Task: Open a blank sheet, save the file as Aspen.doc Insert a picture of 'Aspen'with name   Aspen.png  Change shape height to 10.2 select the picture, apply border and shading with setting Shadow, style wavy line, color Tan and width 1 pt
Action: Mouse moved to (22, 22)
Screenshot: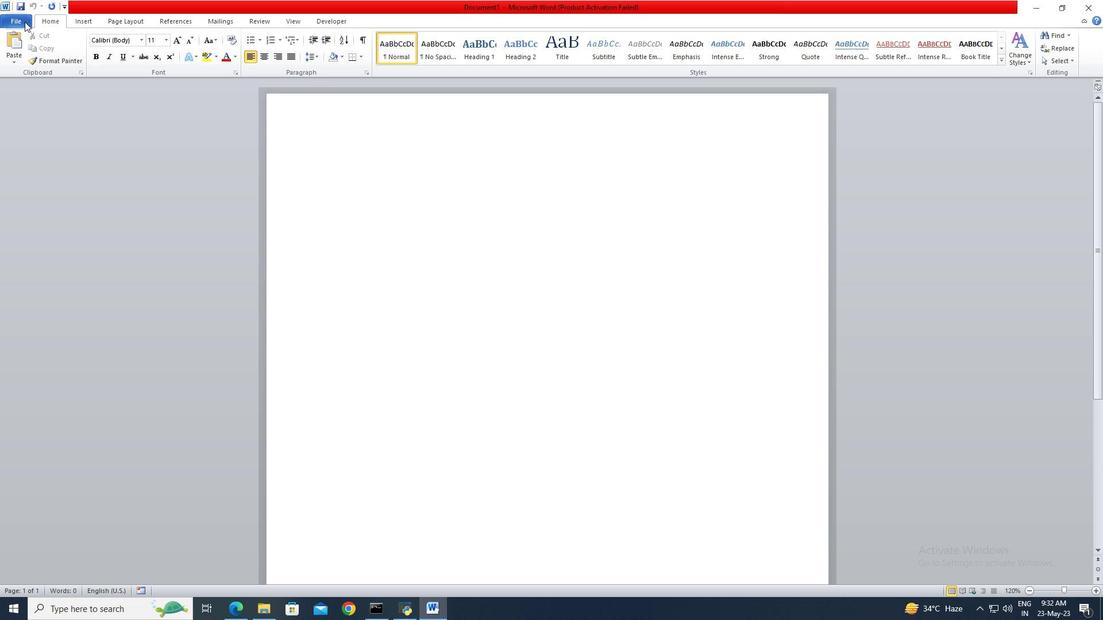
Action: Mouse pressed left at (22, 22)
Screenshot: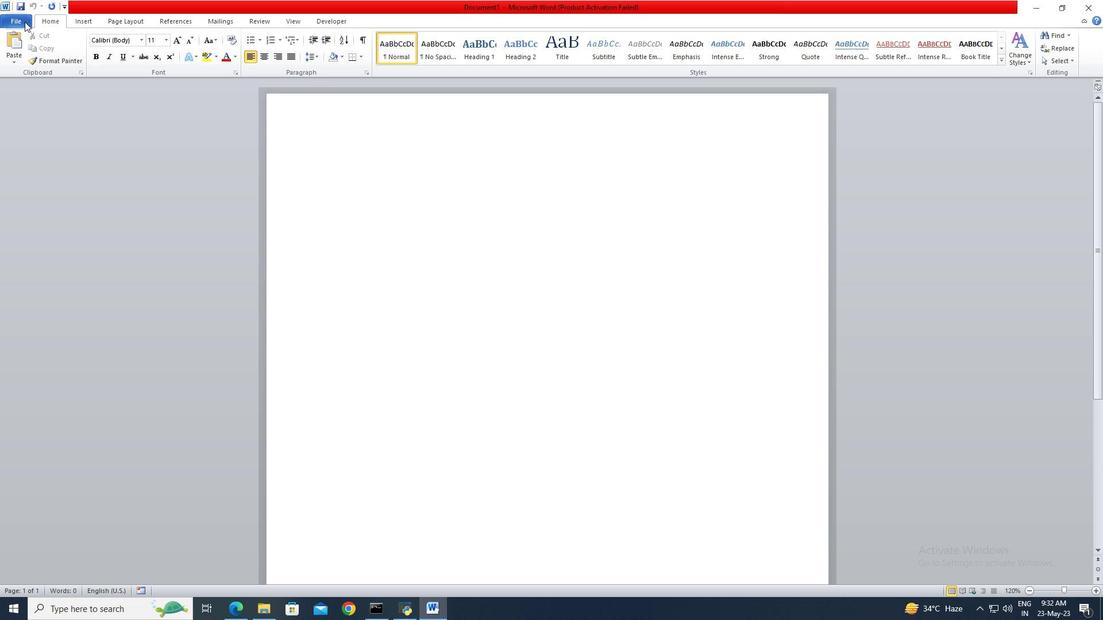 
Action: Mouse moved to (27, 66)
Screenshot: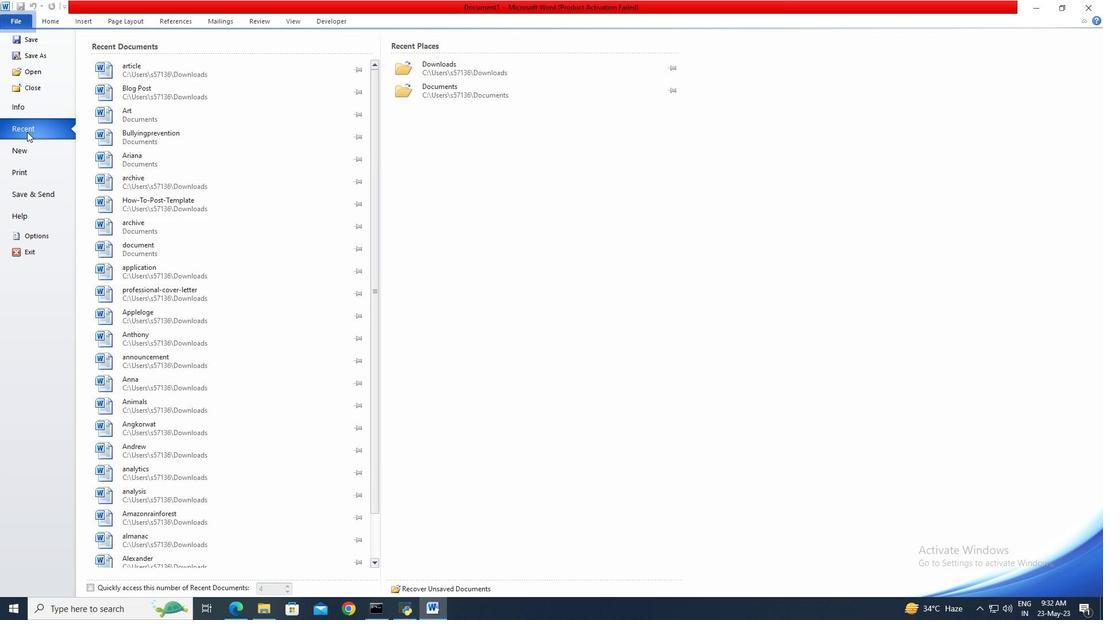 
Action: Mouse pressed left at (27, 66)
Screenshot: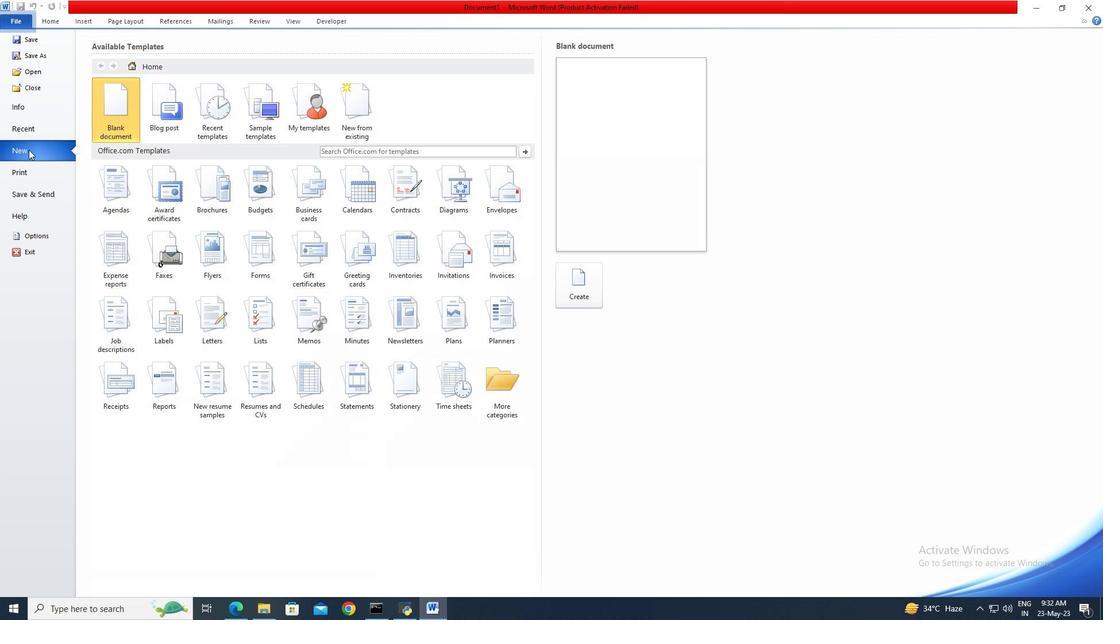 
Action: Mouse moved to (528, 10)
Screenshot: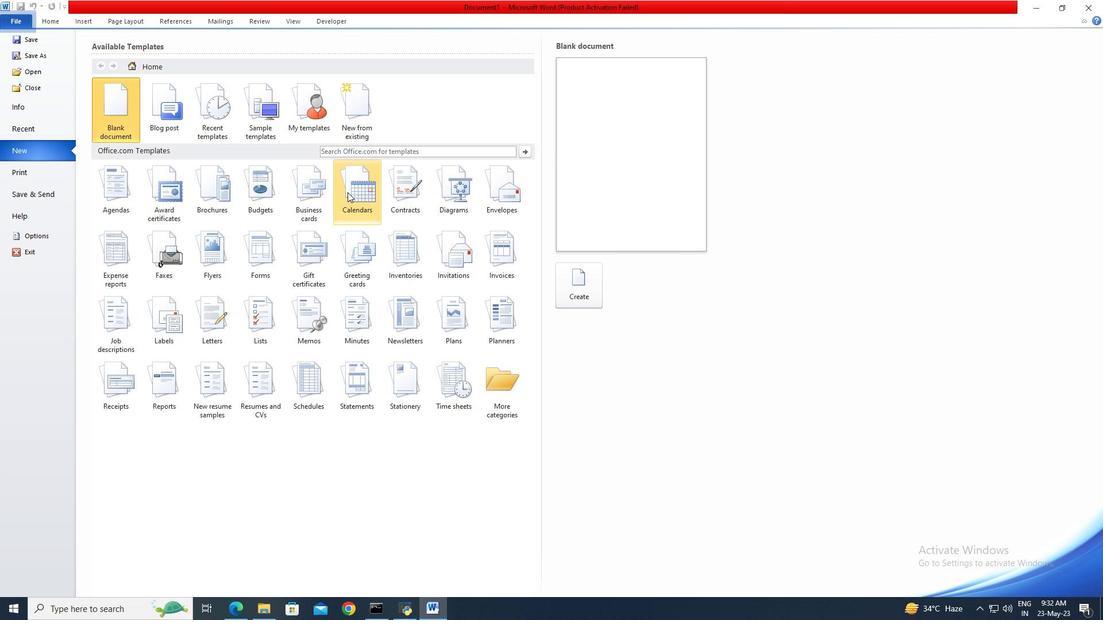 
Action: Mouse pressed left at (528, 10)
Screenshot: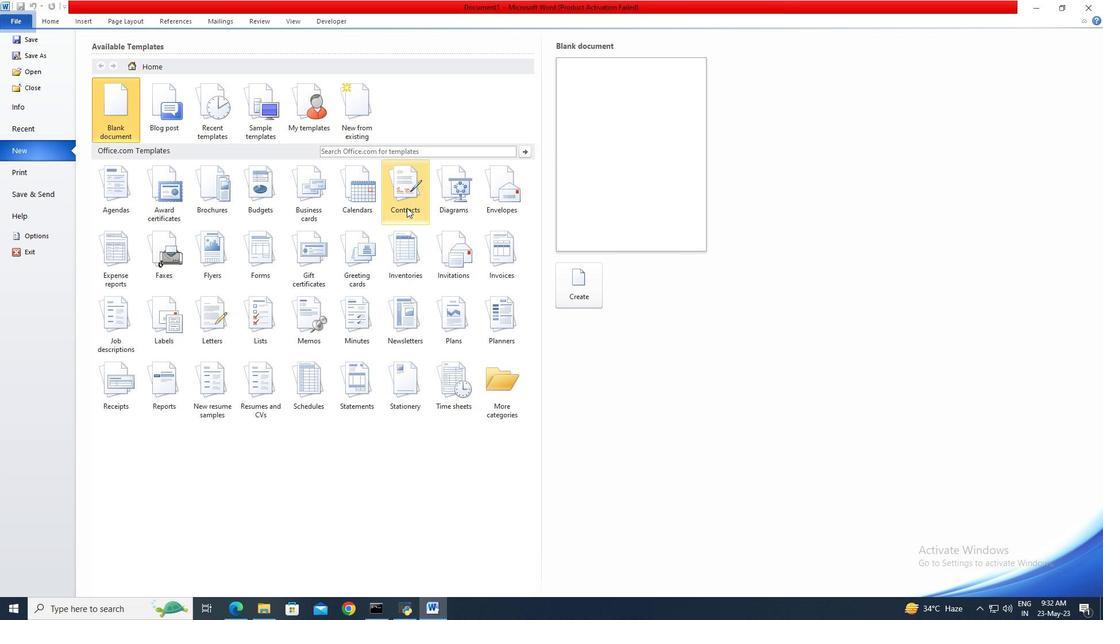 
Action: Mouse moved to (25, 22)
Screenshot: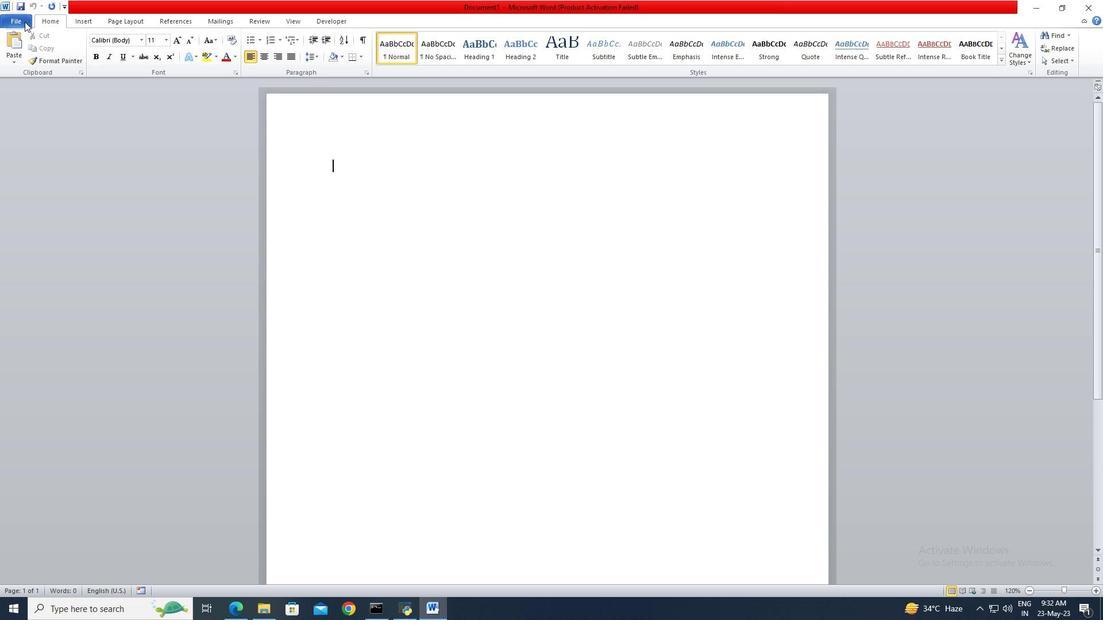 
Action: Mouse pressed left at (25, 22)
Screenshot: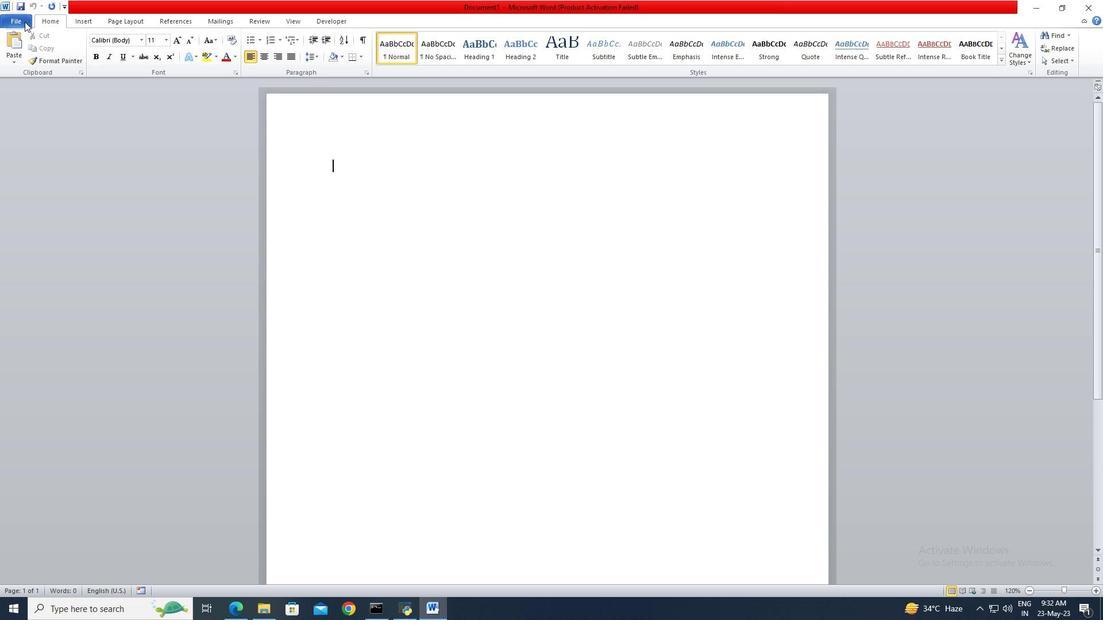 
Action: Mouse moved to (686, 185)
Screenshot: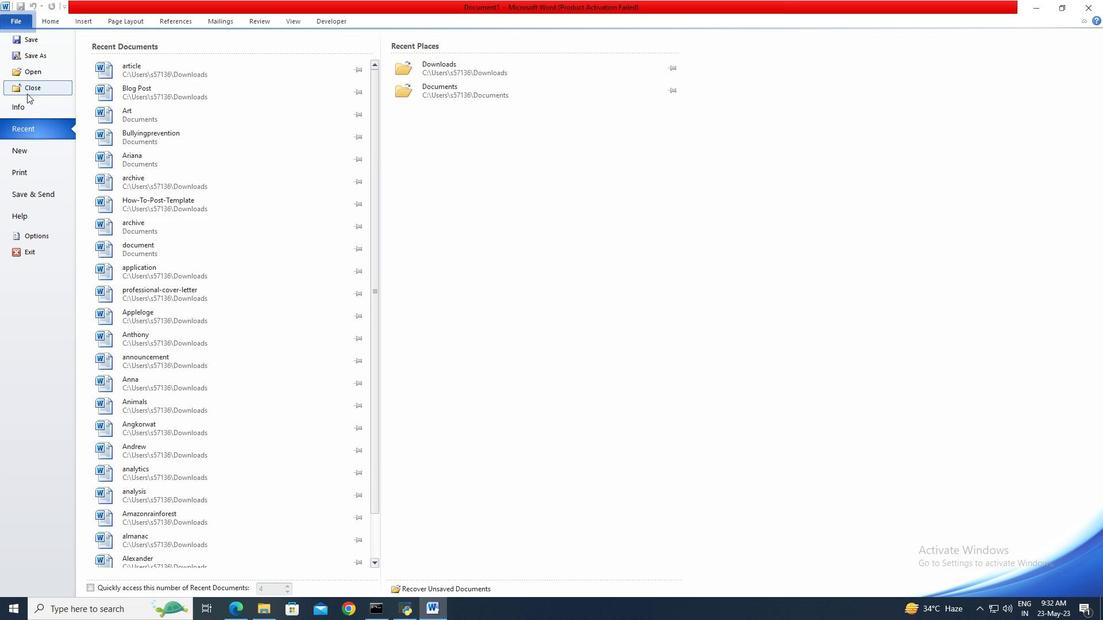 
Action: Mouse pressed left at (686, 185)
Screenshot: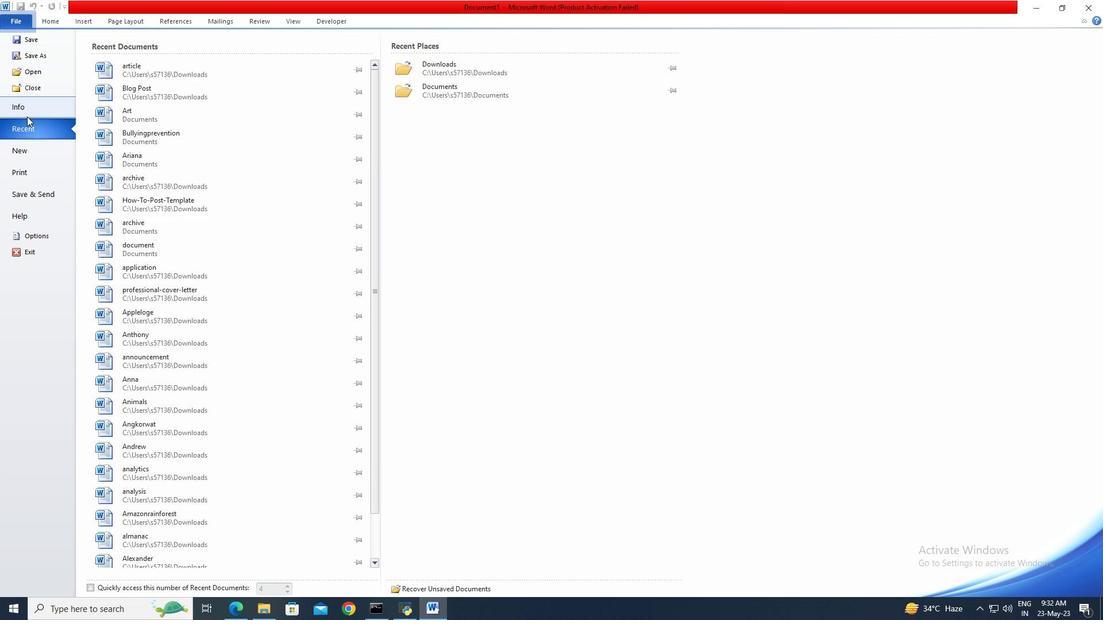 
Action: Mouse moved to (24, 21)
Screenshot: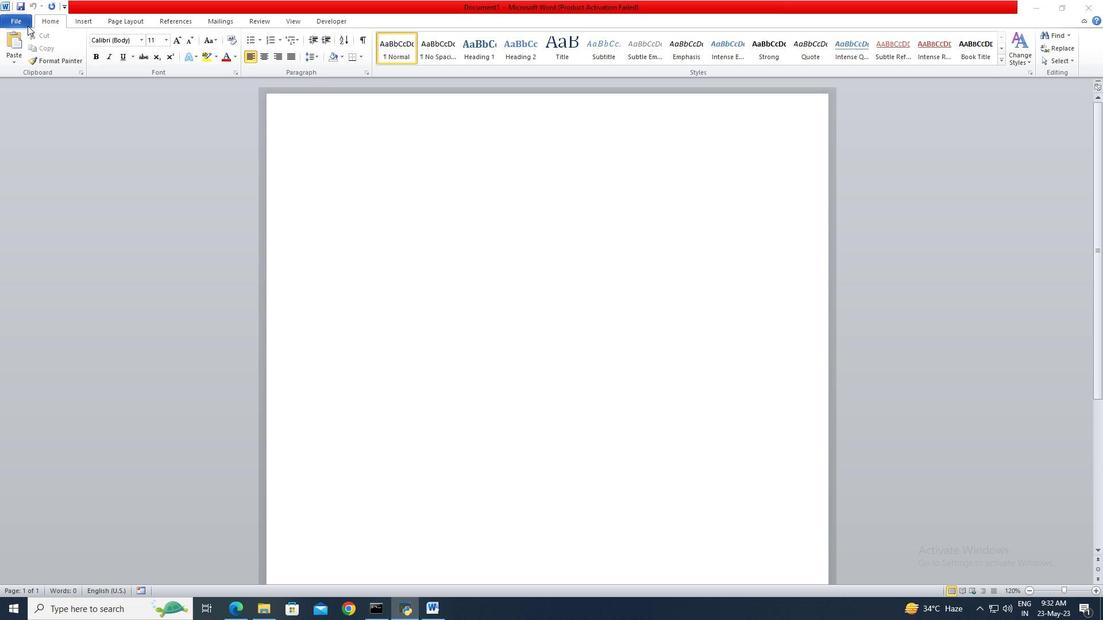
Action: Mouse pressed left at (24, 21)
Screenshot: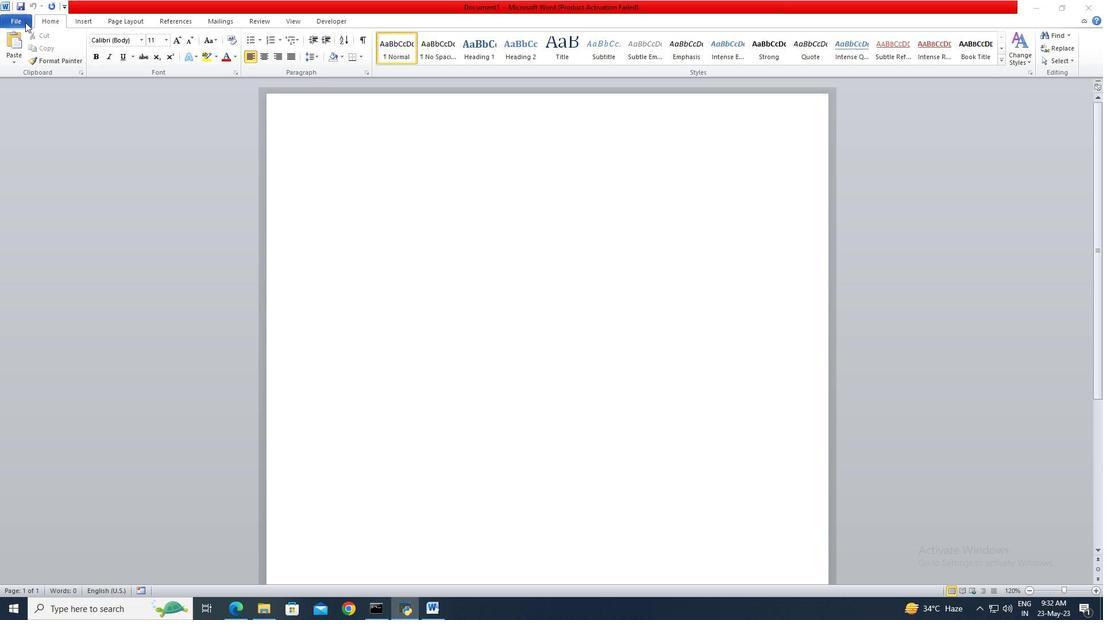 
Action: Mouse moved to (24, 21)
Screenshot: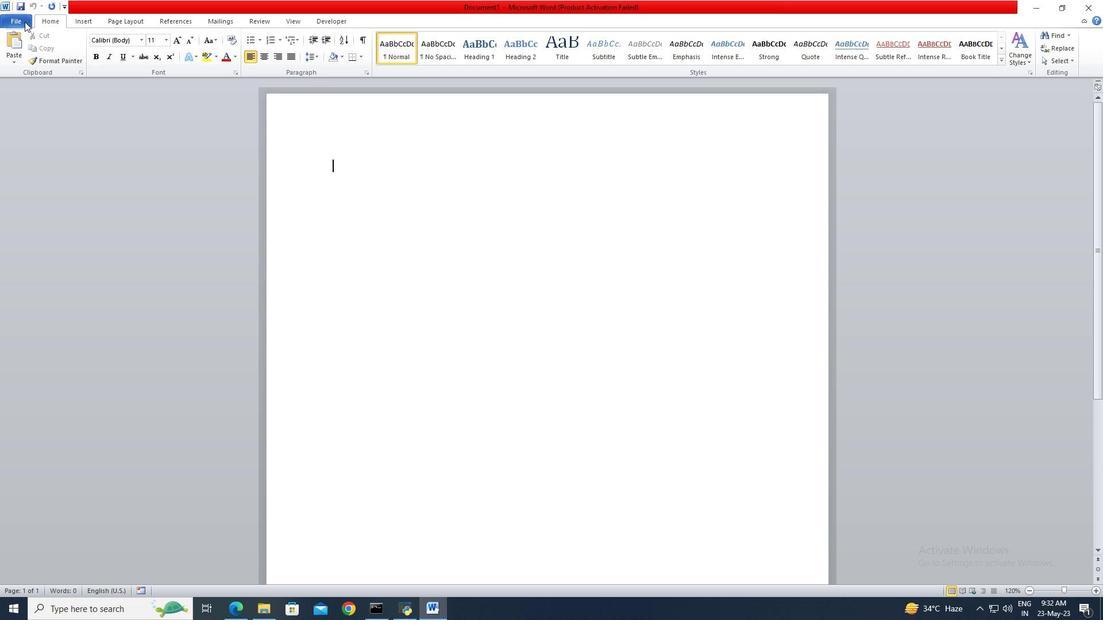 
Action: Mouse pressed left at (24, 21)
Screenshot: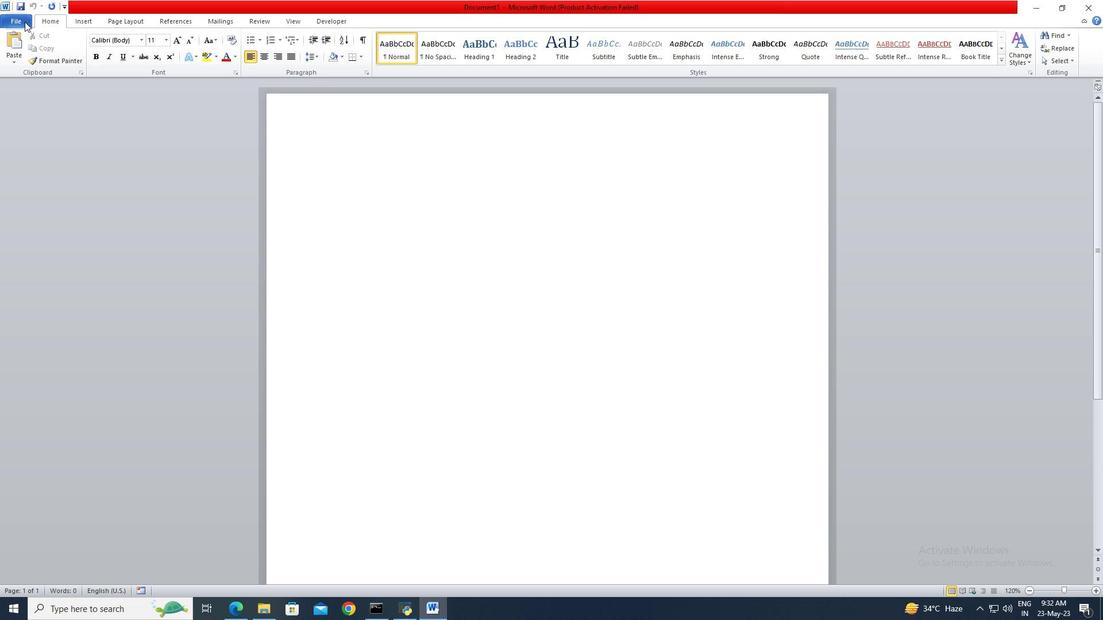 
Action: Mouse moved to (28, 149)
Screenshot: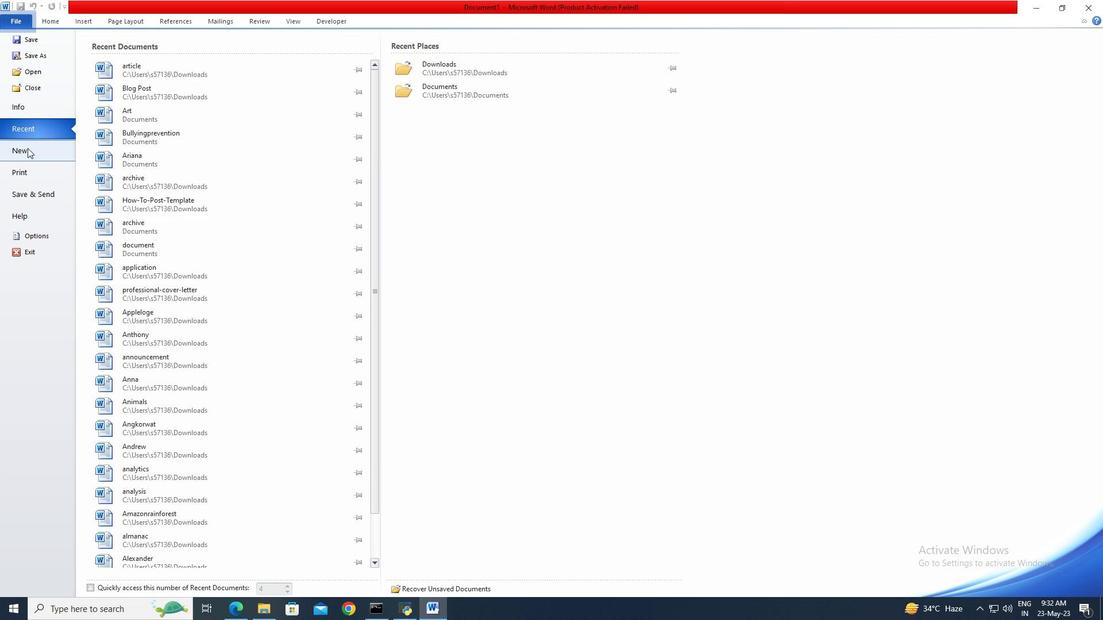 
Action: Mouse pressed left at (28, 149)
Screenshot: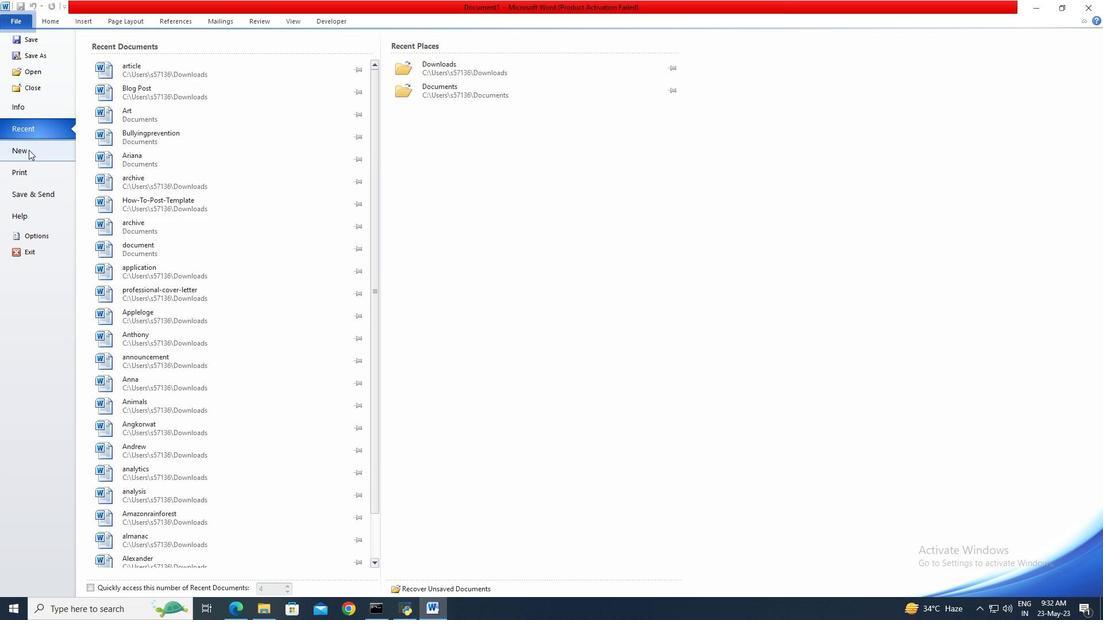 
Action: Mouse moved to (571, 286)
Screenshot: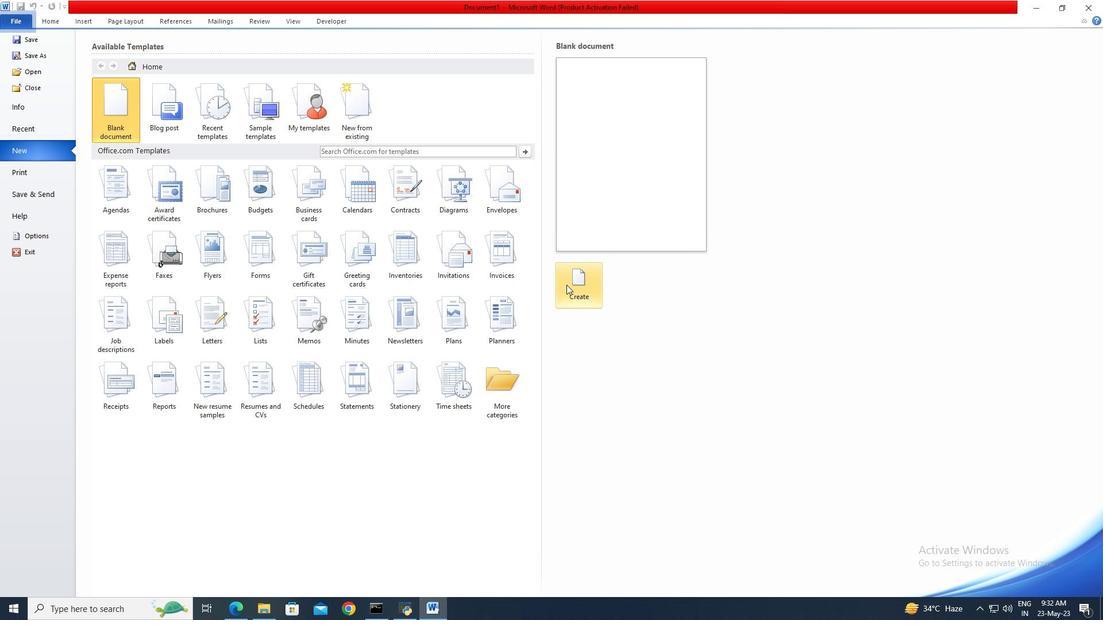 
Action: Mouse pressed left at (571, 286)
Screenshot: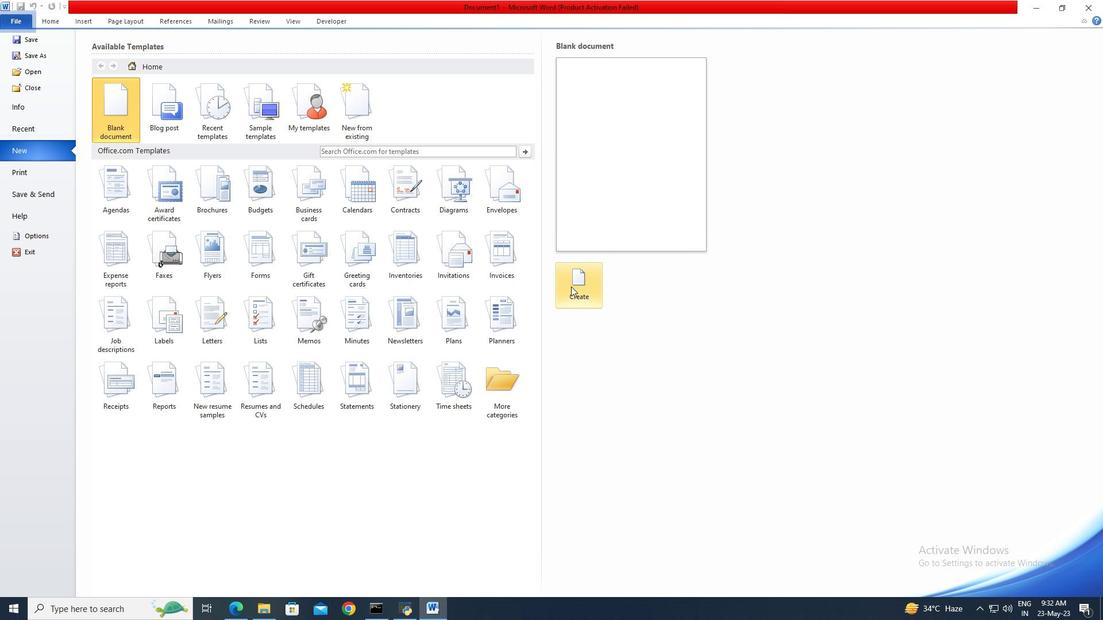 
Action: Mouse moved to (17, 21)
Screenshot: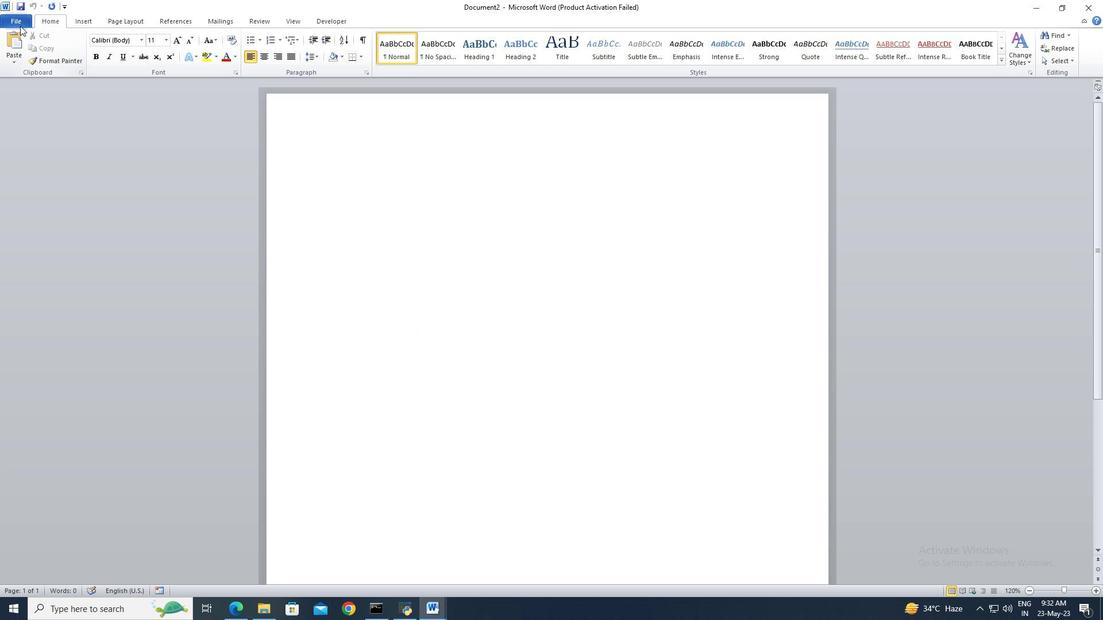 
Action: Mouse pressed left at (17, 21)
Screenshot: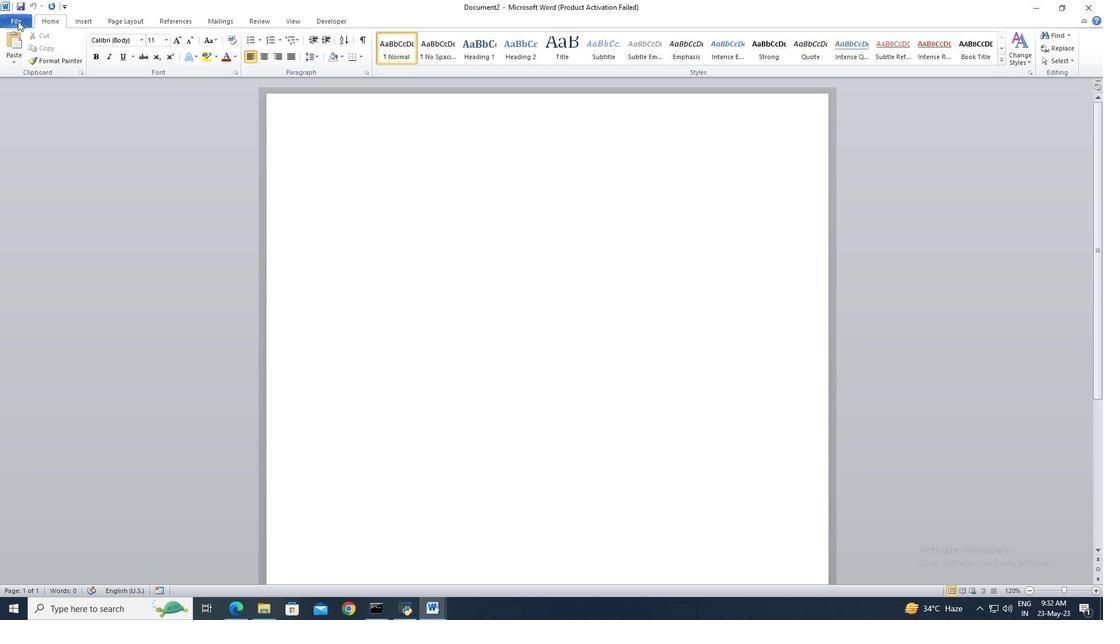 
Action: Mouse moved to (28, 56)
Screenshot: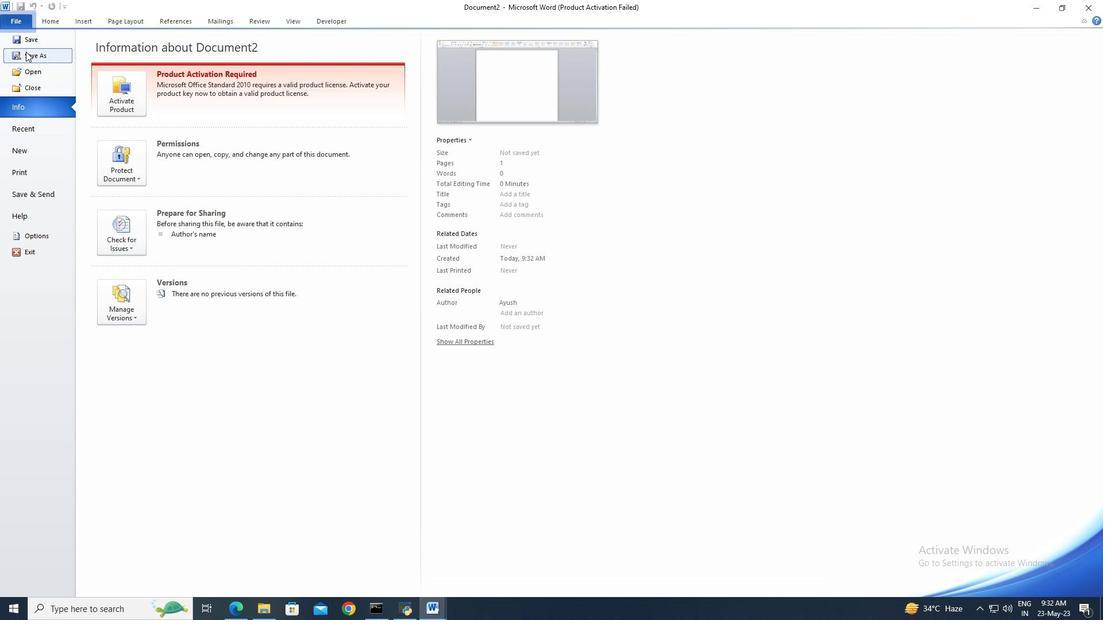 
Action: Mouse pressed left at (28, 56)
Screenshot: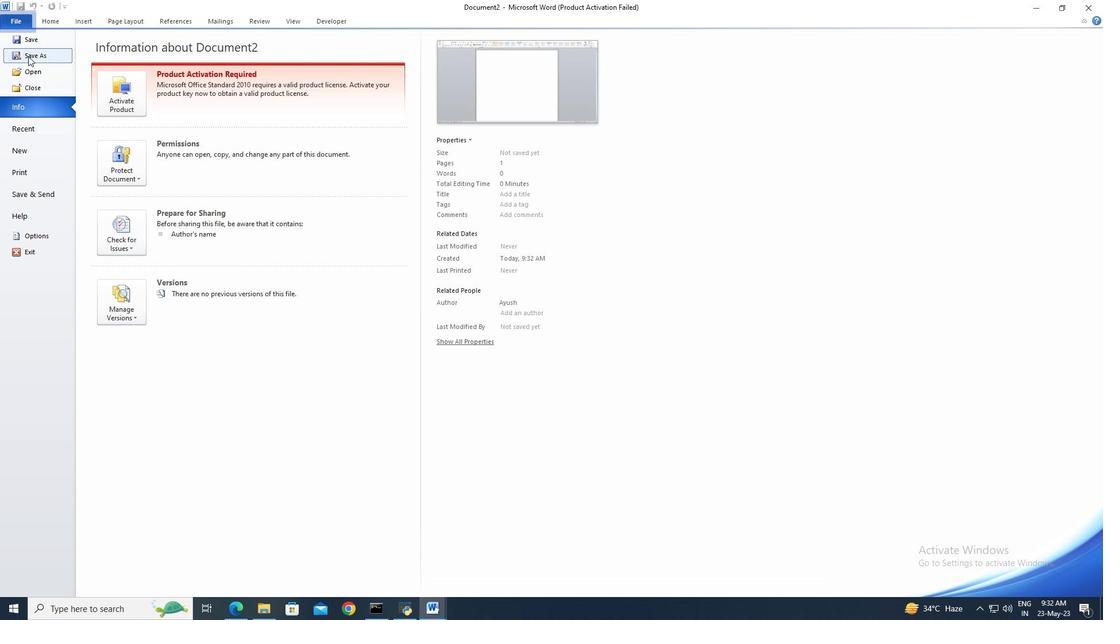 
Action: Key pressed <Key.shift_r>Aspen
Screenshot: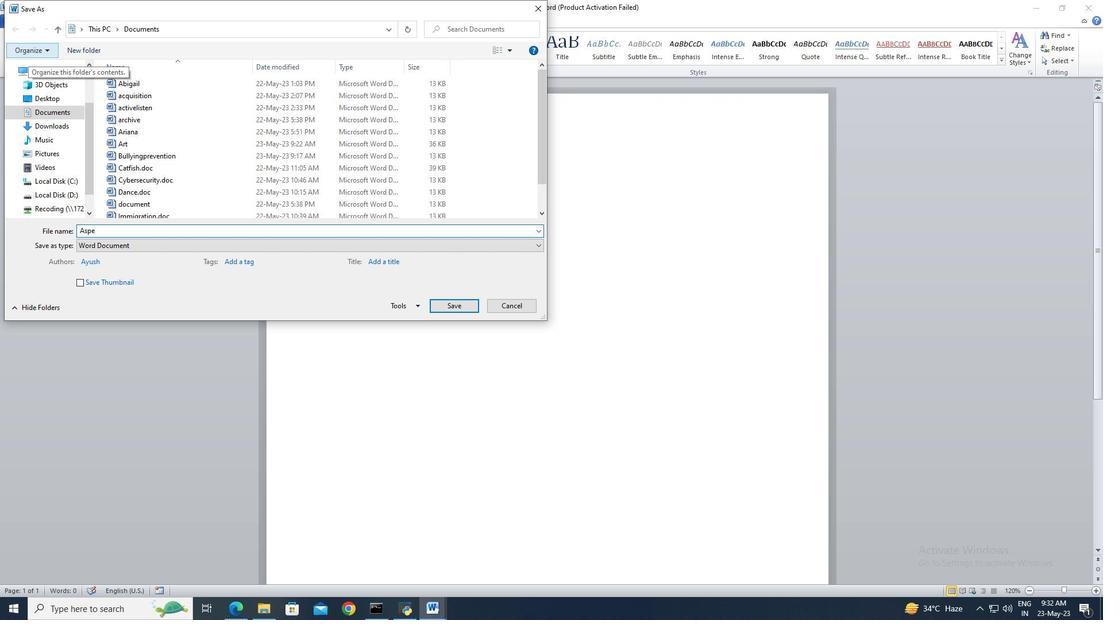 
Action: Mouse moved to (447, 310)
Screenshot: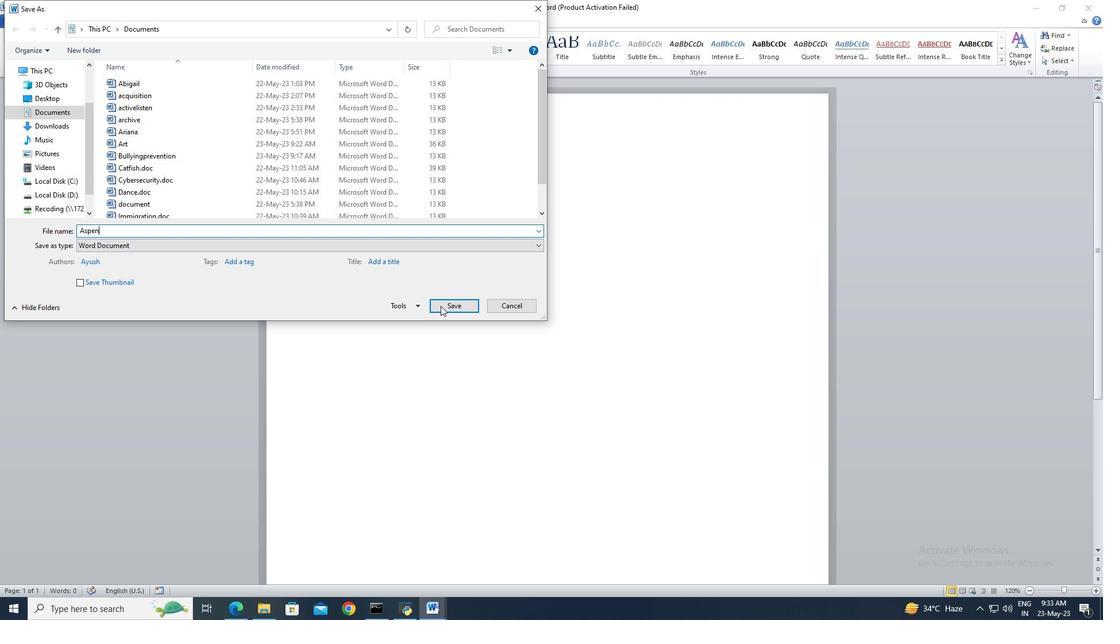 
Action: Mouse pressed left at (447, 310)
Screenshot: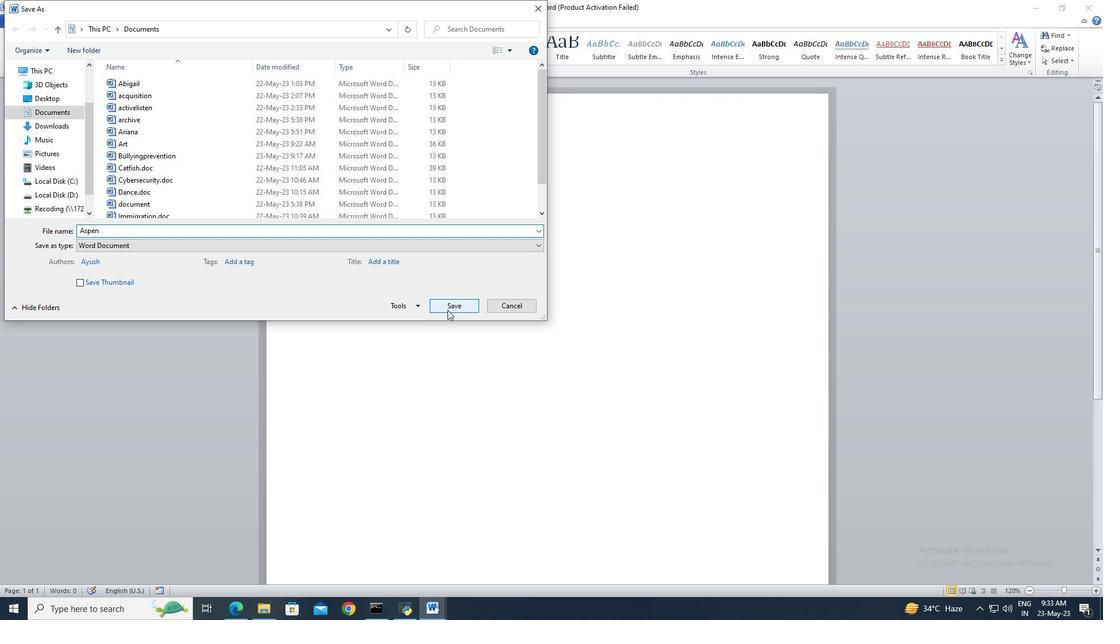 
Action: Mouse moved to (92, 22)
Screenshot: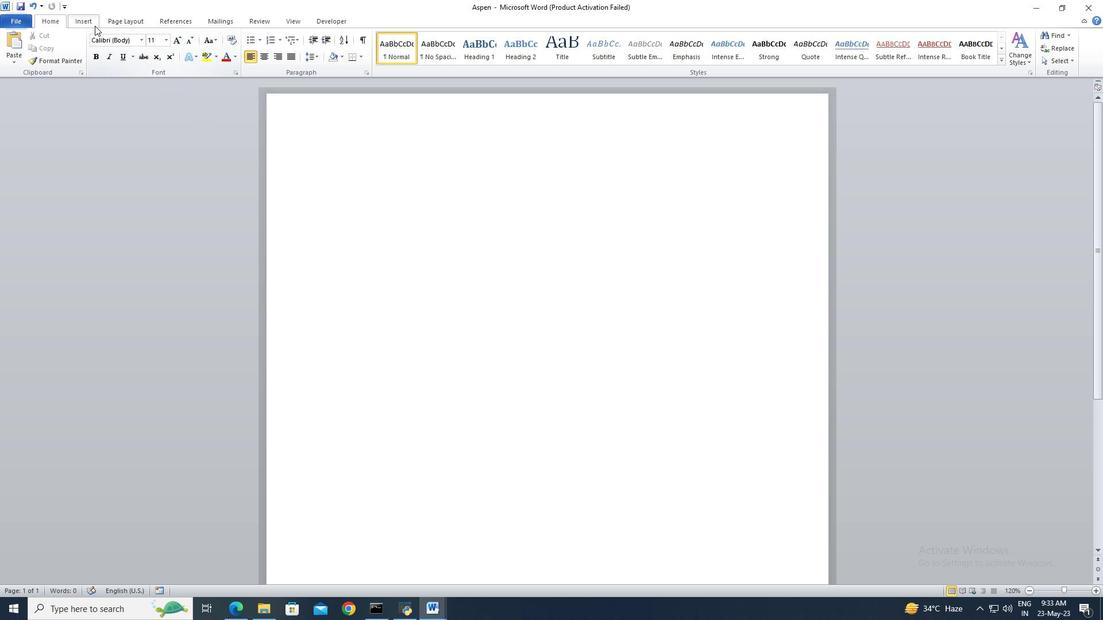 
Action: Mouse pressed left at (92, 22)
Screenshot: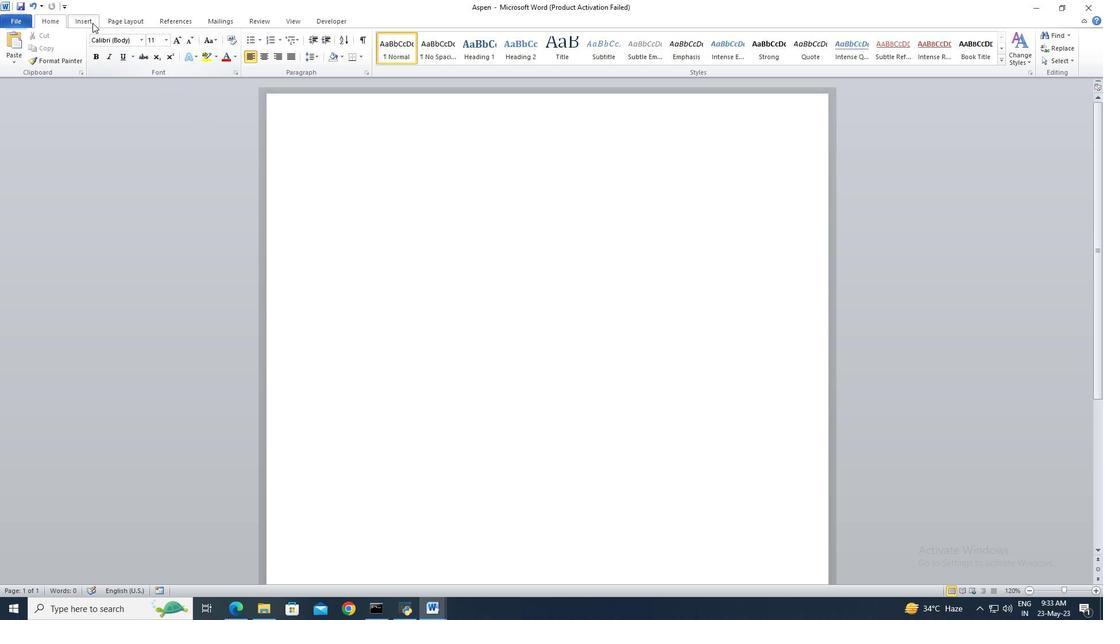 
Action: Mouse moved to (113, 51)
Screenshot: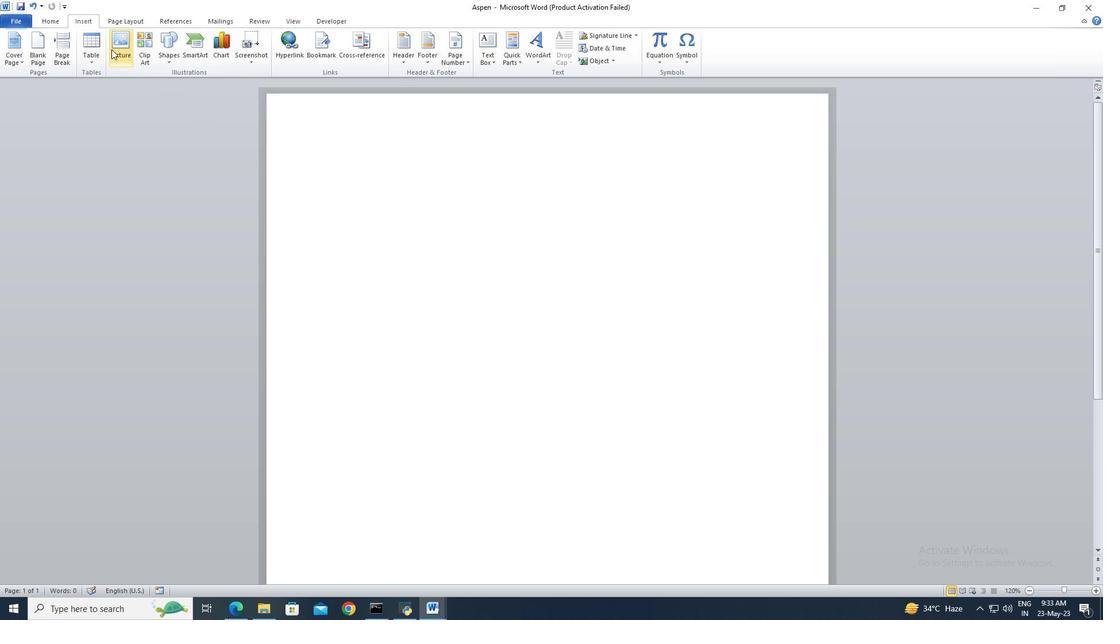 
Action: Mouse pressed left at (113, 51)
Screenshot: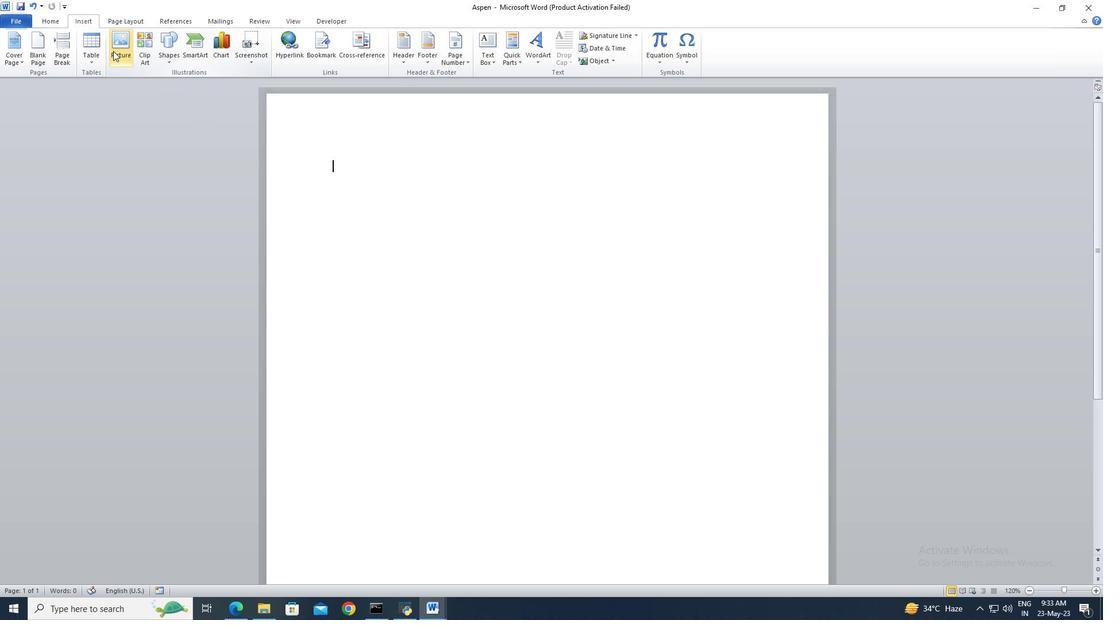 
Action: Mouse moved to (71, 159)
Screenshot: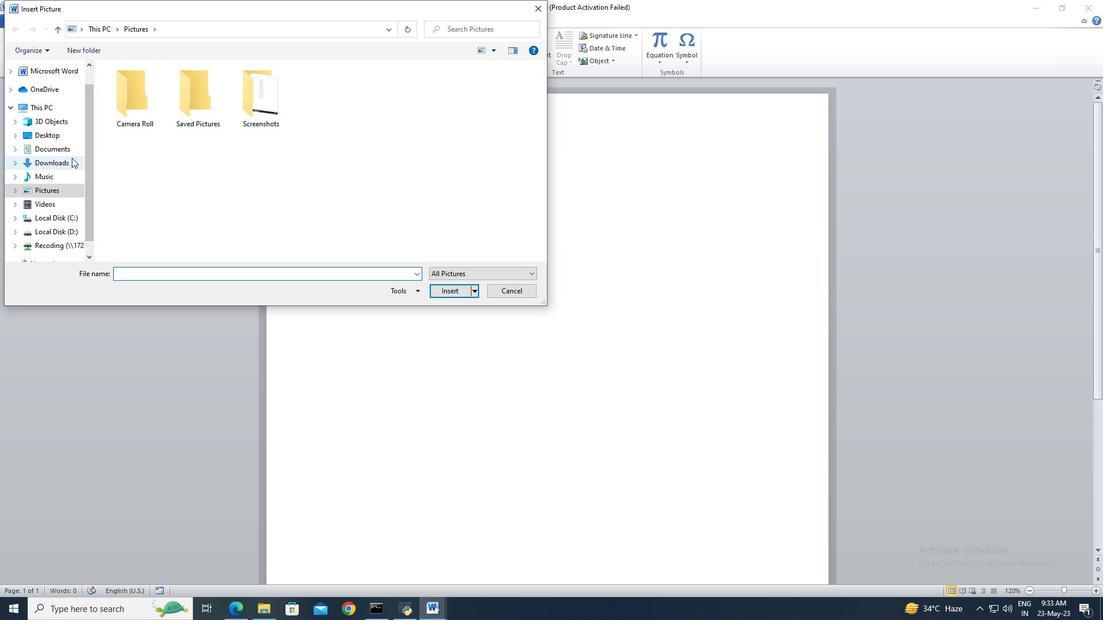
Action: Mouse pressed left at (71, 159)
Screenshot: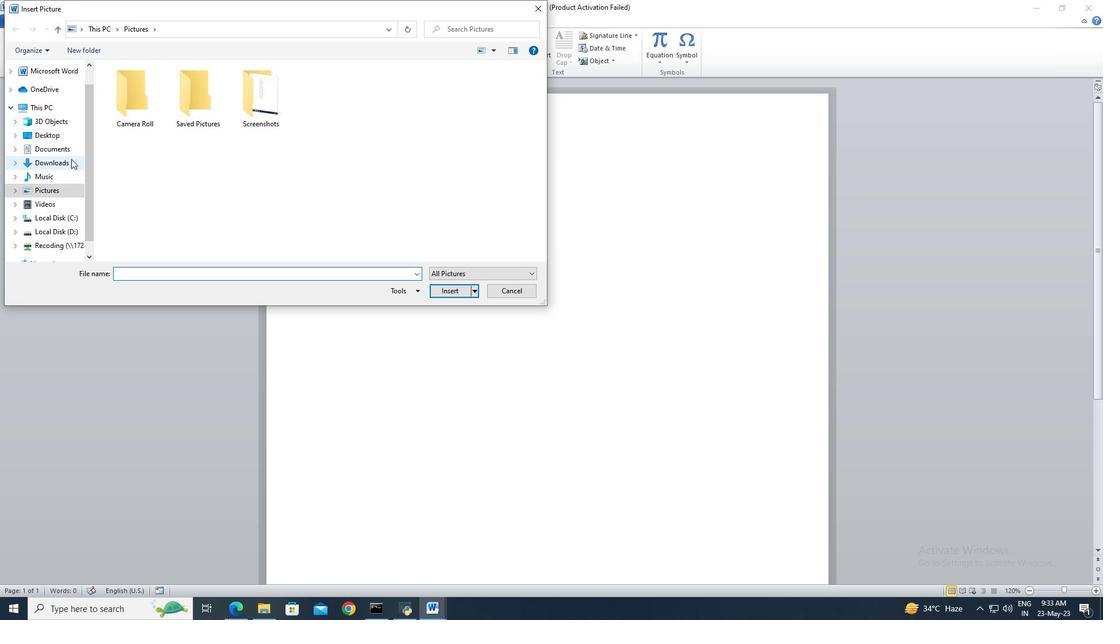 
Action: Mouse moved to (128, 100)
Screenshot: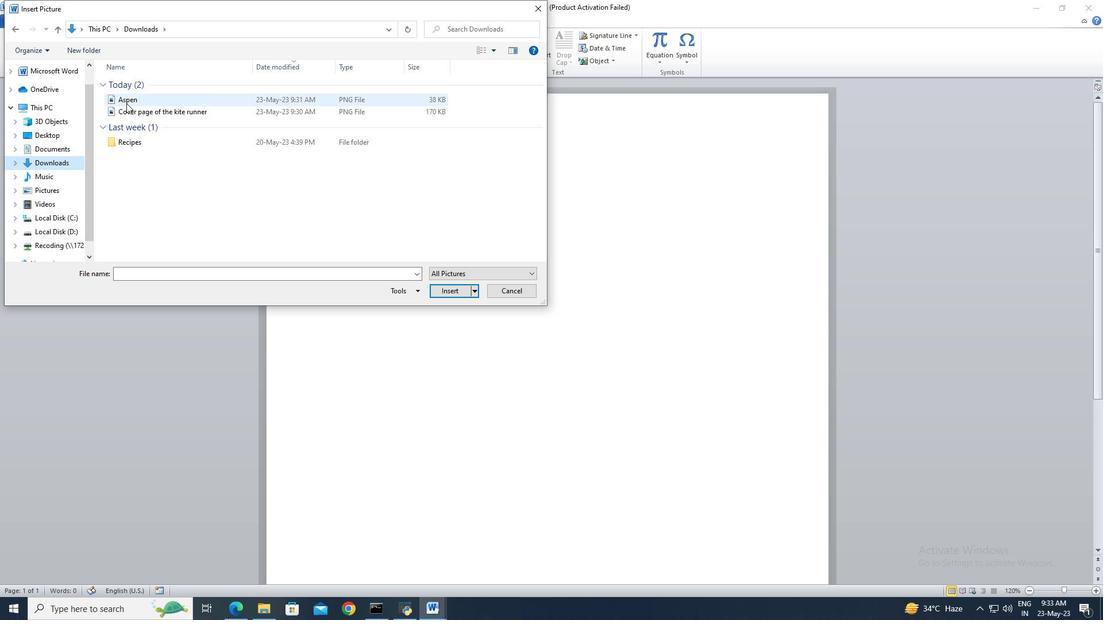 
Action: Mouse pressed left at (128, 100)
Screenshot: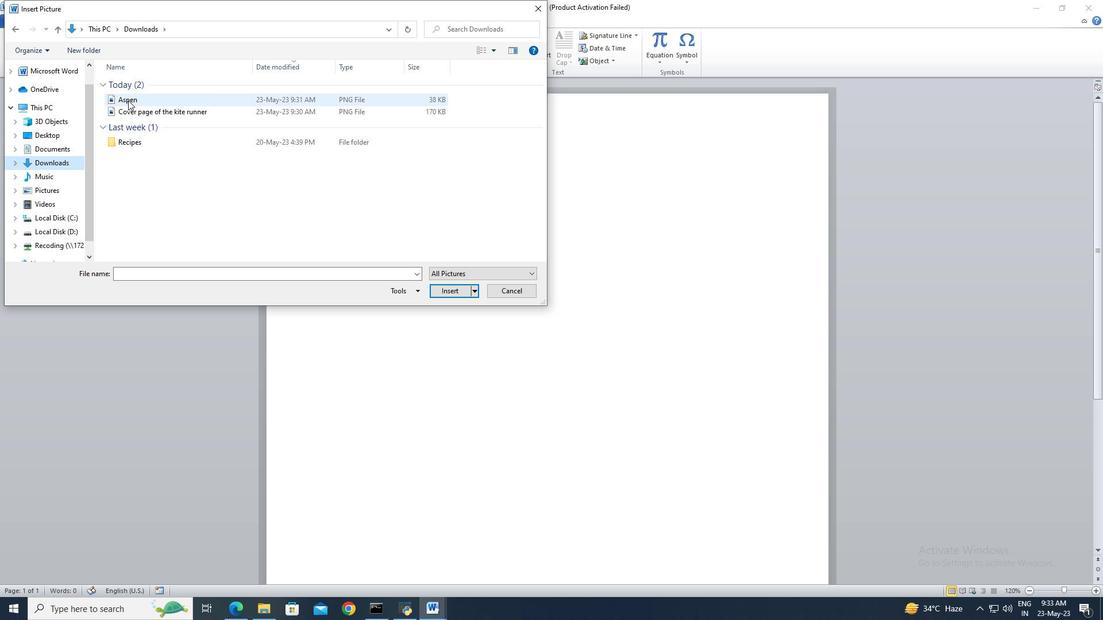 
Action: Mouse moved to (448, 284)
Screenshot: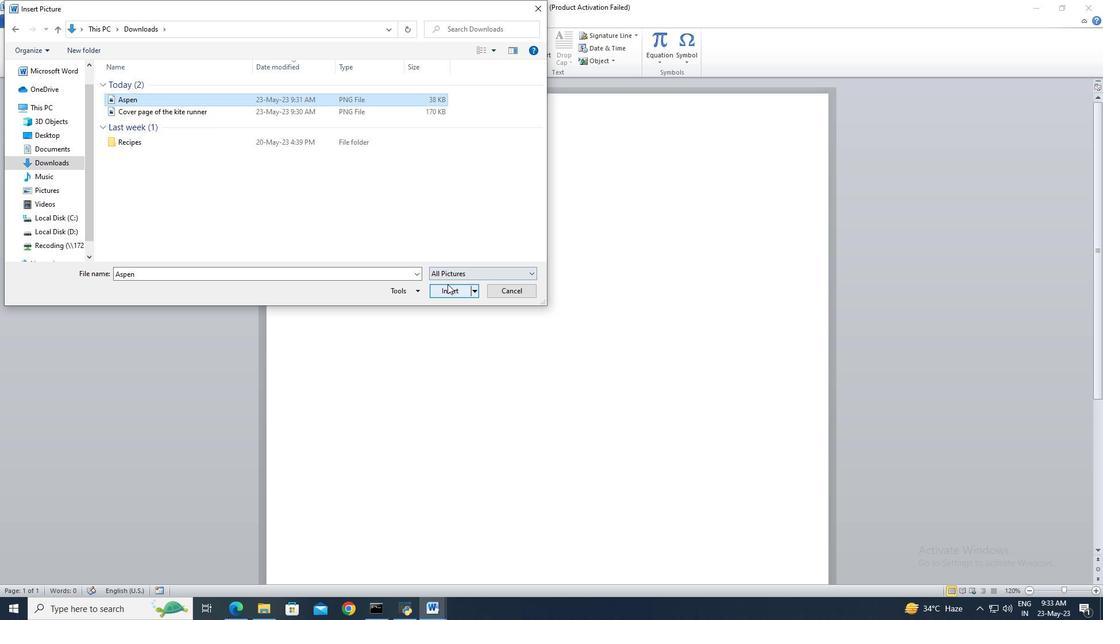 
Action: Mouse pressed left at (448, 284)
Screenshot: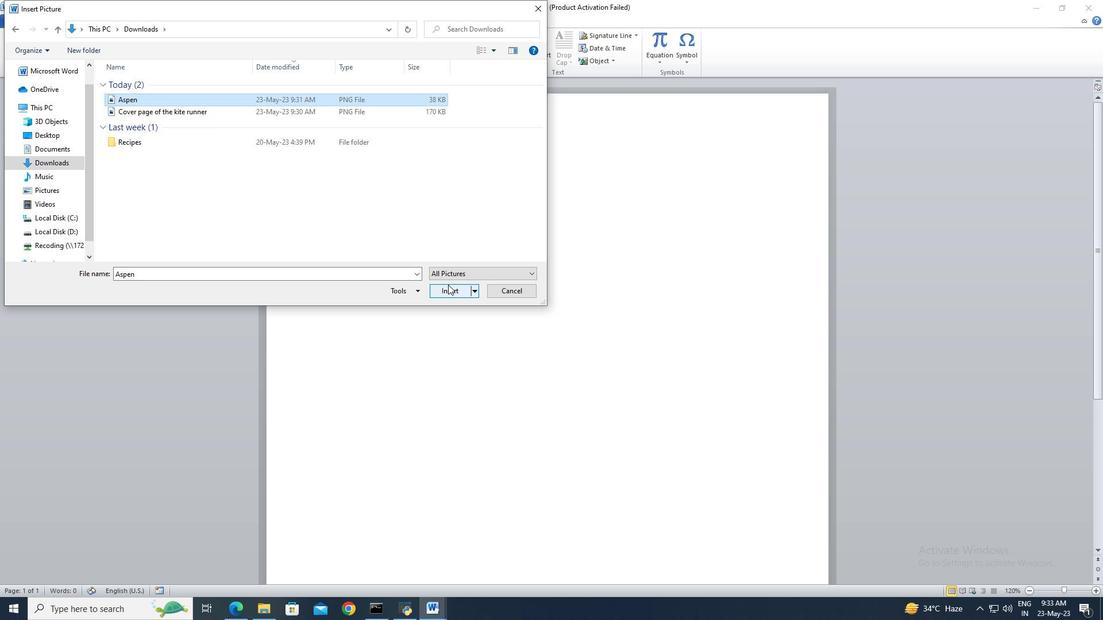 
Action: Mouse moved to (1068, 41)
Screenshot: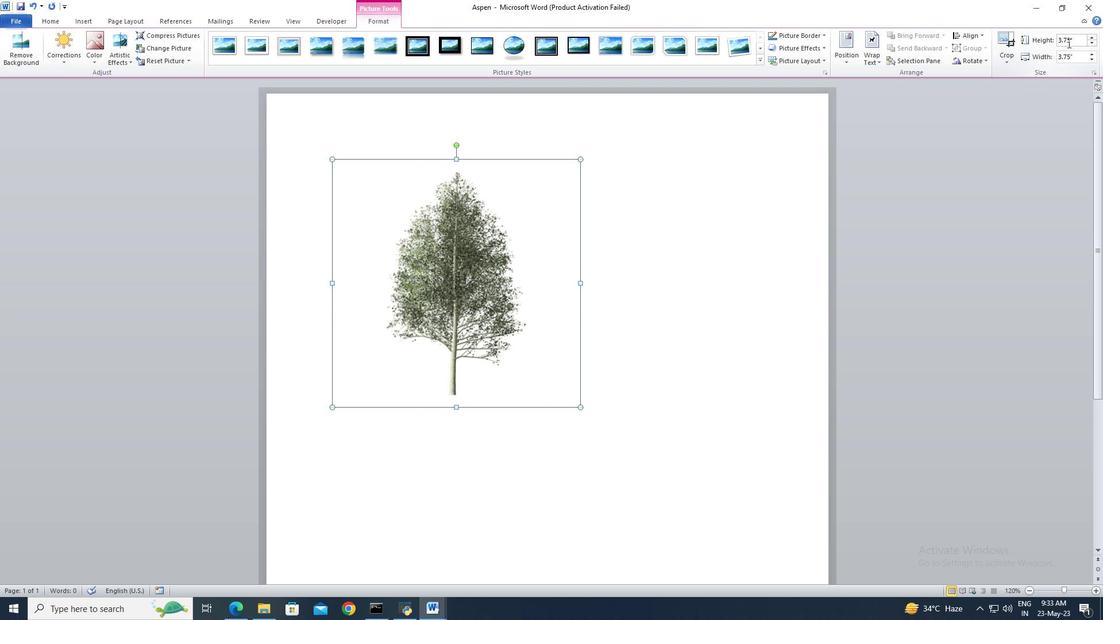 
Action: Mouse pressed left at (1068, 41)
Screenshot: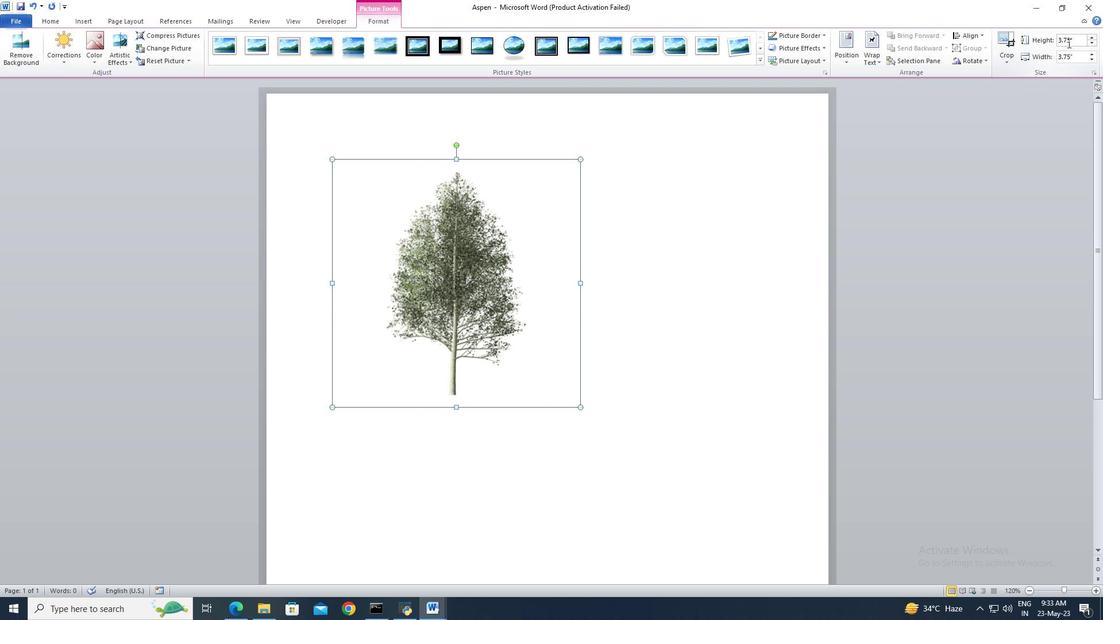 
Action: Mouse moved to (1057, 37)
Screenshot: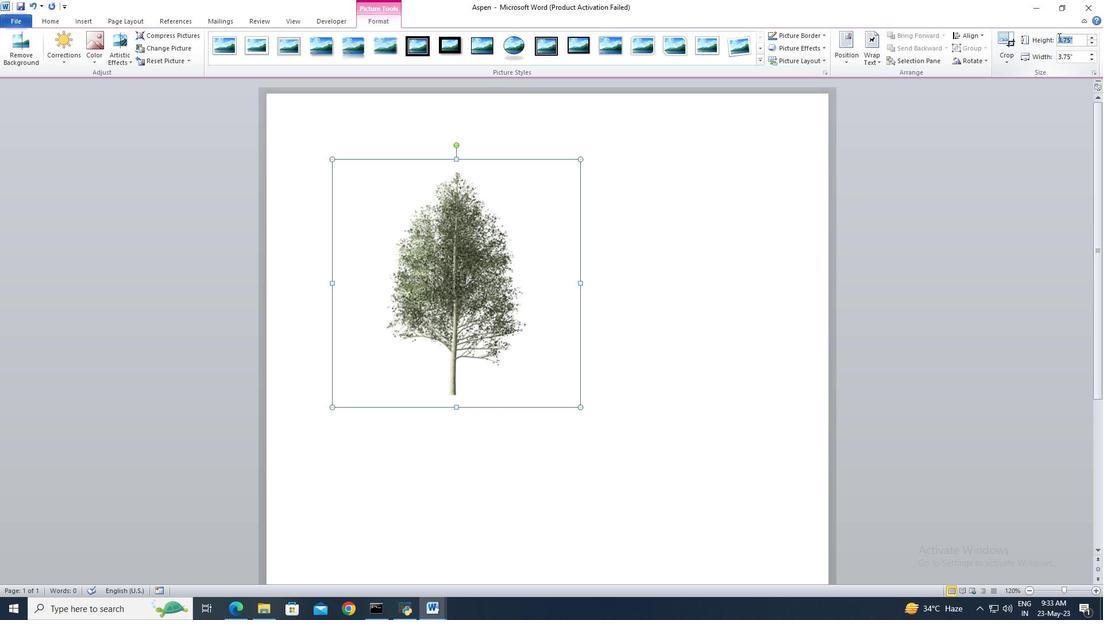 
Action: Key pressed 10.2<Key.enter>
Screenshot: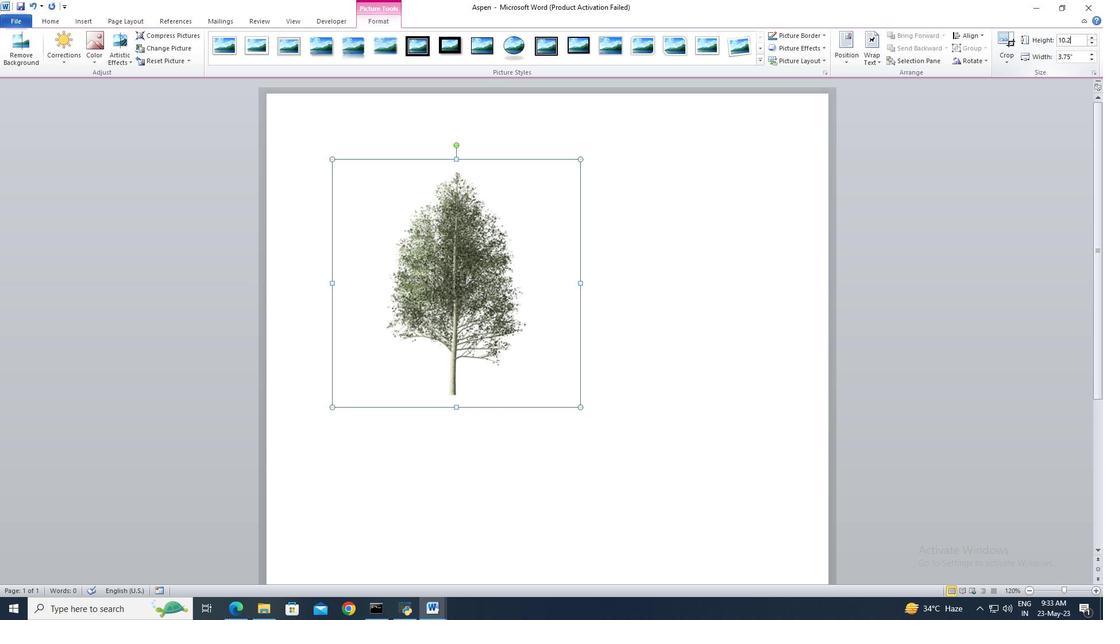 
Action: Mouse moved to (599, 262)
Screenshot: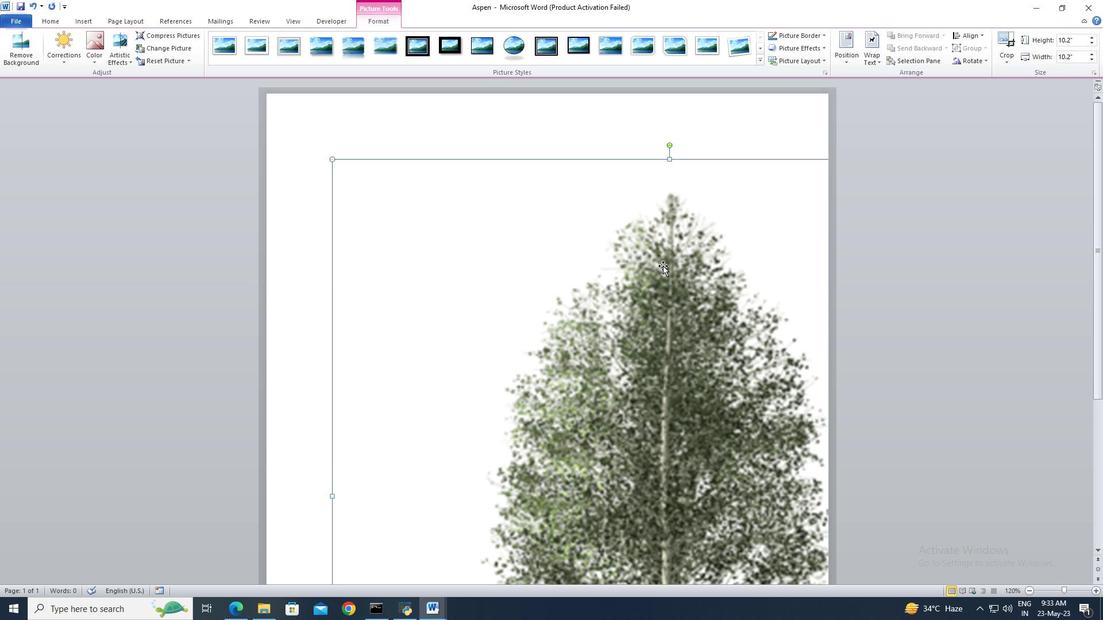 
Action: Mouse pressed left at (599, 262)
Screenshot: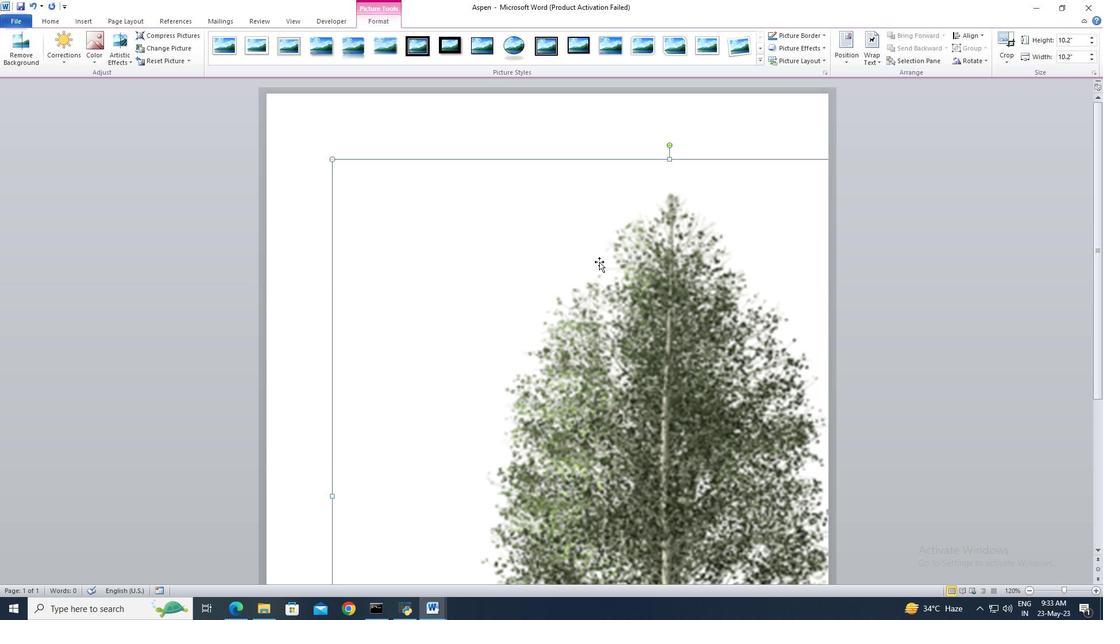 
Action: Mouse moved to (62, 23)
Screenshot: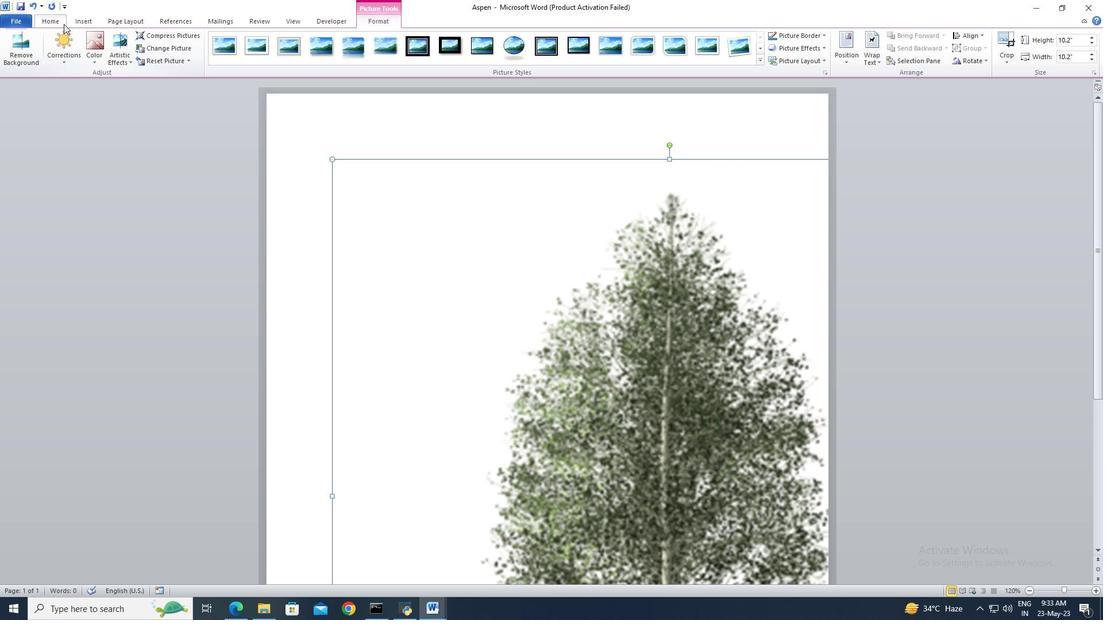
Action: Mouse pressed left at (62, 23)
Screenshot: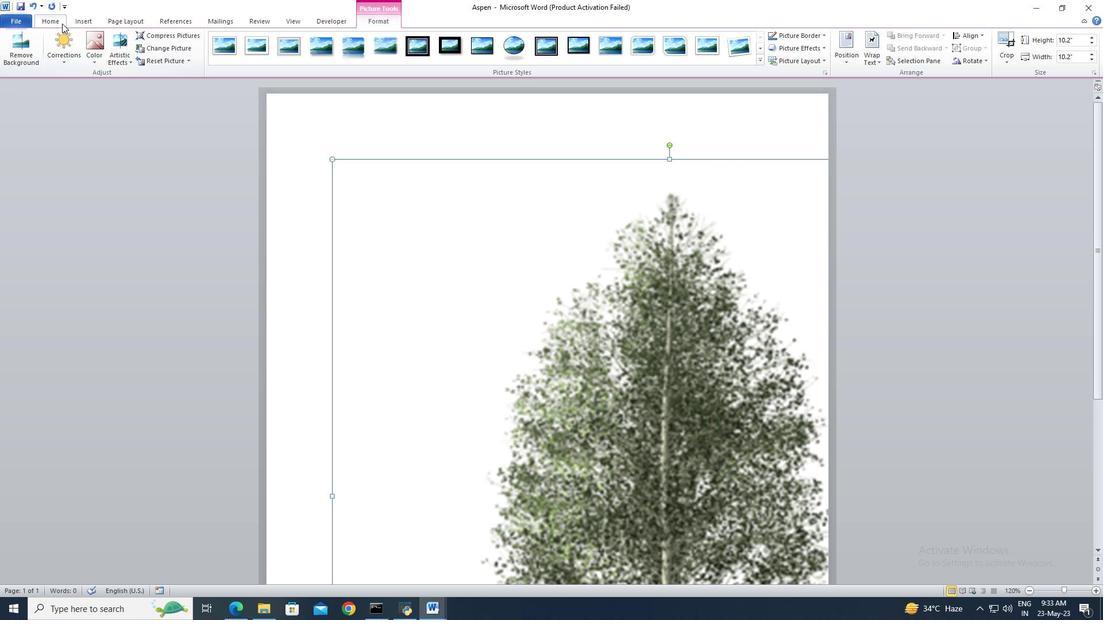 
Action: Mouse moved to (358, 59)
Screenshot: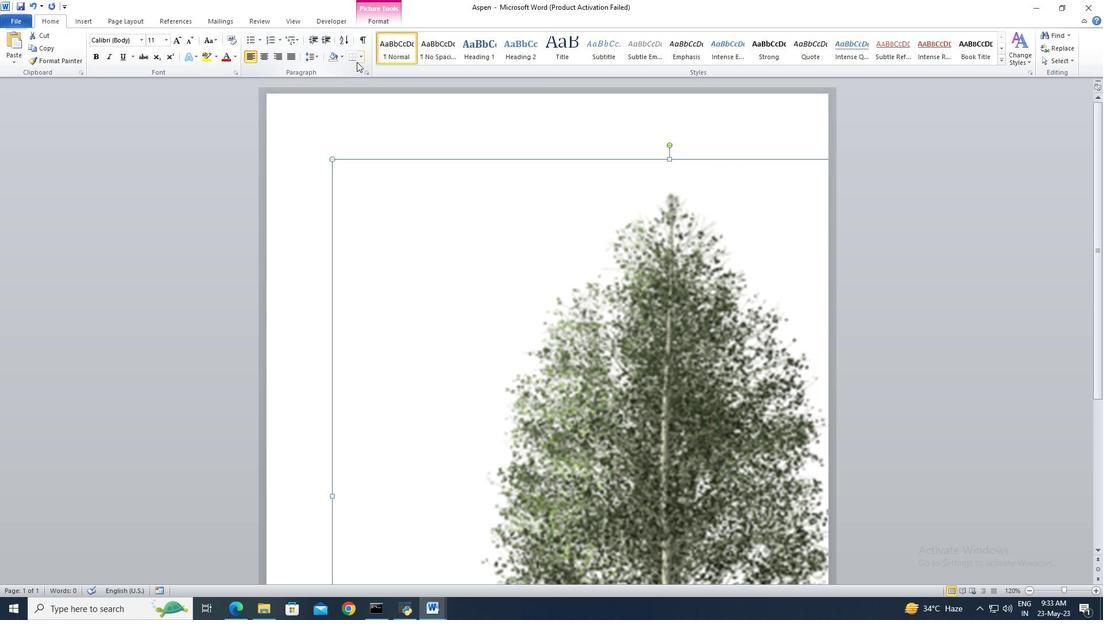 
Action: Mouse pressed left at (358, 59)
Screenshot: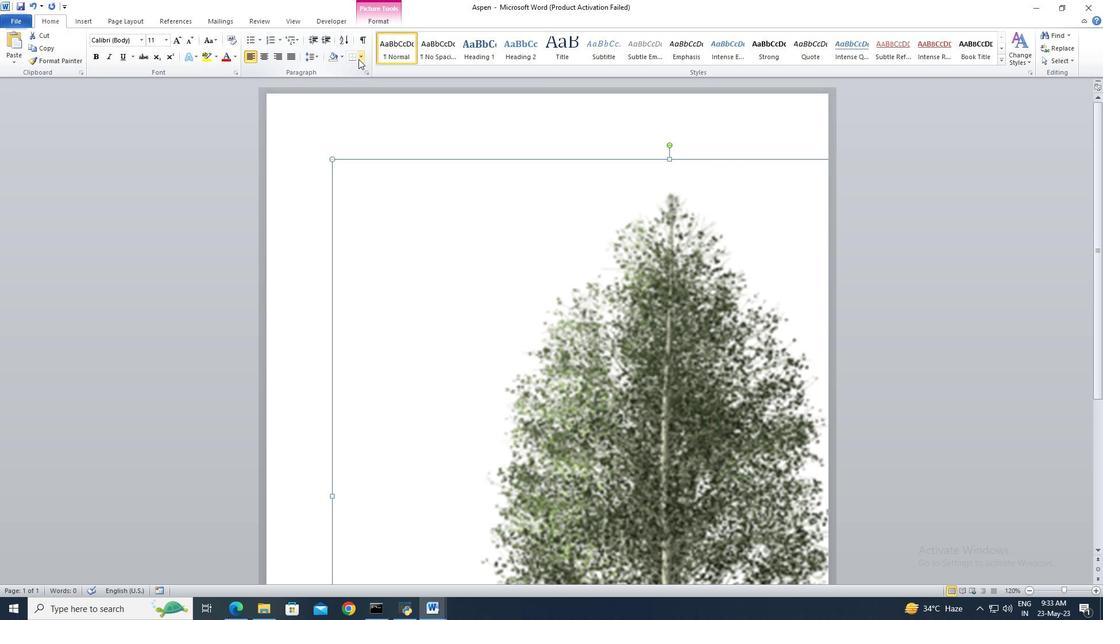 
Action: Mouse moved to (393, 270)
Screenshot: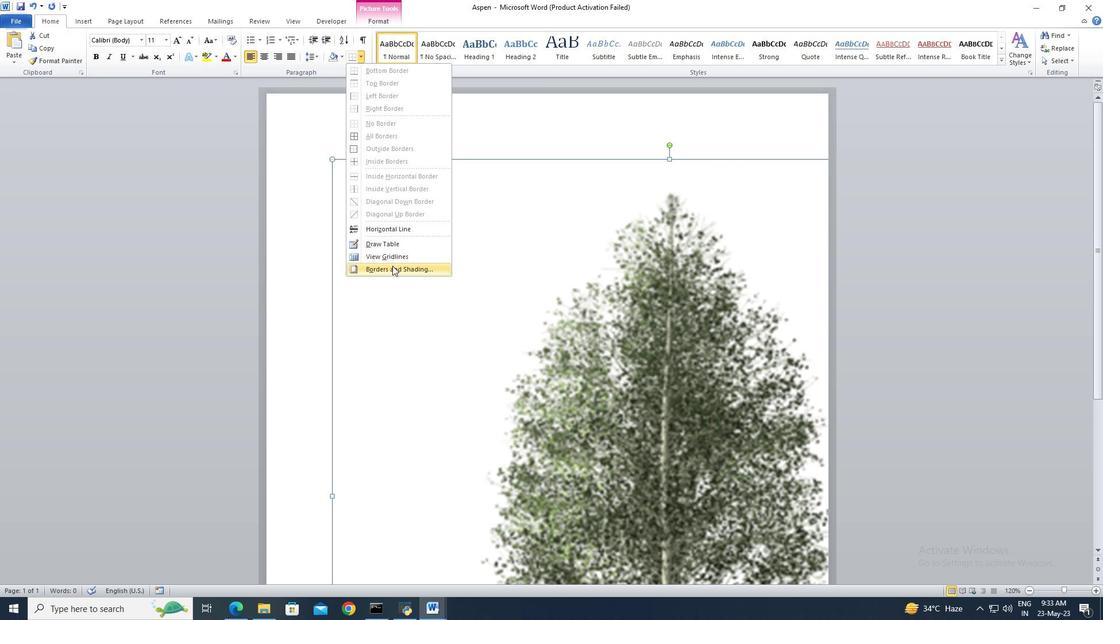 
Action: Mouse pressed left at (393, 270)
Screenshot: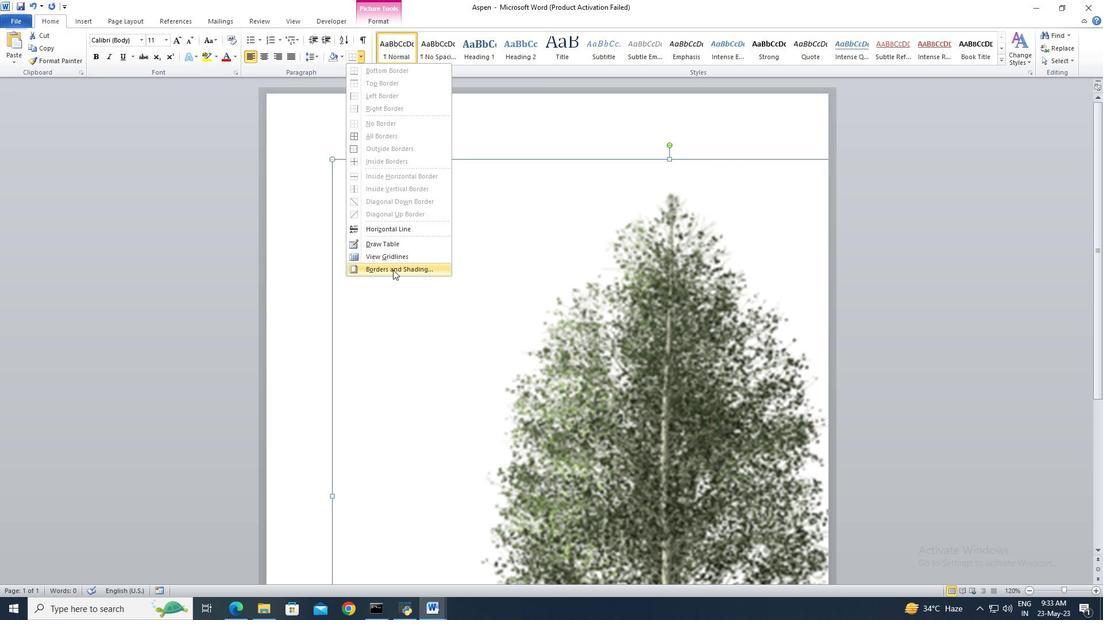 
Action: Mouse moved to (425, 288)
Screenshot: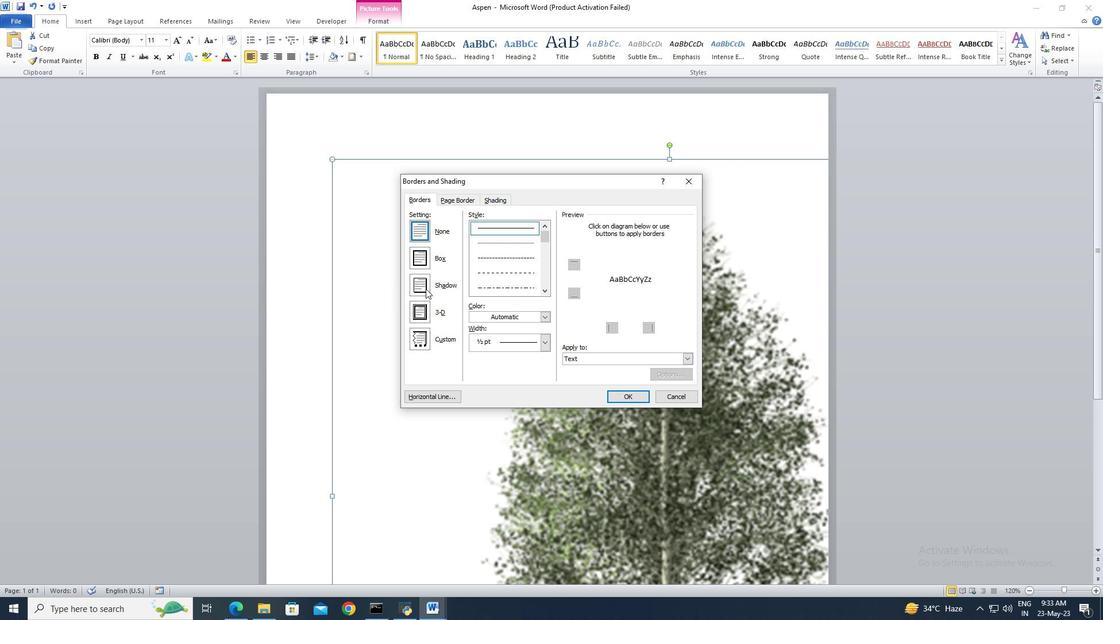 
Action: Mouse pressed left at (425, 288)
Screenshot: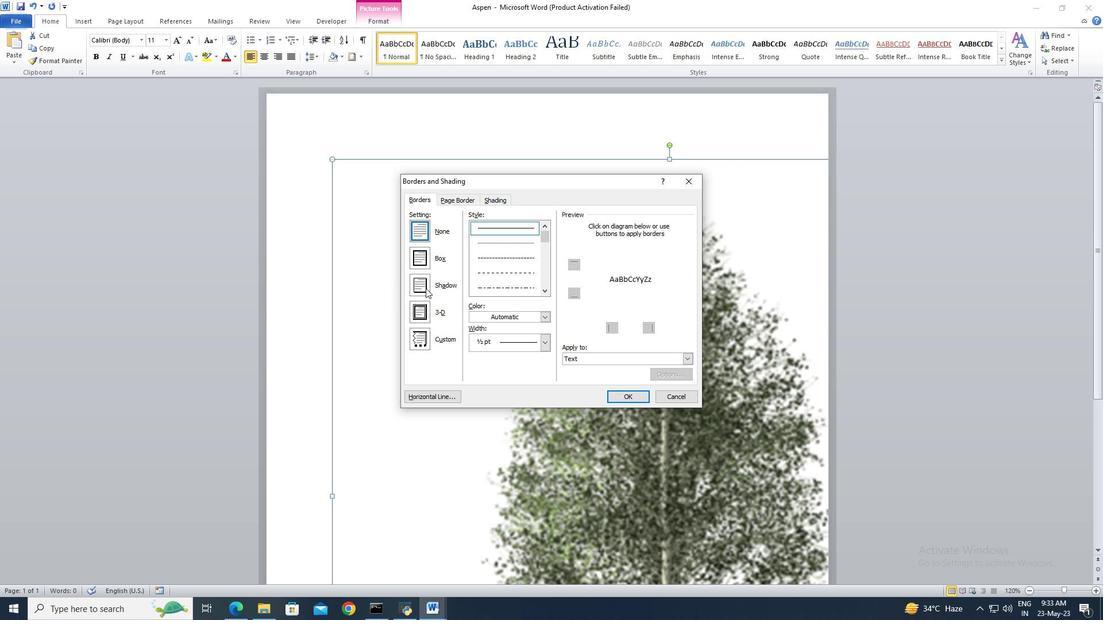 
Action: Mouse moved to (545, 293)
Screenshot: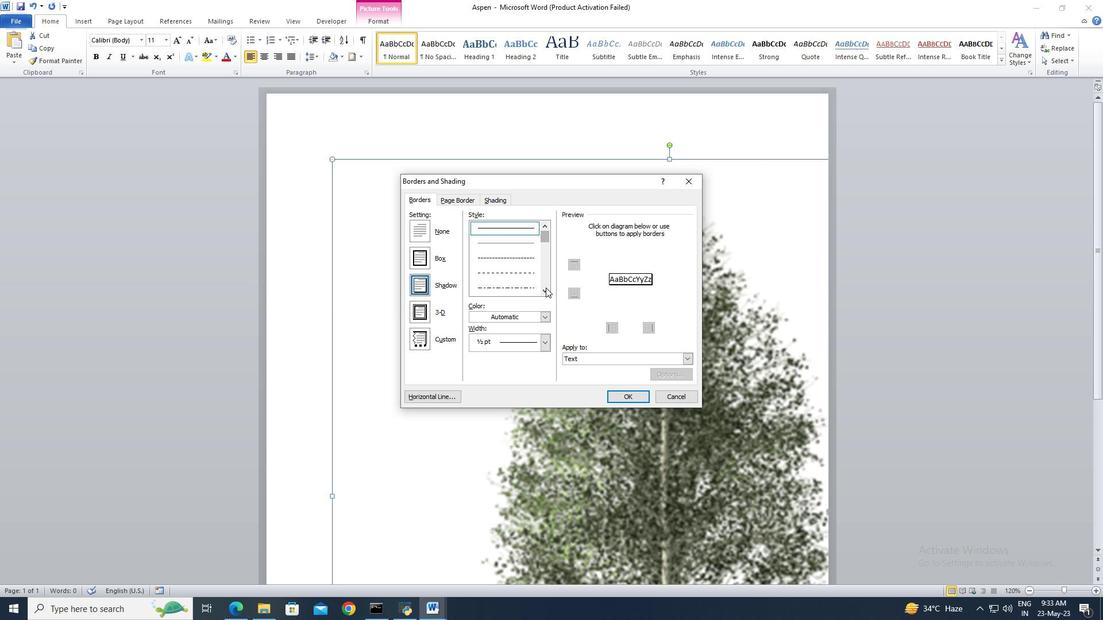 
Action: Mouse pressed left at (545, 293)
Screenshot: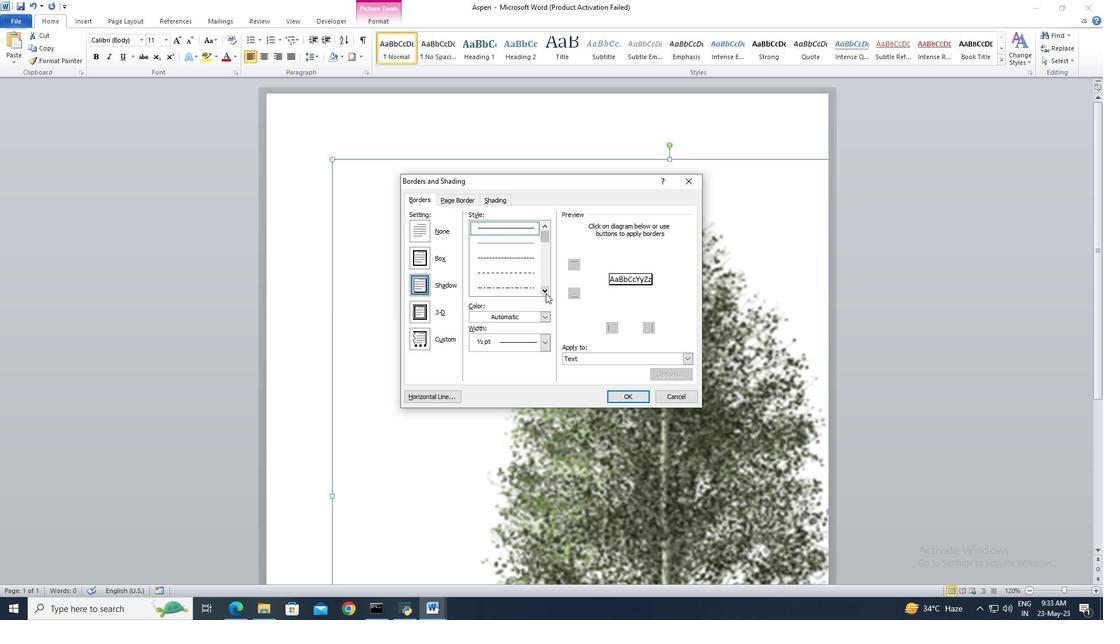 
Action: Mouse pressed left at (545, 293)
Screenshot: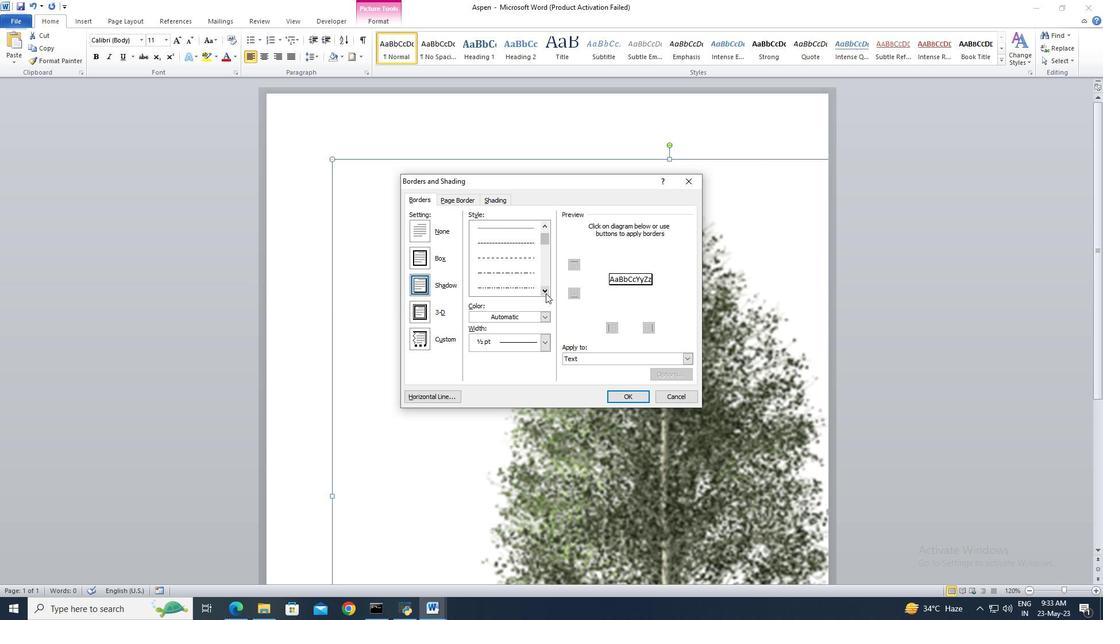 
Action: Mouse pressed left at (545, 293)
Screenshot: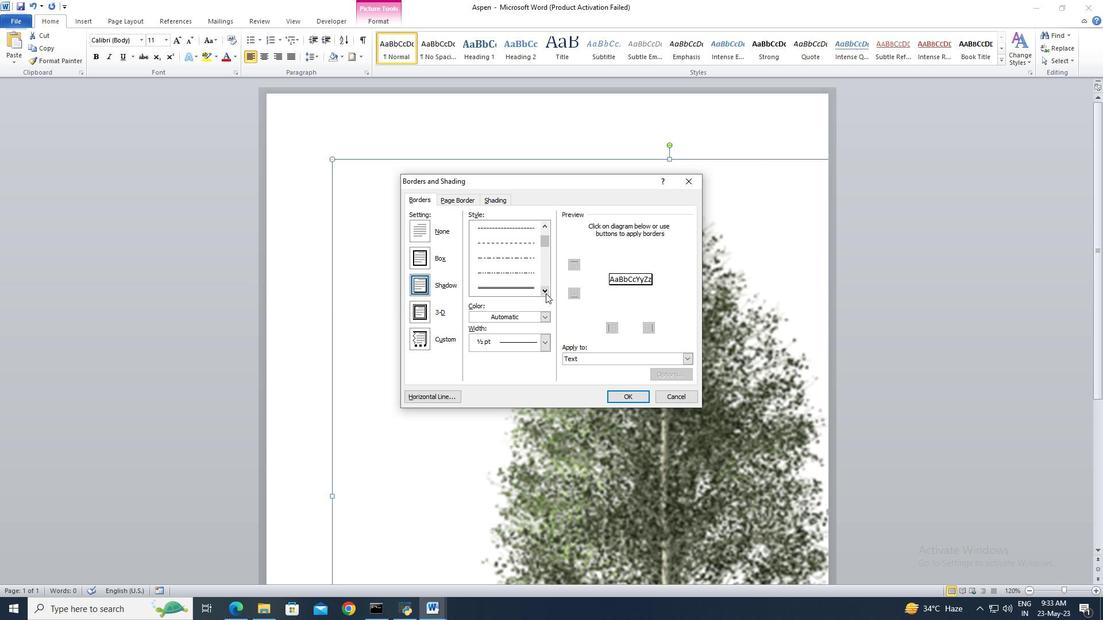 
Action: Mouse pressed left at (545, 293)
Screenshot: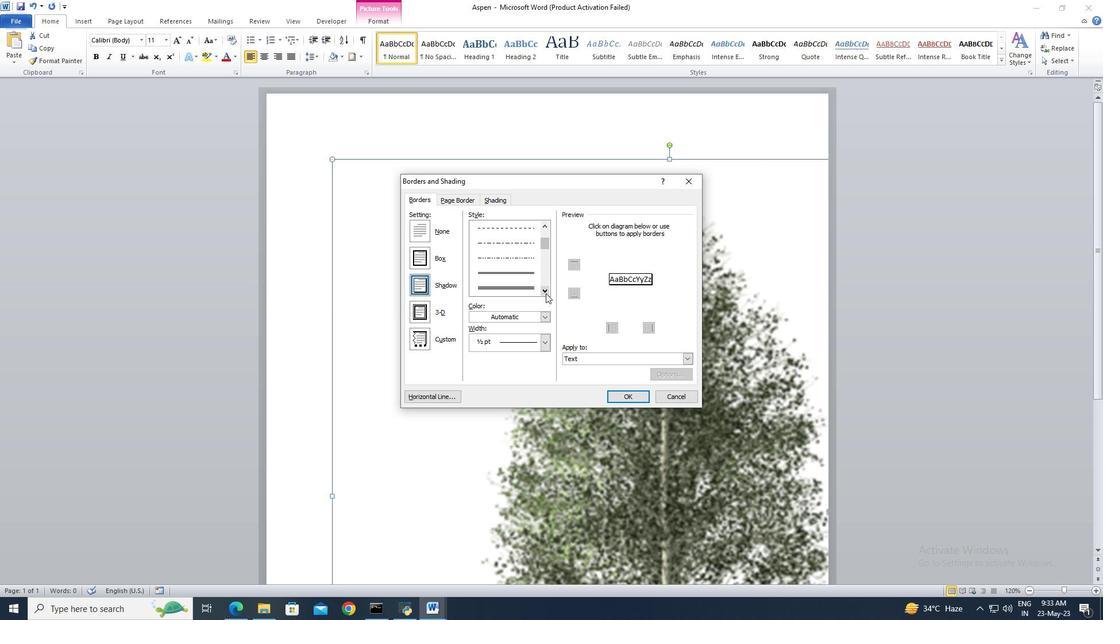 
Action: Mouse pressed left at (545, 293)
Screenshot: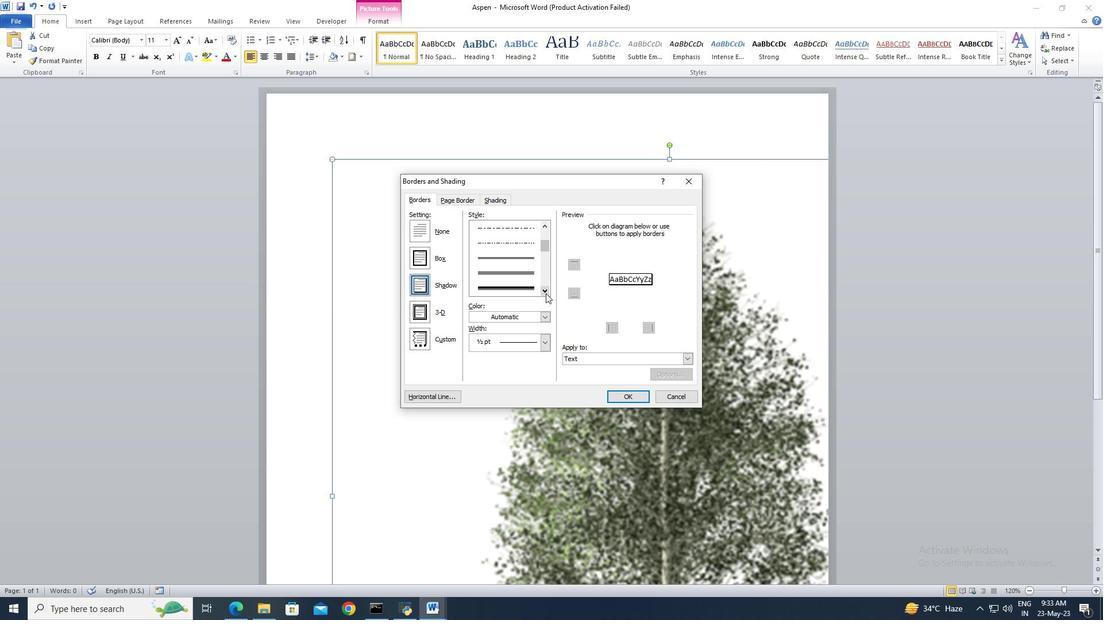 
Action: Mouse pressed left at (545, 293)
Screenshot: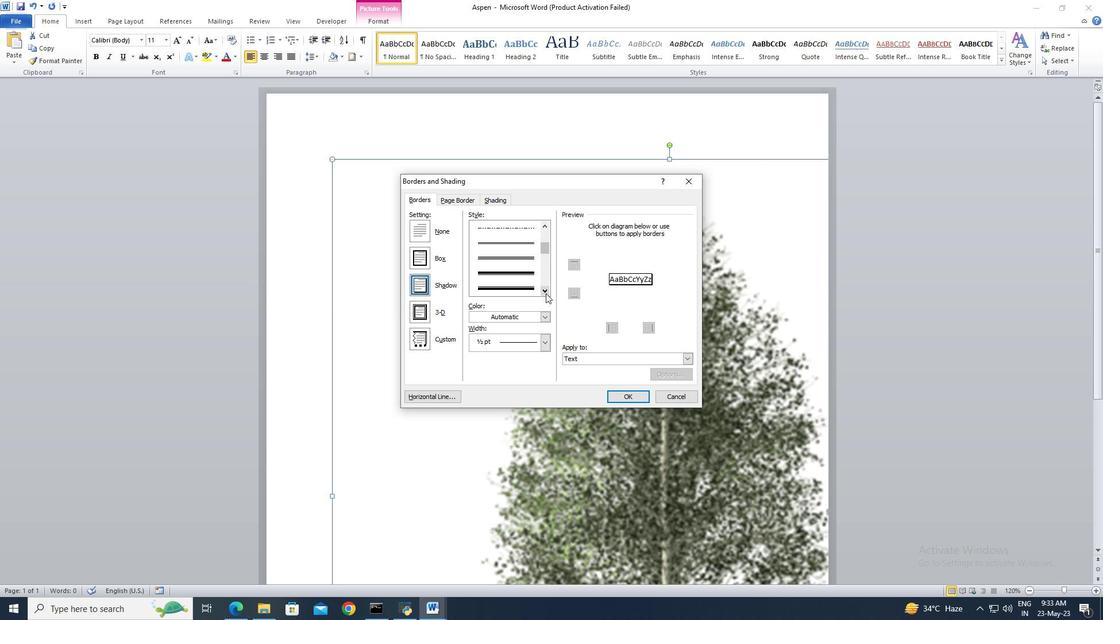 
Action: Mouse pressed left at (545, 293)
Screenshot: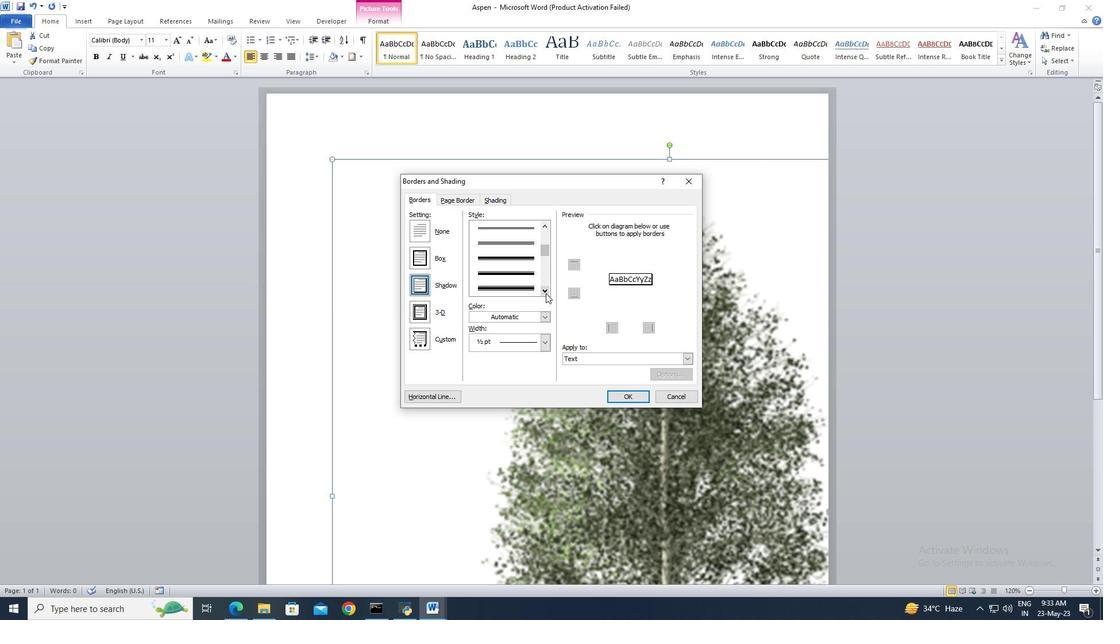
Action: Mouse pressed left at (545, 293)
Screenshot: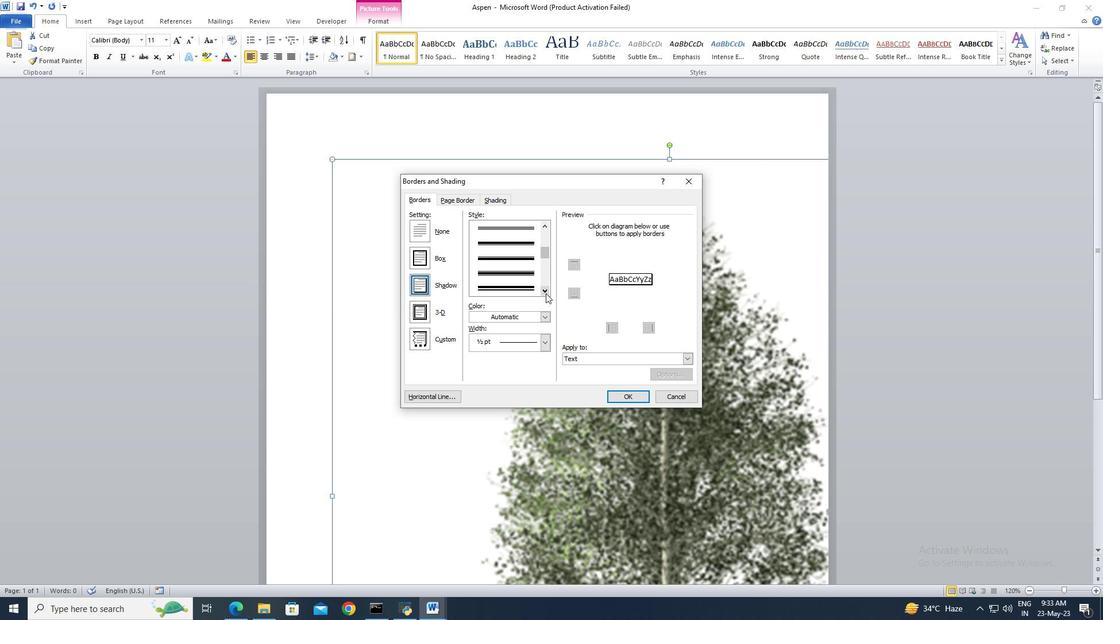 
Action: Mouse pressed left at (545, 293)
Screenshot: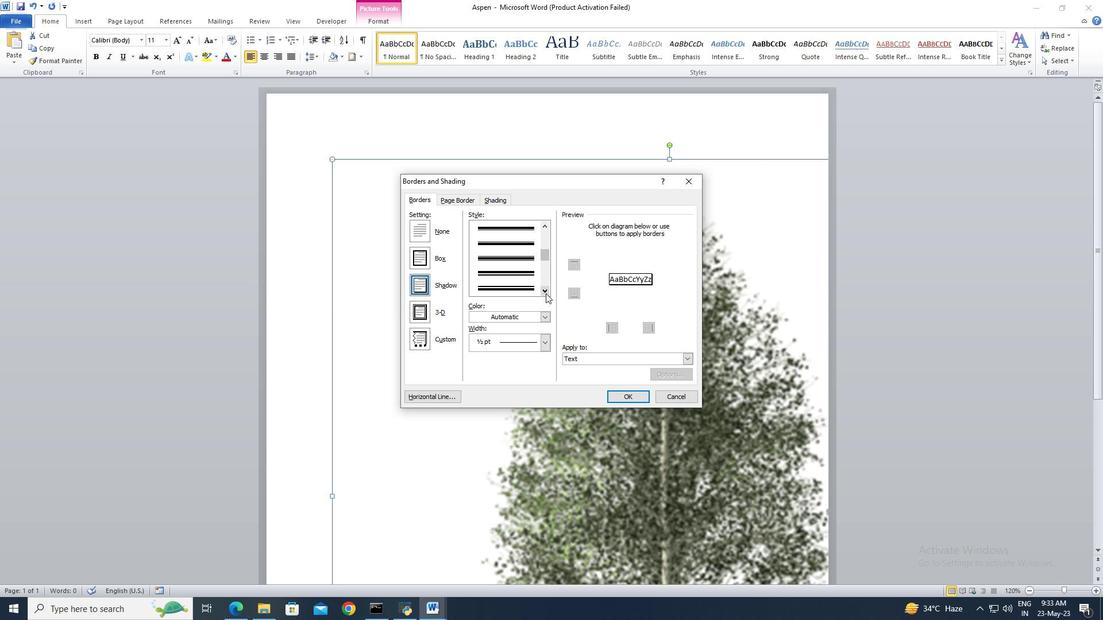 
Action: Mouse pressed left at (545, 293)
Screenshot: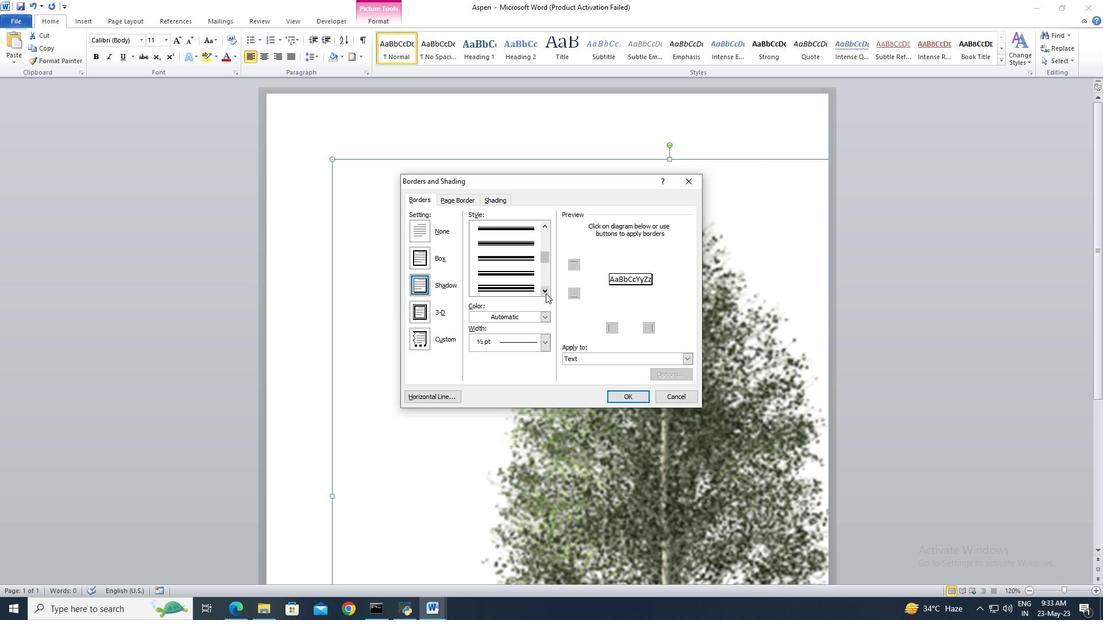 
Action: Mouse pressed left at (545, 293)
Screenshot: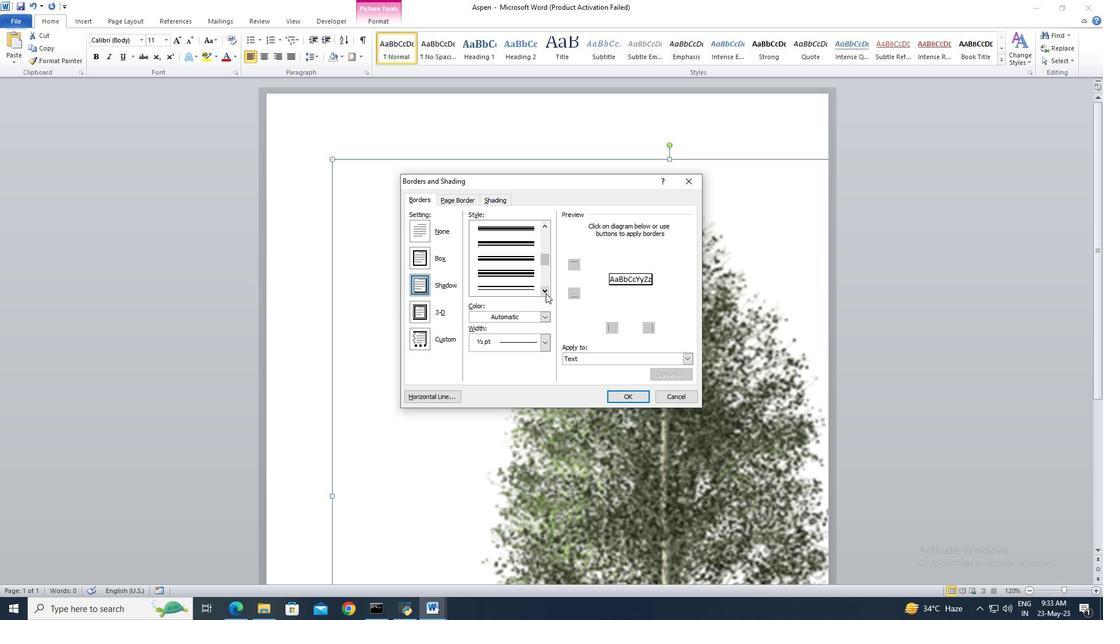 
Action: Mouse pressed left at (545, 293)
Screenshot: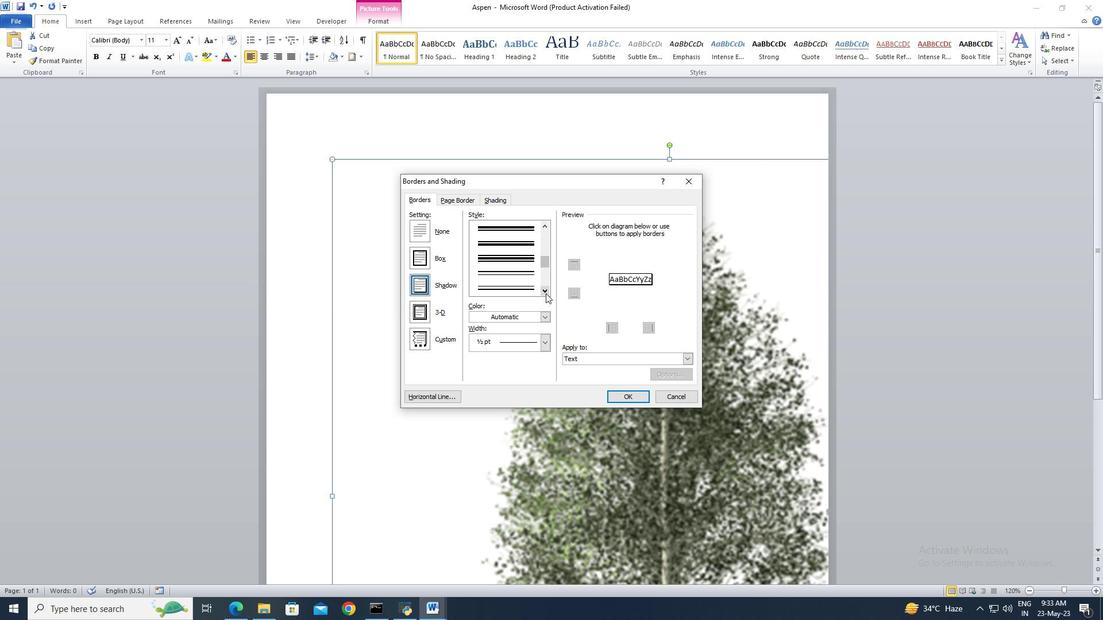 
Action: Mouse pressed left at (545, 293)
Screenshot: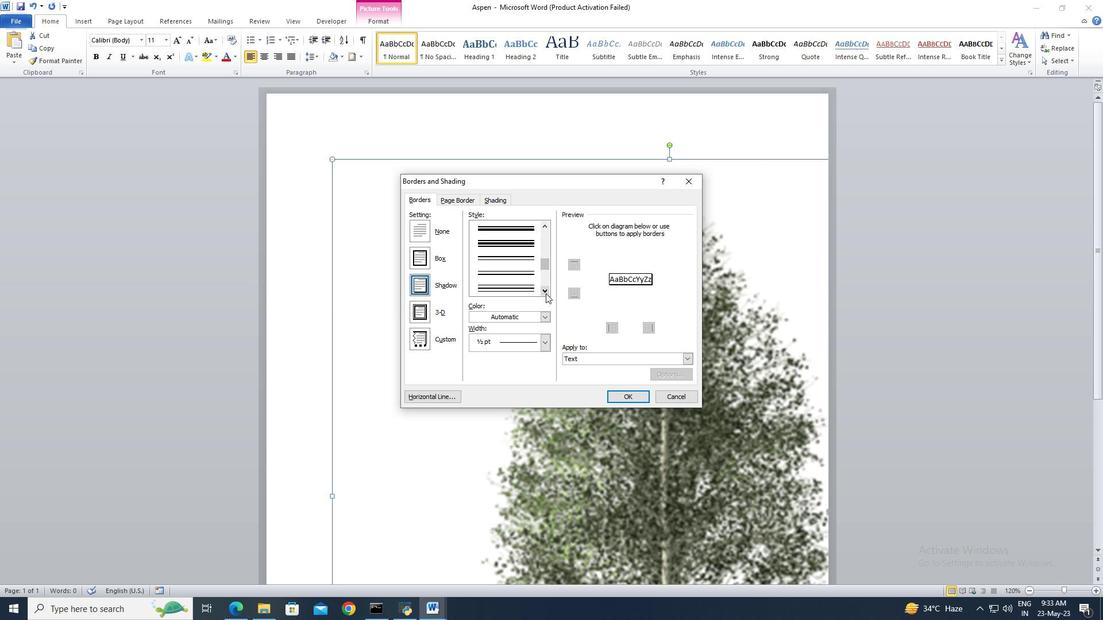 
Action: Mouse pressed left at (545, 293)
Screenshot: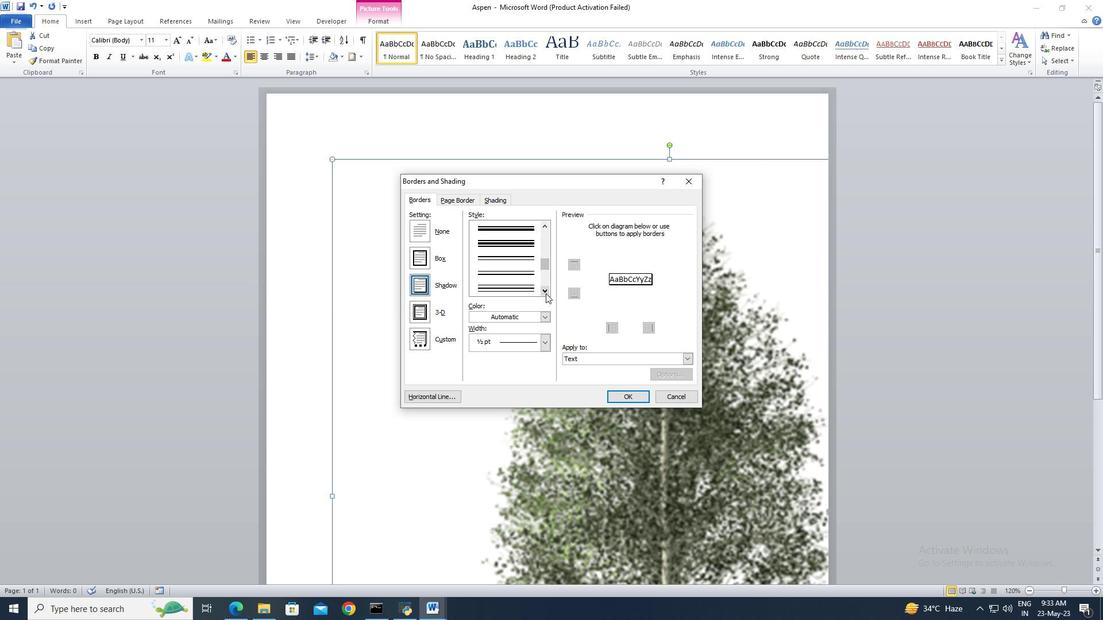 
Action: Mouse moved to (521, 272)
Screenshot: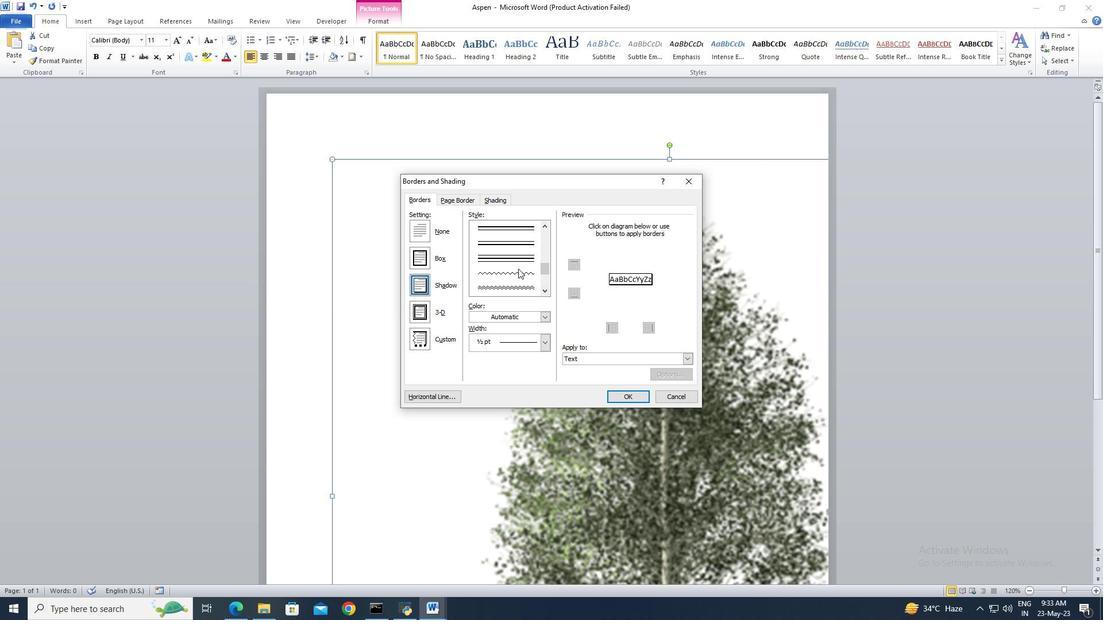 
Action: Mouse pressed left at (521, 272)
Screenshot: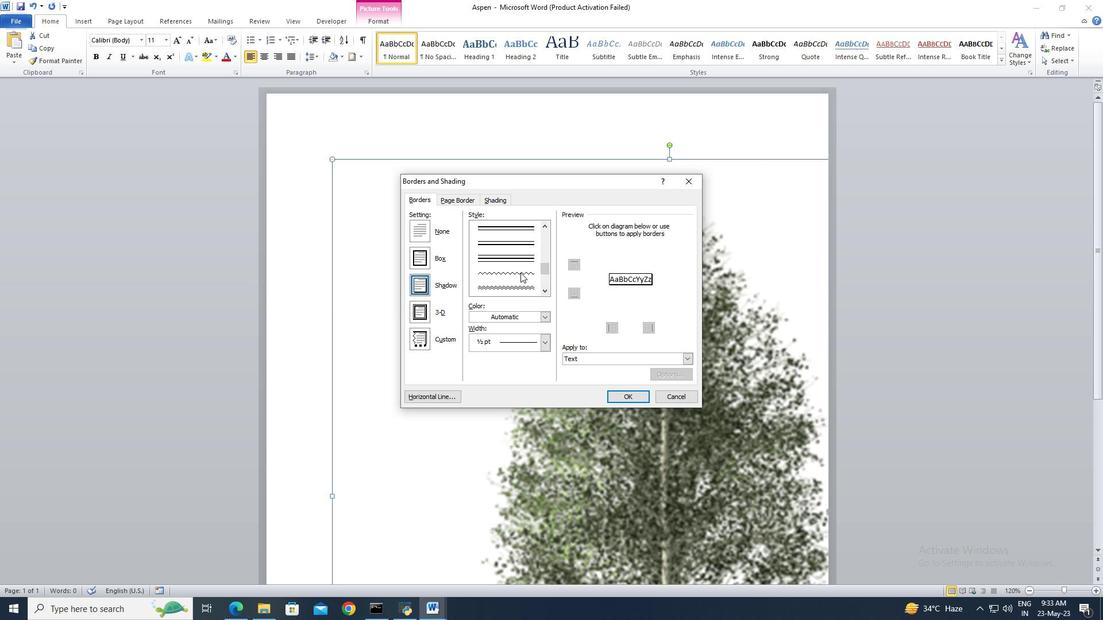 
Action: Mouse moved to (545, 312)
Screenshot: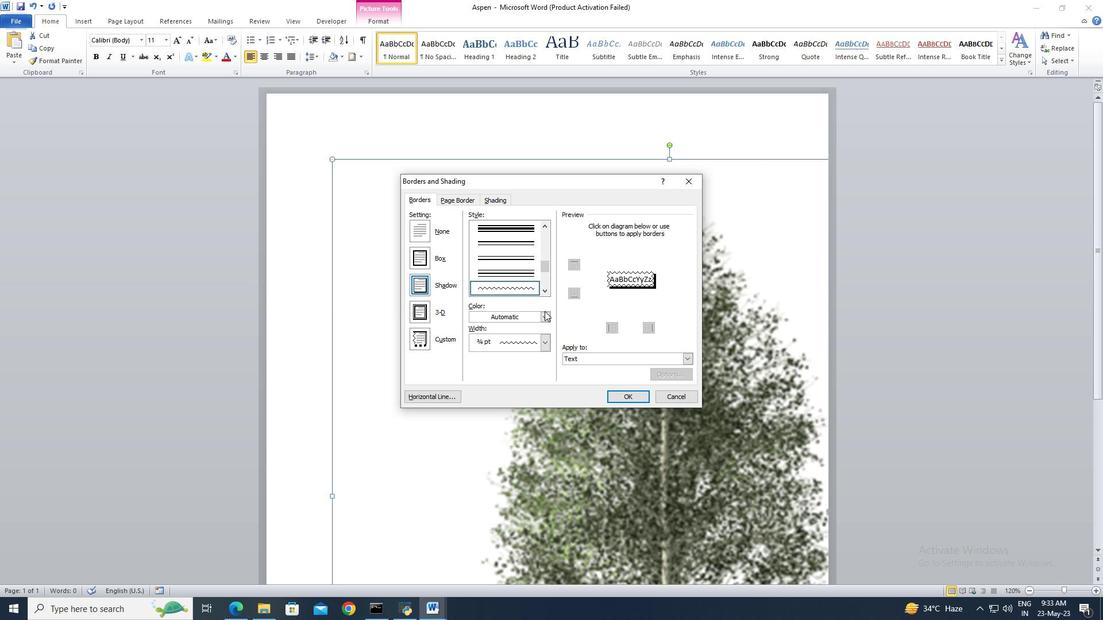 
Action: Mouse pressed left at (545, 312)
Screenshot: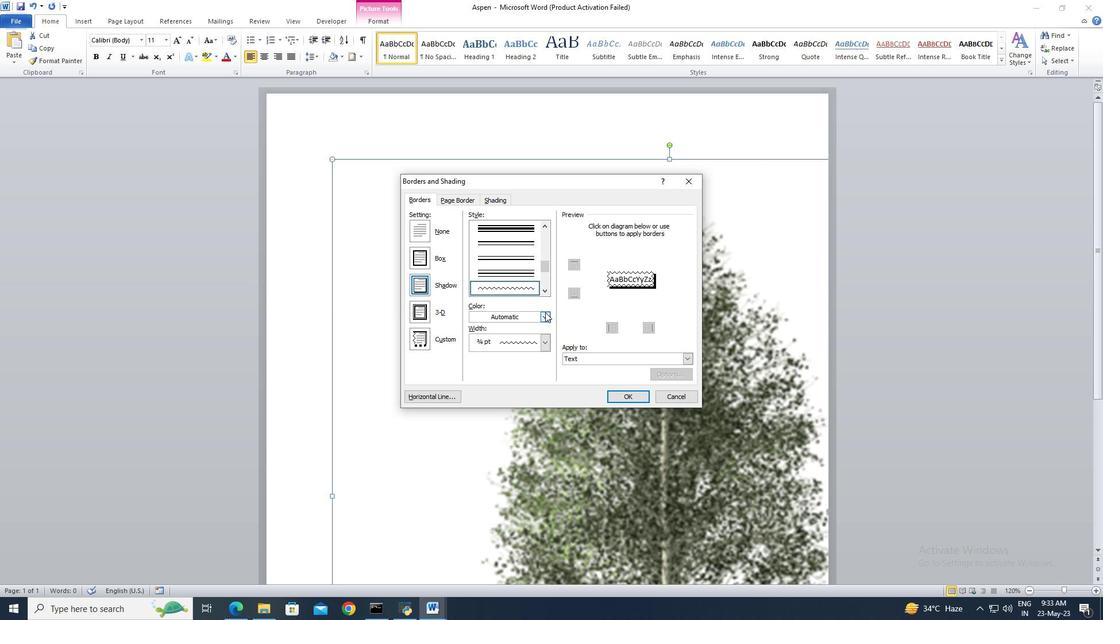 
Action: Mouse moved to (534, 425)
Screenshot: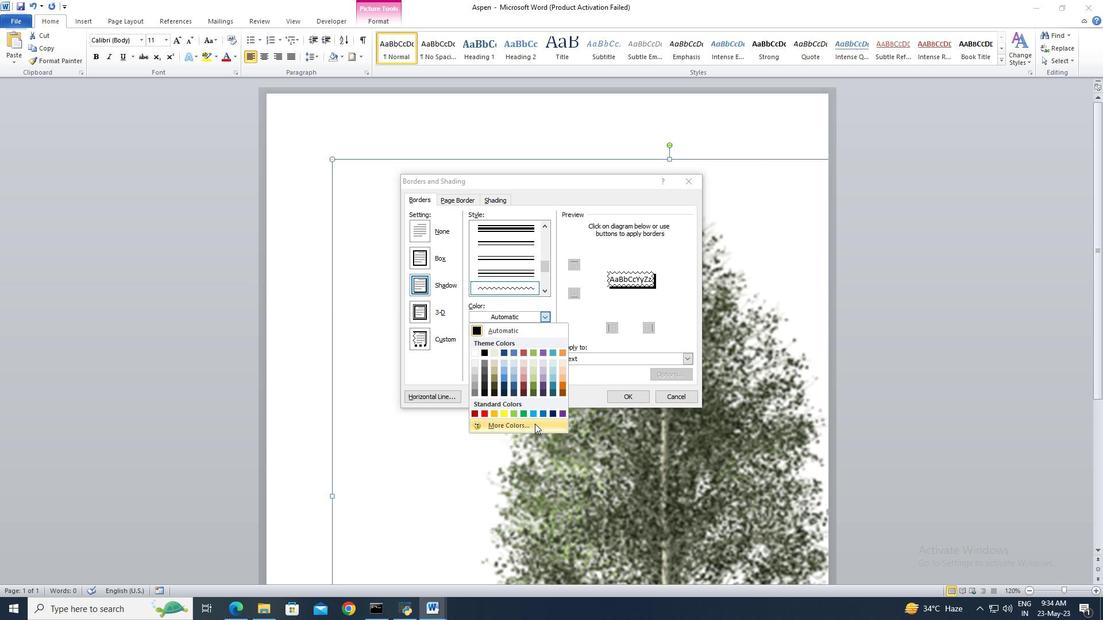 
Action: Mouse pressed left at (534, 425)
Screenshot: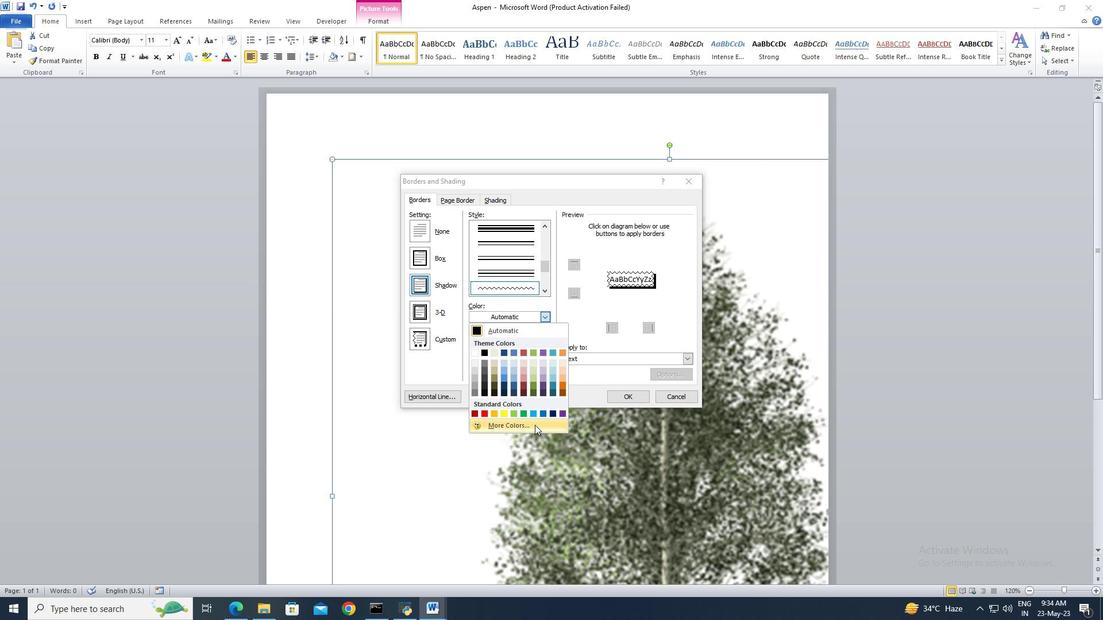 
Action: Mouse moved to (515, 216)
Screenshot: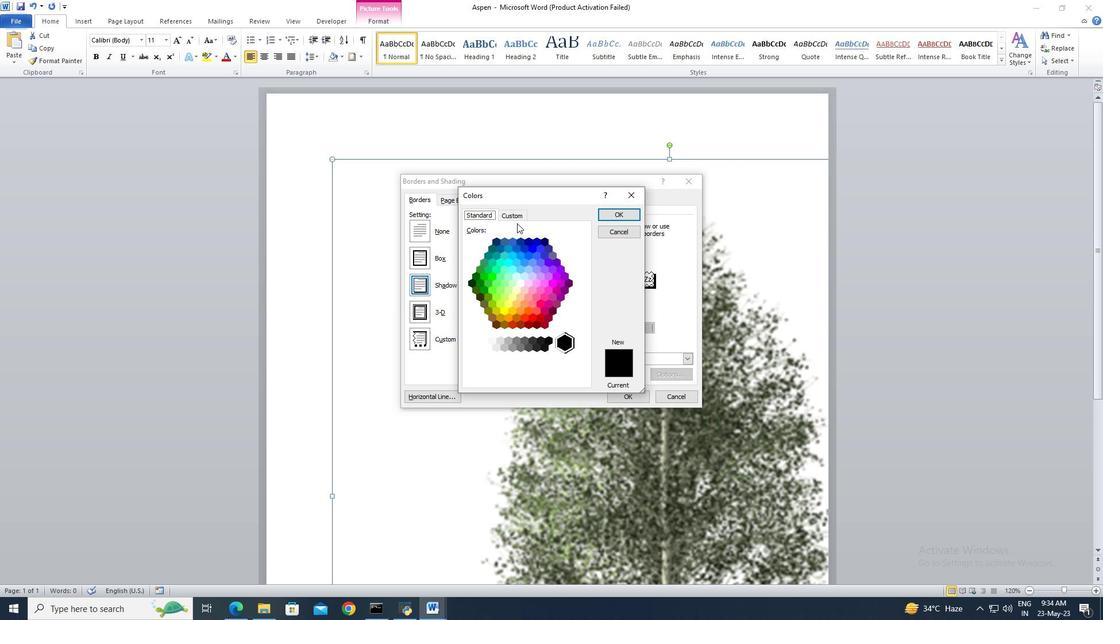 
Action: Mouse pressed left at (515, 216)
Screenshot: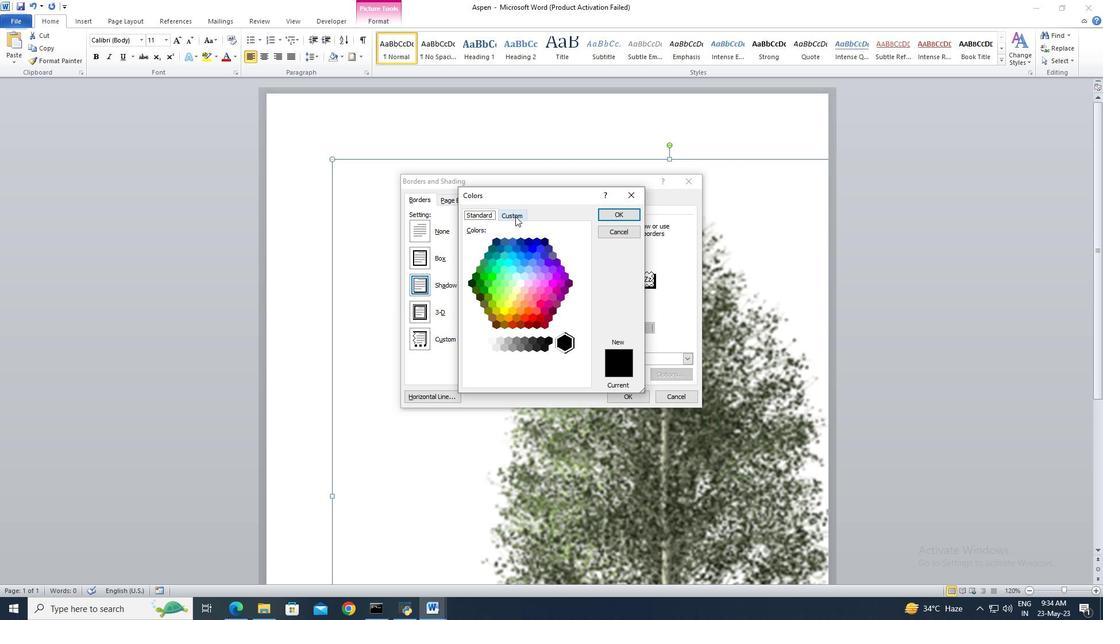 
Action: Mouse moved to (237, 611)
Screenshot: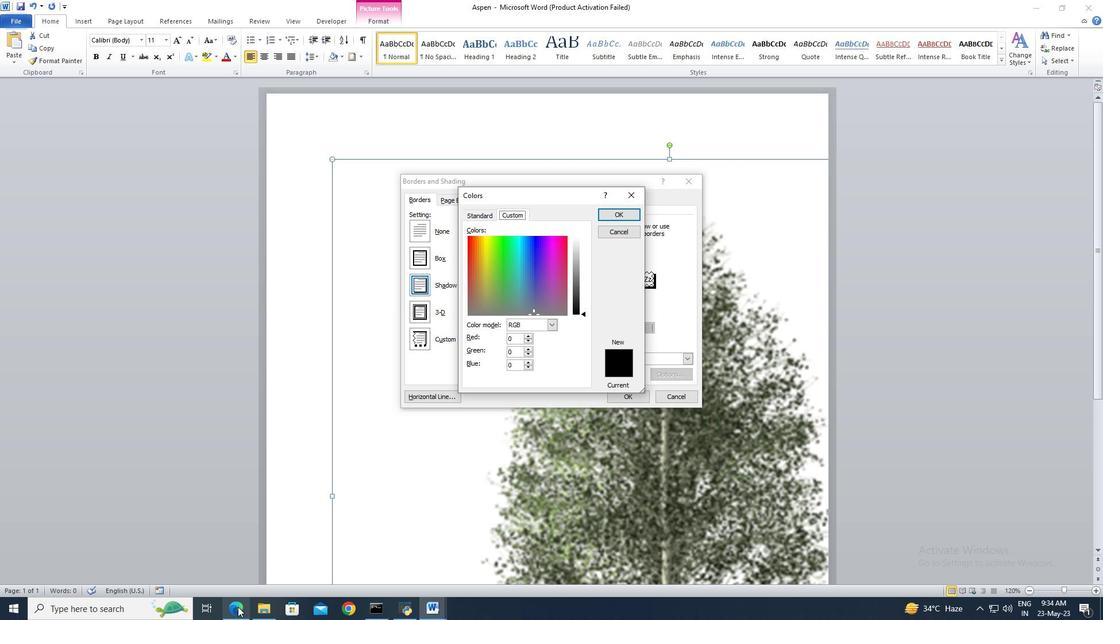 
Action: Mouse pressed left at (237, 611)
Screenshot: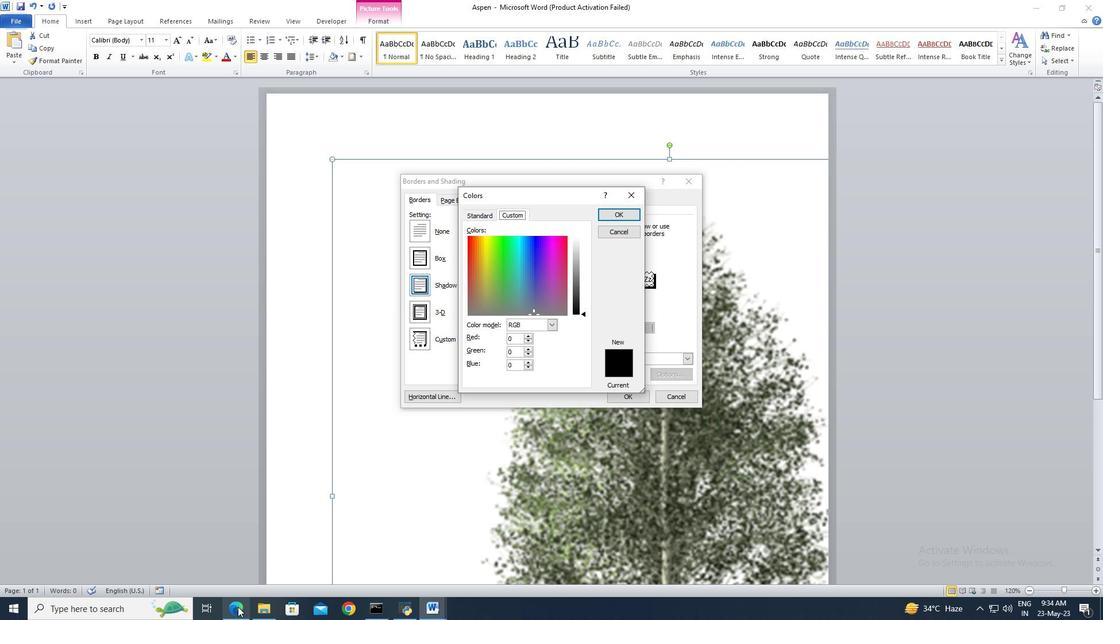 
Action: Mouse moved to (171, 8)
Screenshot: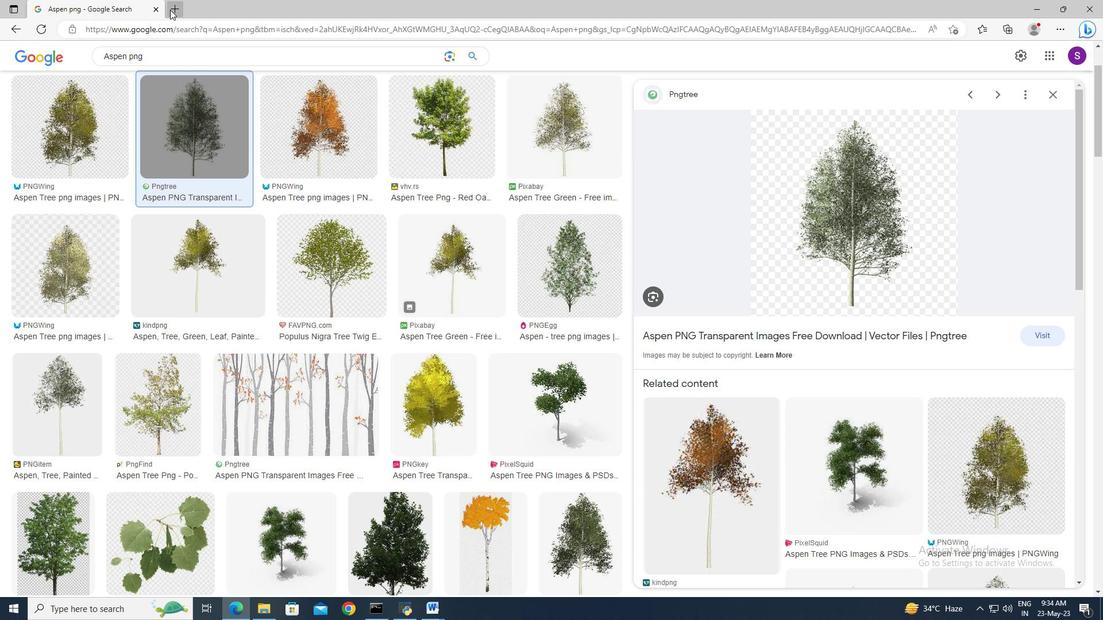 
Action: Mouse pressed left at (171, 8)
Screenshot: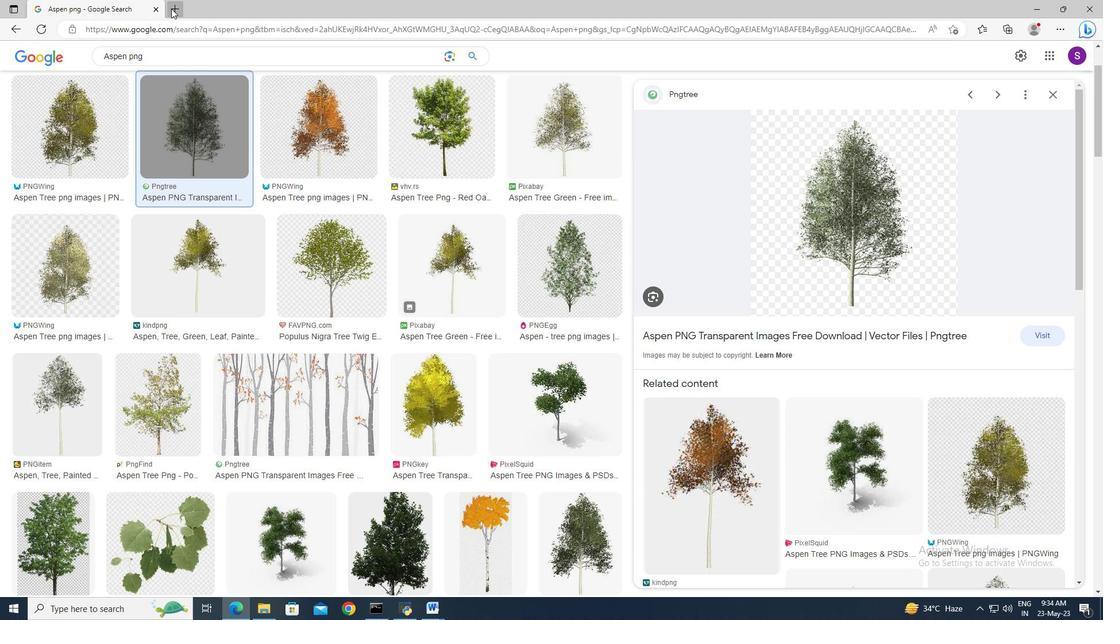 
Action: Mouse moved to (180, 24)
Screenshot: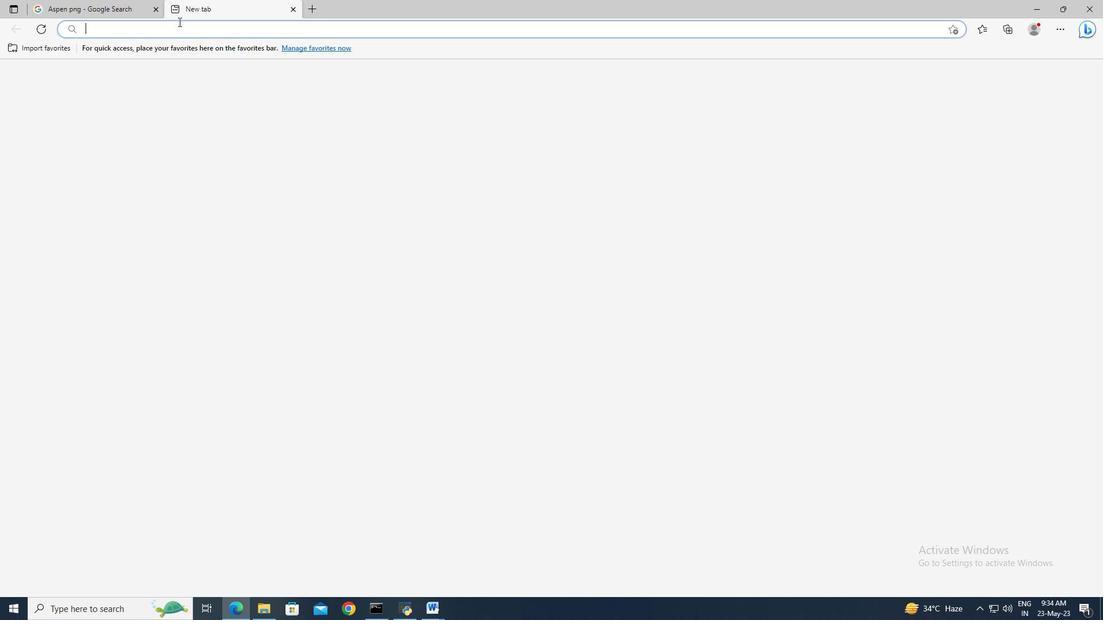 
Action: Key pressed g<Key.enter>tan<Key.space>color<Key.space>rgb<Key.space><Key.down><Key.enter>
Screenshot: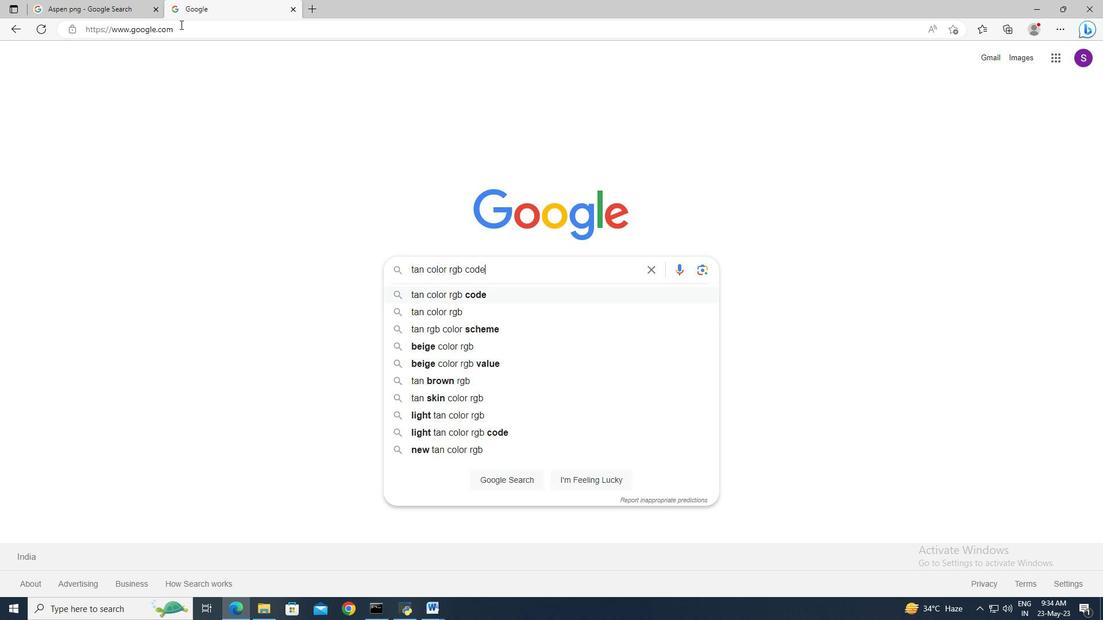
Action: Mouse moved to (436, 155)
Screenshot: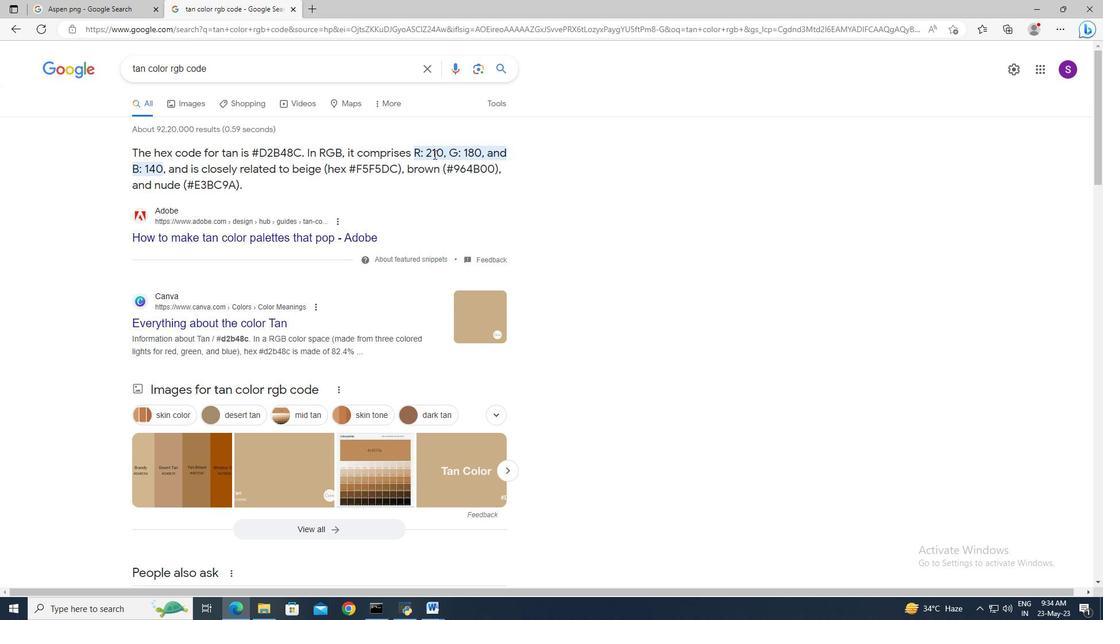 
Action: Mouse pressed left at (436, 155)
Screenshot: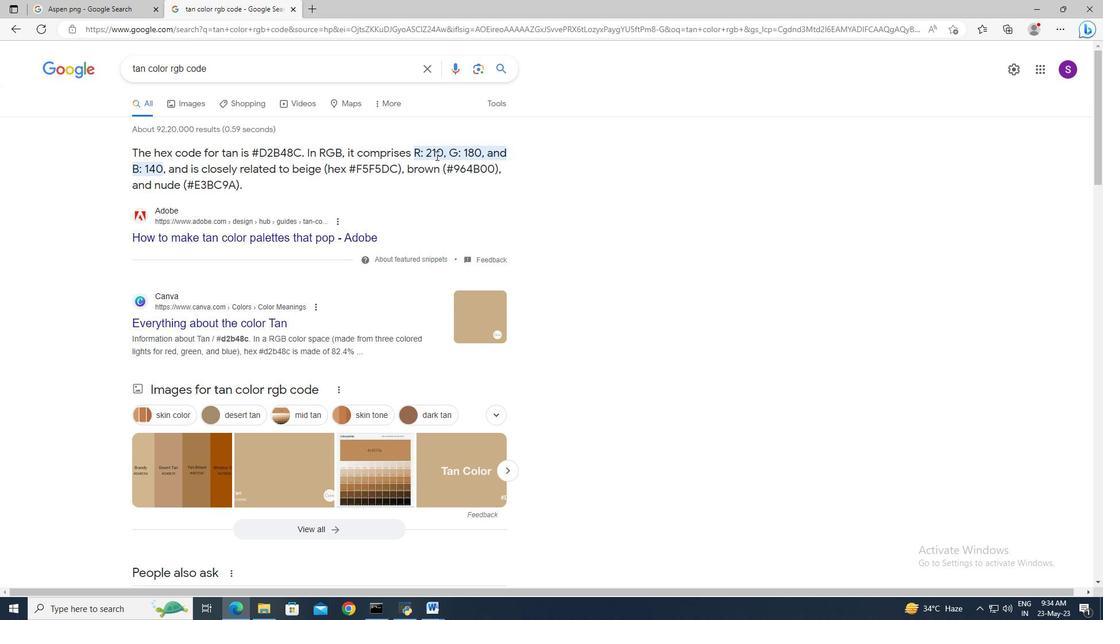 
Action: Mouse pressed left at (436, 155)
Screenshot: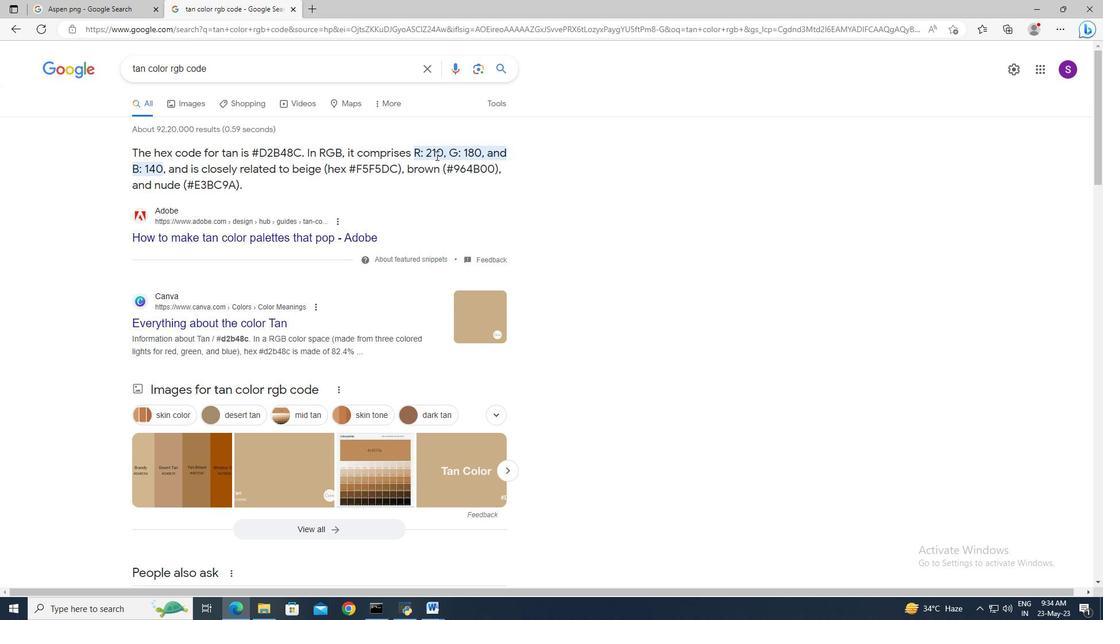 
Action: Mouse pressed right at (436, 155)
Screenshot: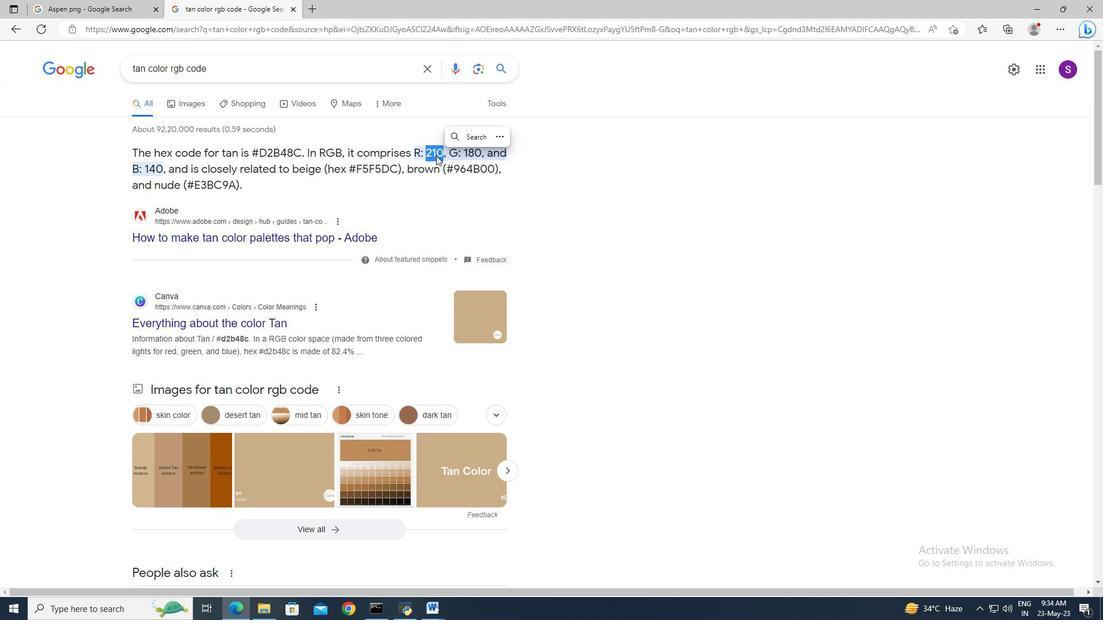 
Action: Mouse moved to (453, 167)
Screenshot: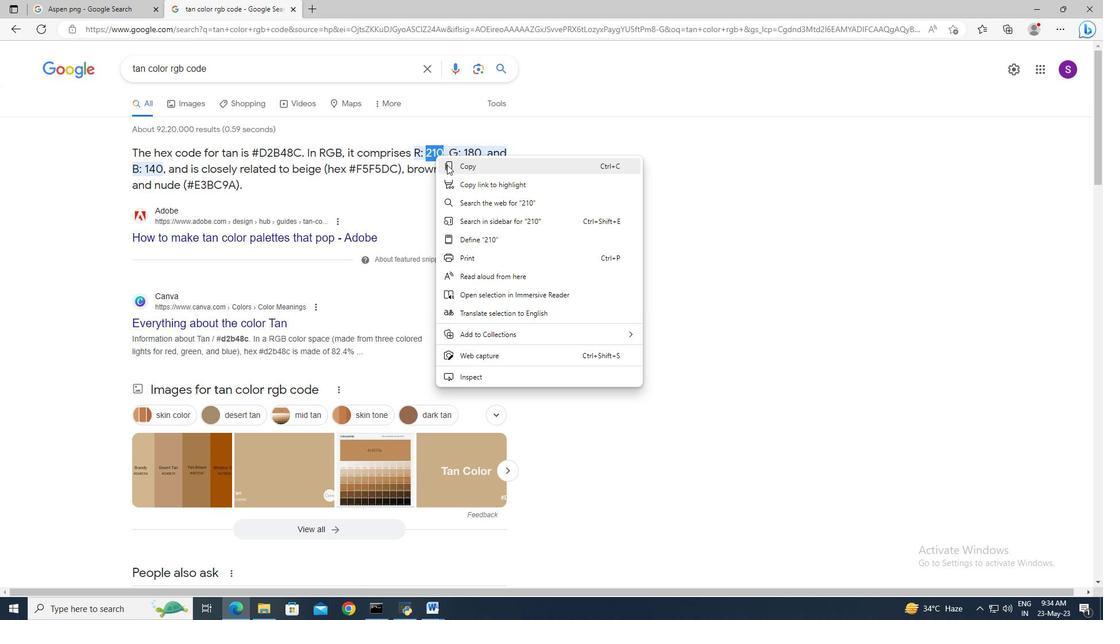 
Action: Mouse pressed left at (453, 167)
Screenshot: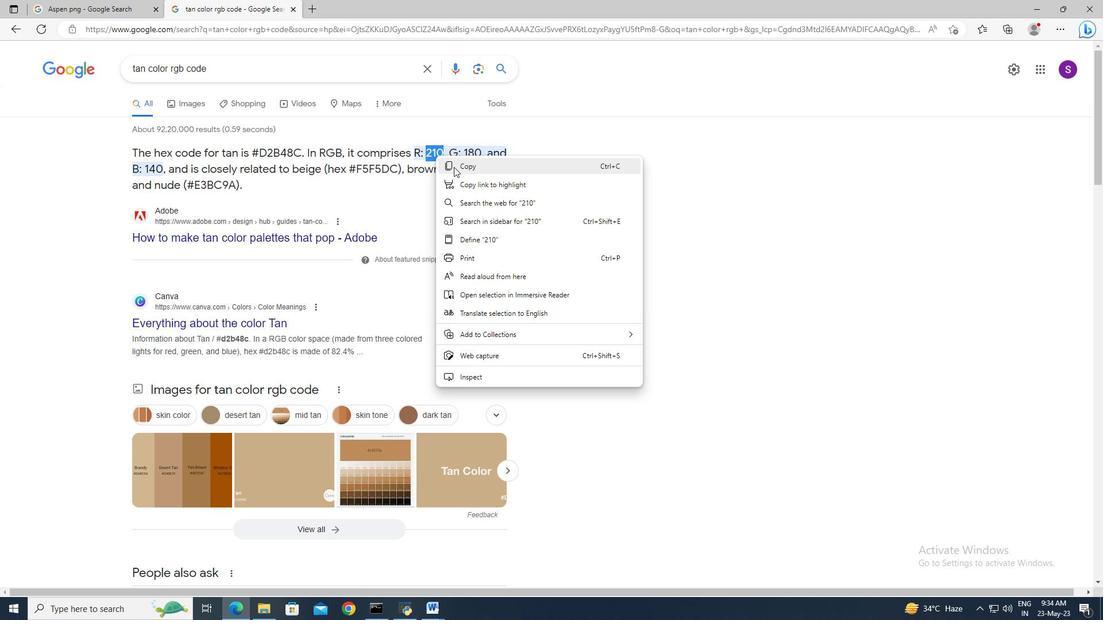 
Action: Mouse moved to (440, 596)
Screenshot: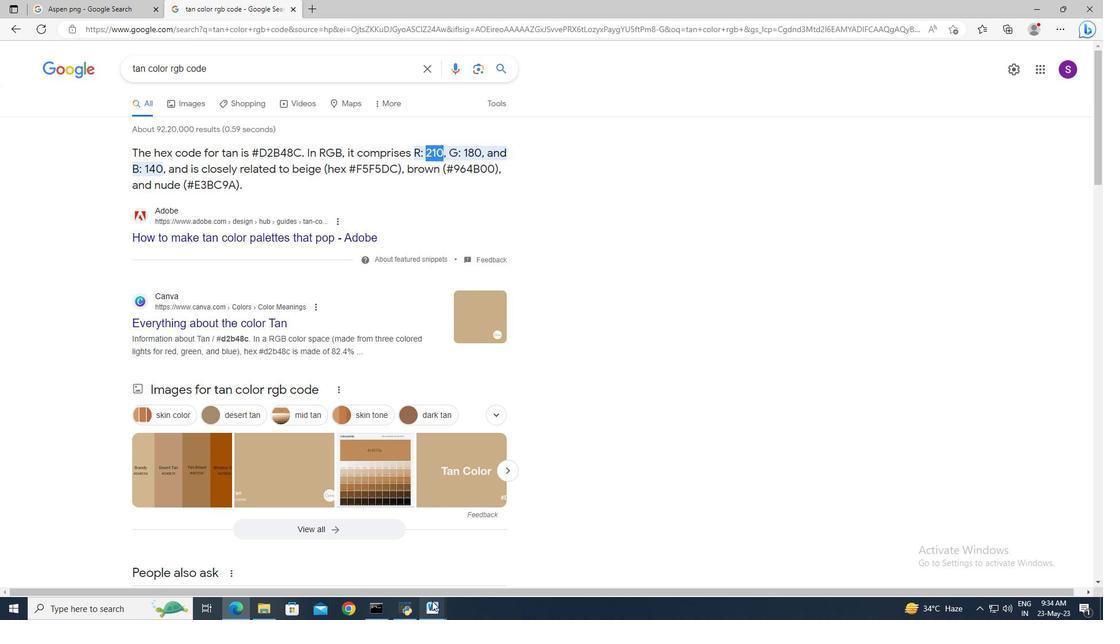 
Action: Mouse pressed left at (432, 605)
Screenshot: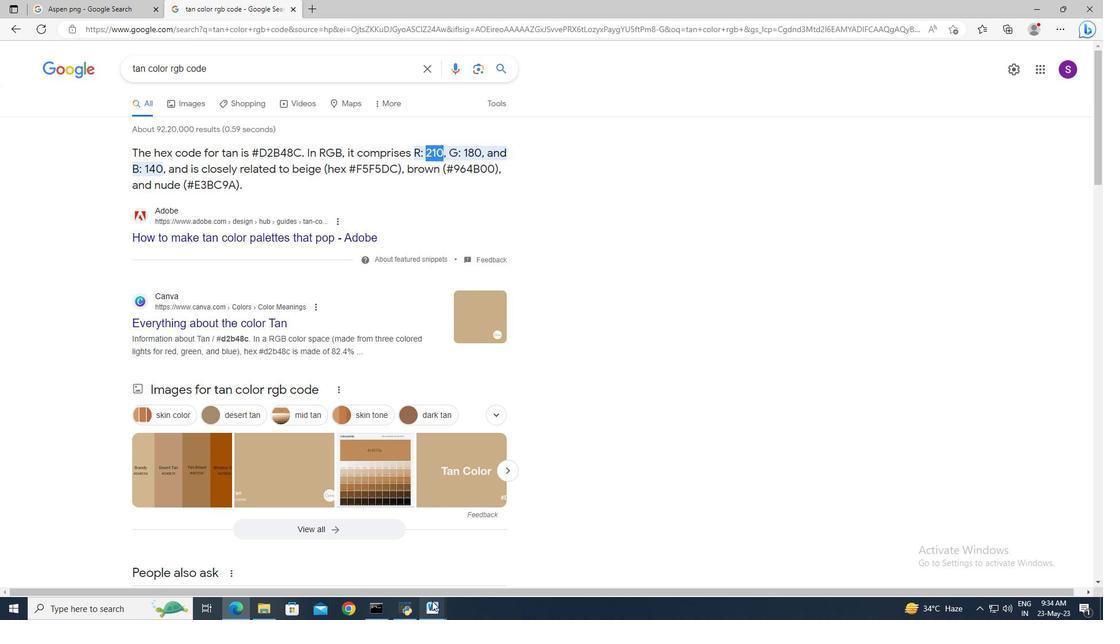 
Action: Mouse moved to (467, 579)
Screenshot: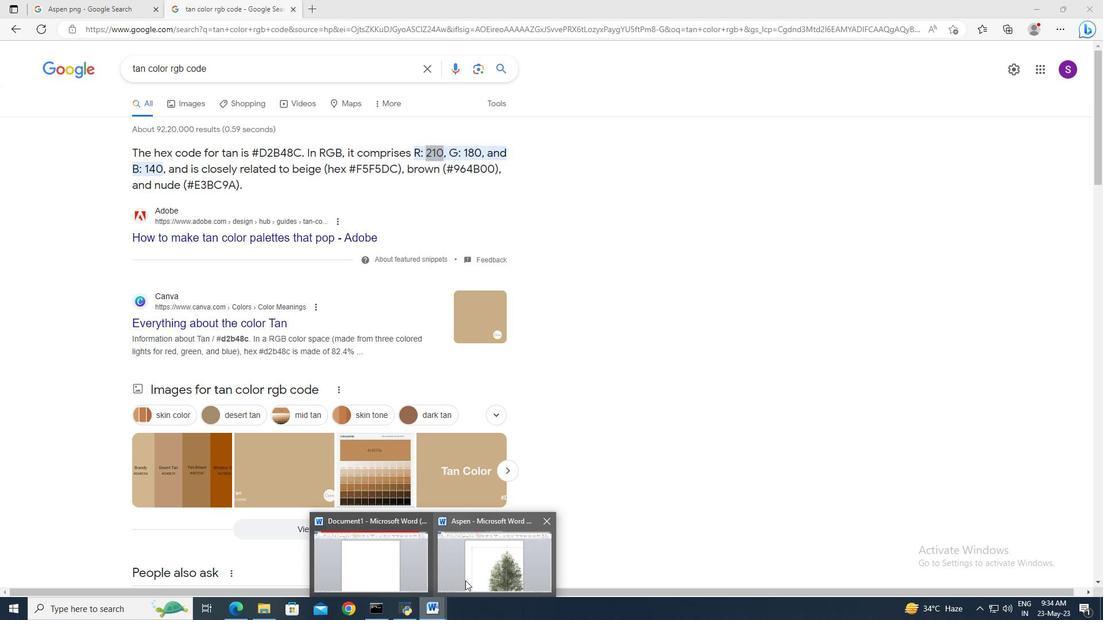 
Action: Mouse pressed left at (467, 579)
Screenshot: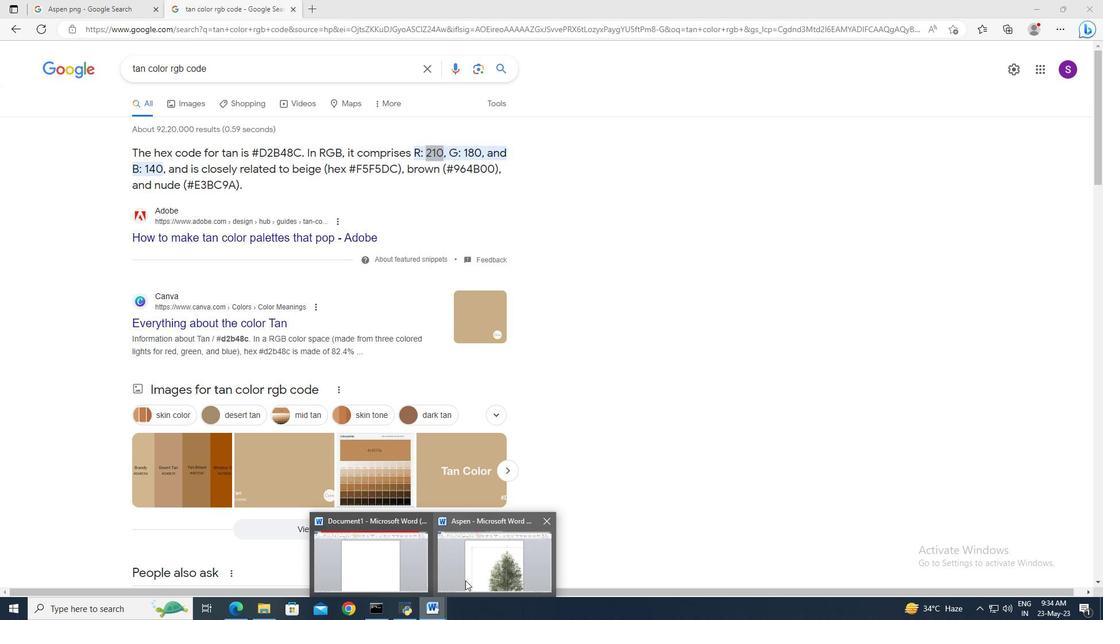 
Action: Mouse moved to (518, 341)
Screenshot: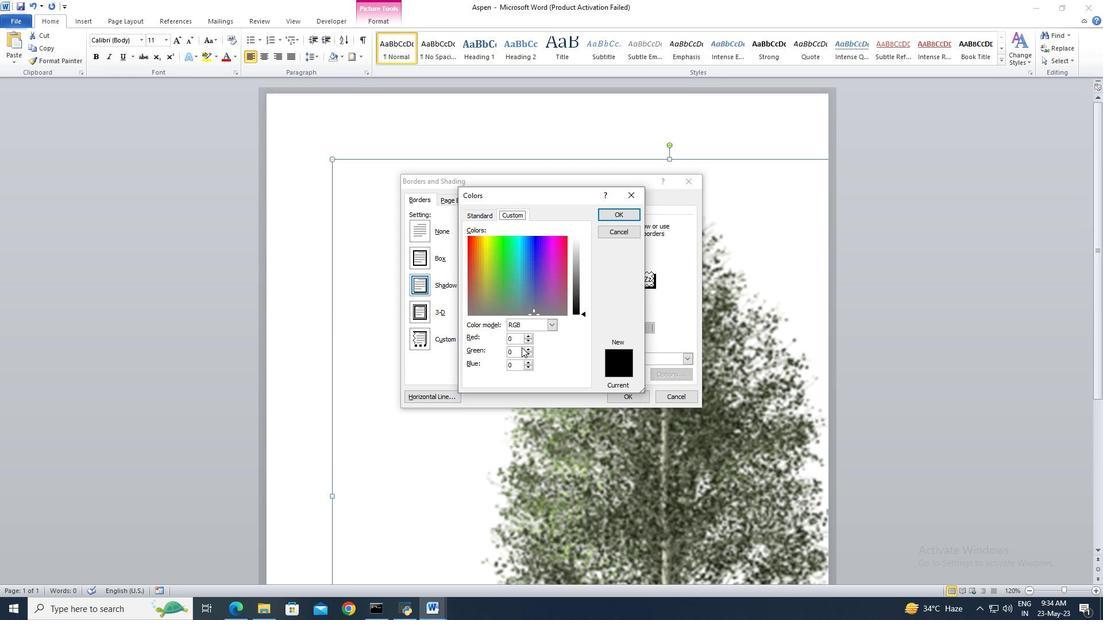
Action: Mouse pressed left at (518, 341)
Screenshot: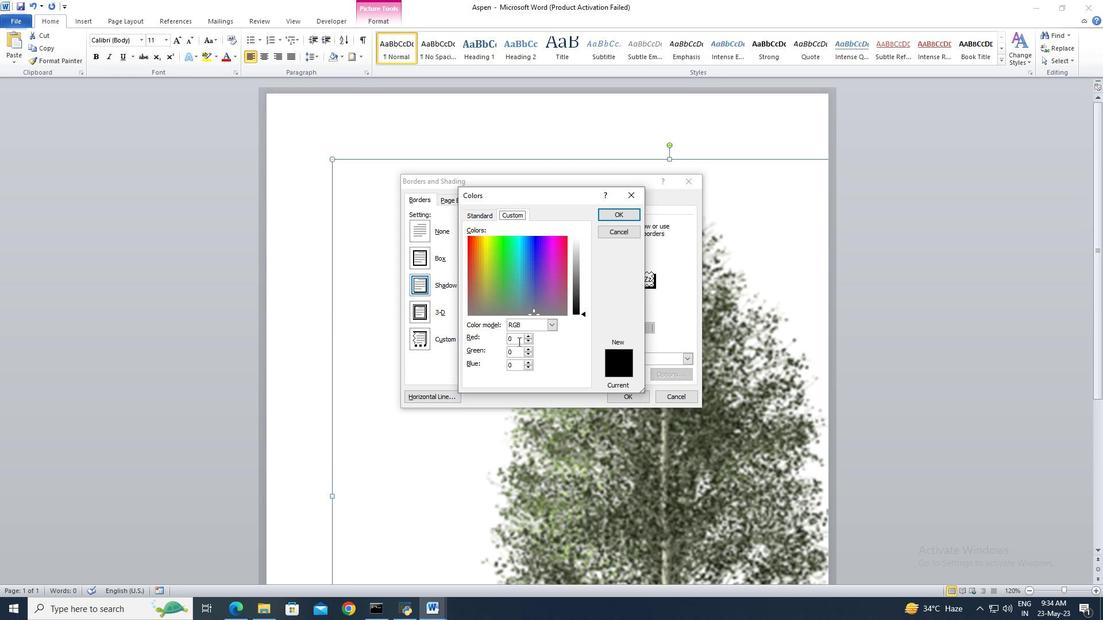 
Action: Mouse moved to (501, 338)
Screenshot: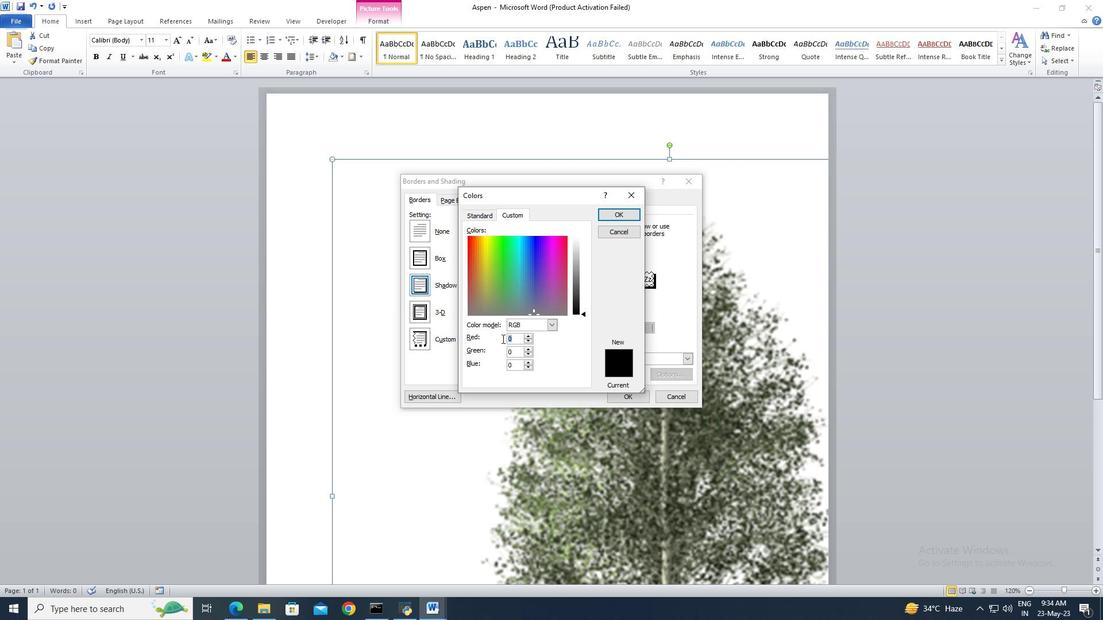 
Action: Key pressed ctrl+V
Screenshot: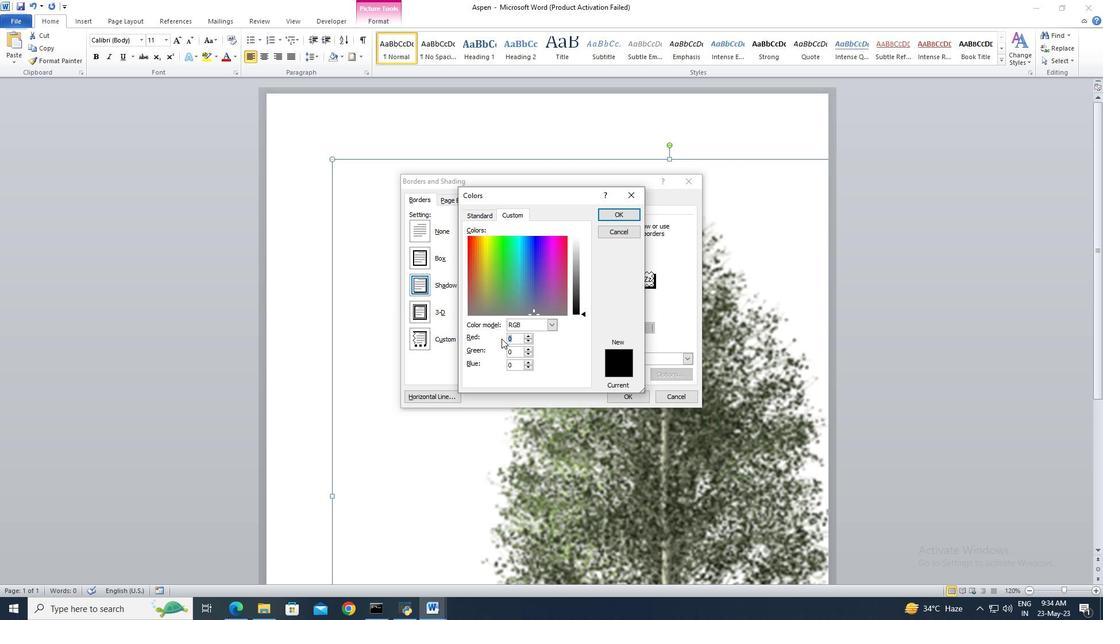 
Action: Mouse moved to (232, 618)
Screenshot: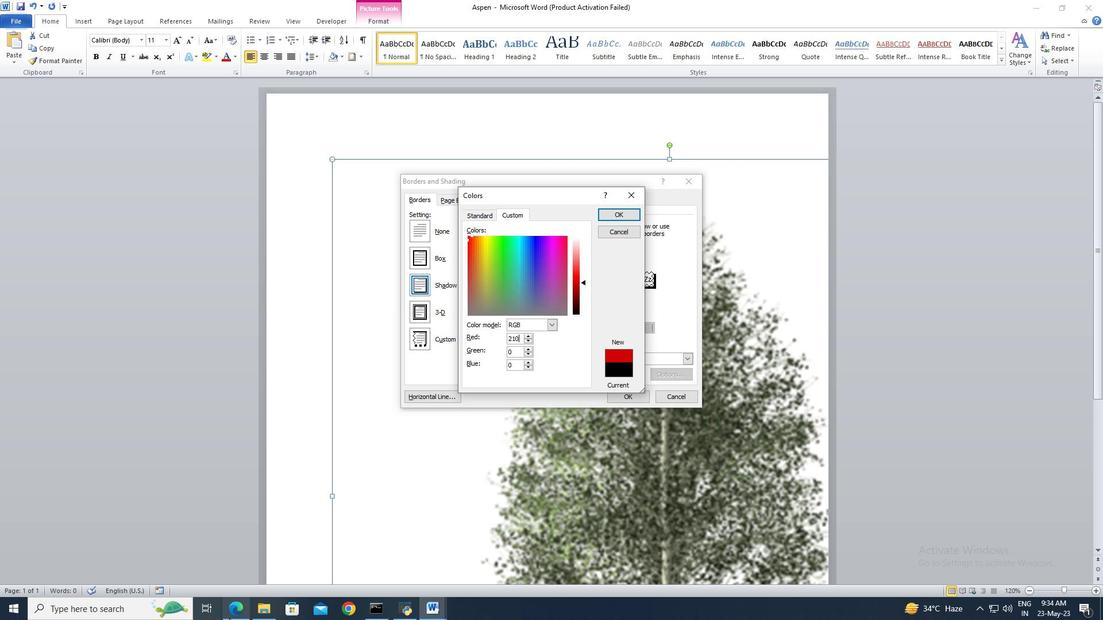 
Action: Mouse pressed left at (232, 618)
Screenshot: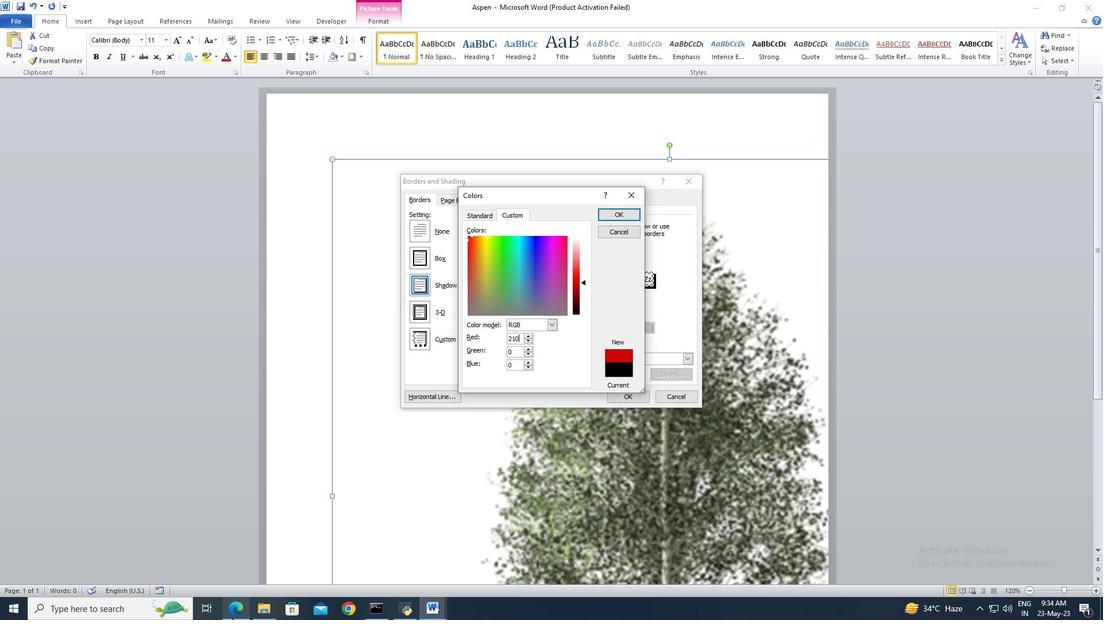 
Action: Mouse moved to (468, 157)
Screenshot: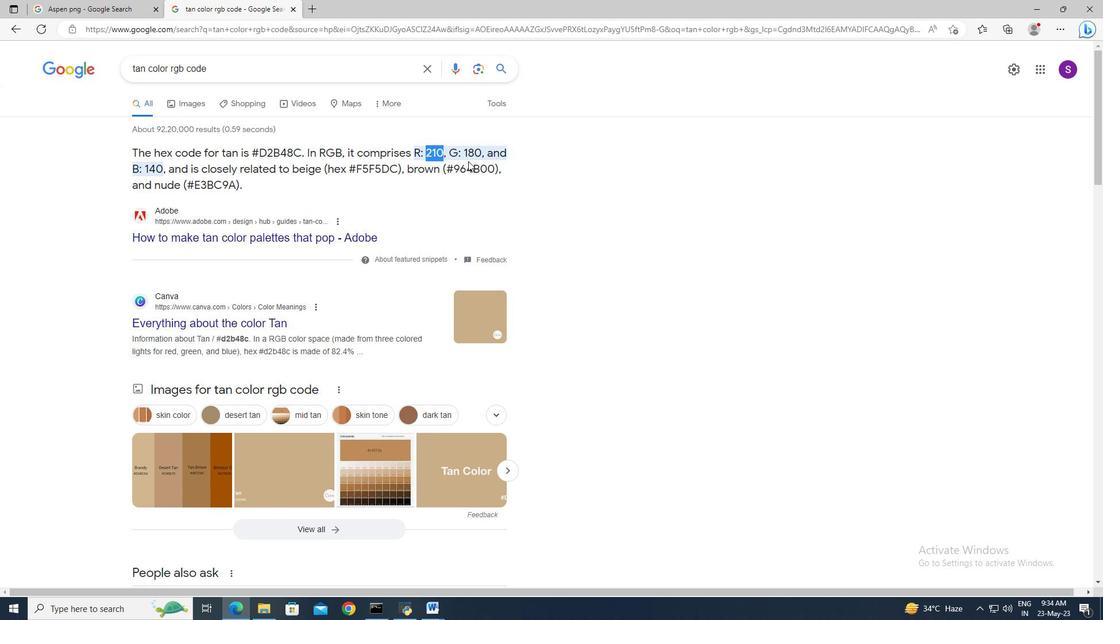 
Action: Mouse pressed left at (468, 157)
Screenshot: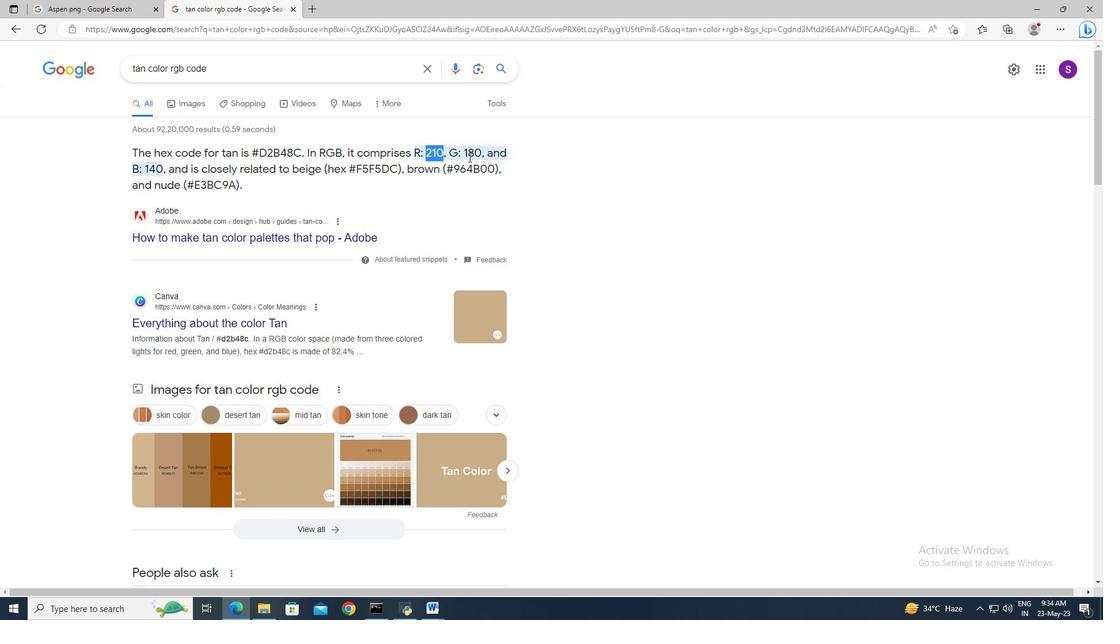 
Action: Mouse pressed left at (468, 157)
Screenshot: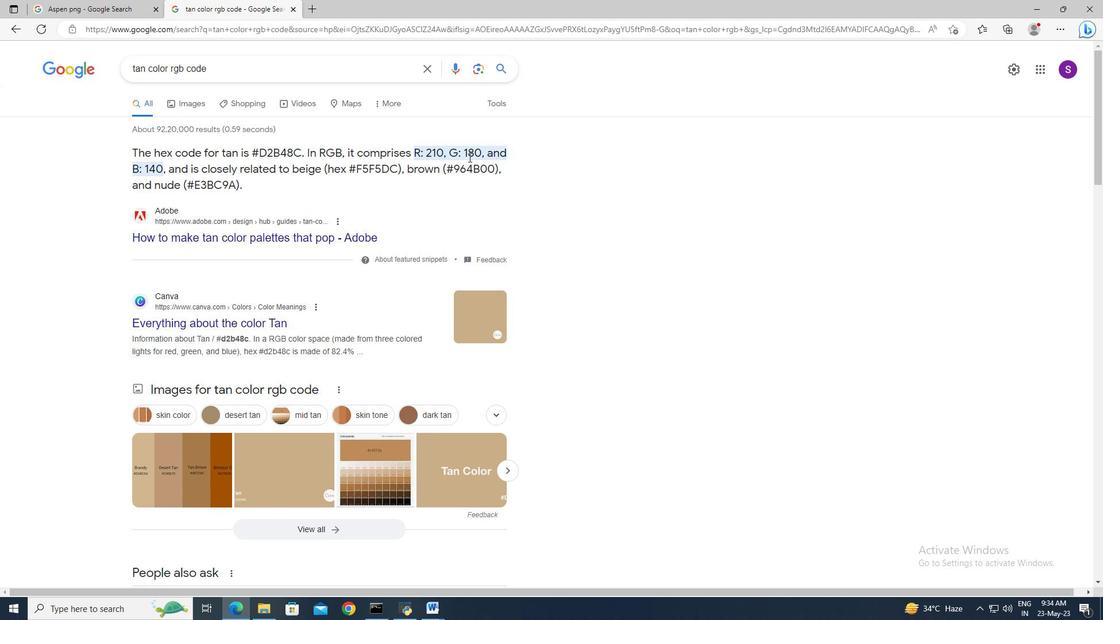 
Action: Key pressed ctrl+C
Screenshot: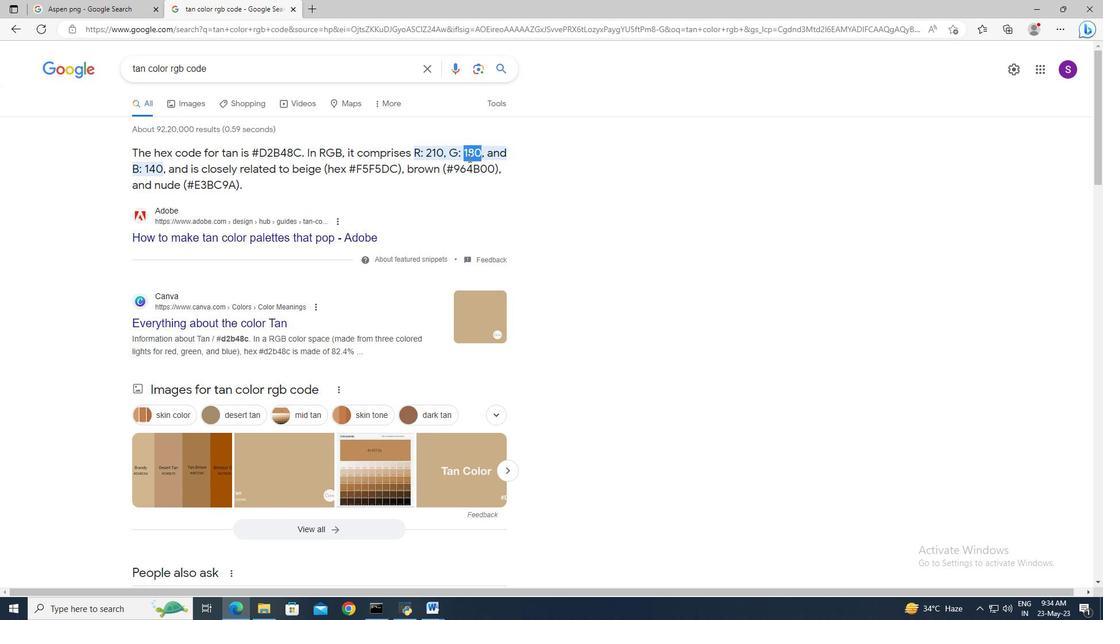 
Action: Mouse moved to (425, 611)
Screenshot: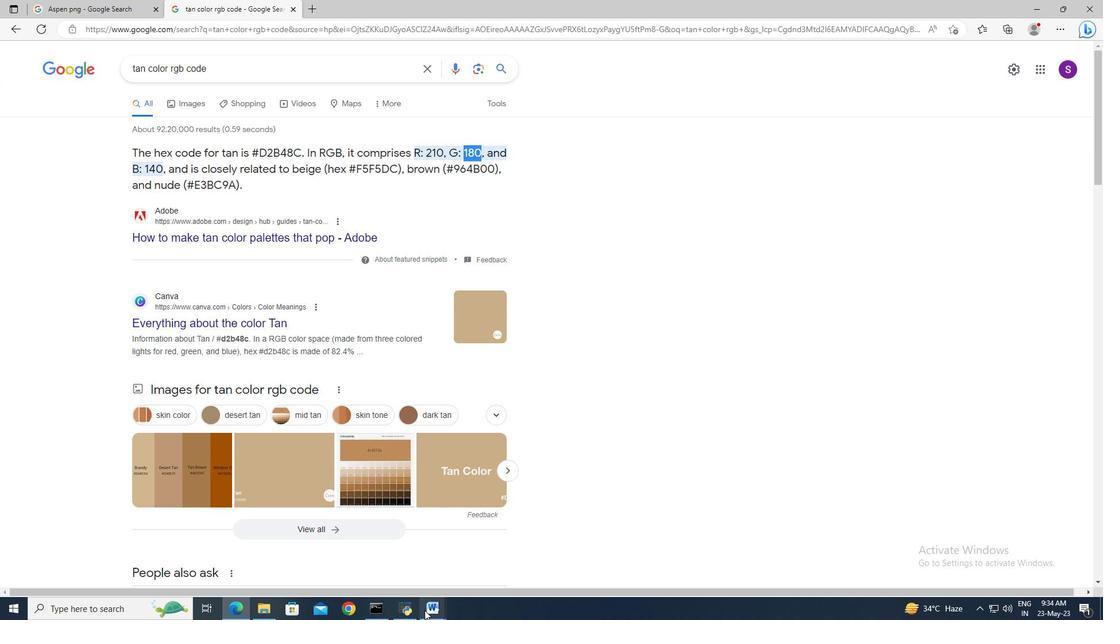 
Action: Mouse pressed left at (425, 611)
Screenshot: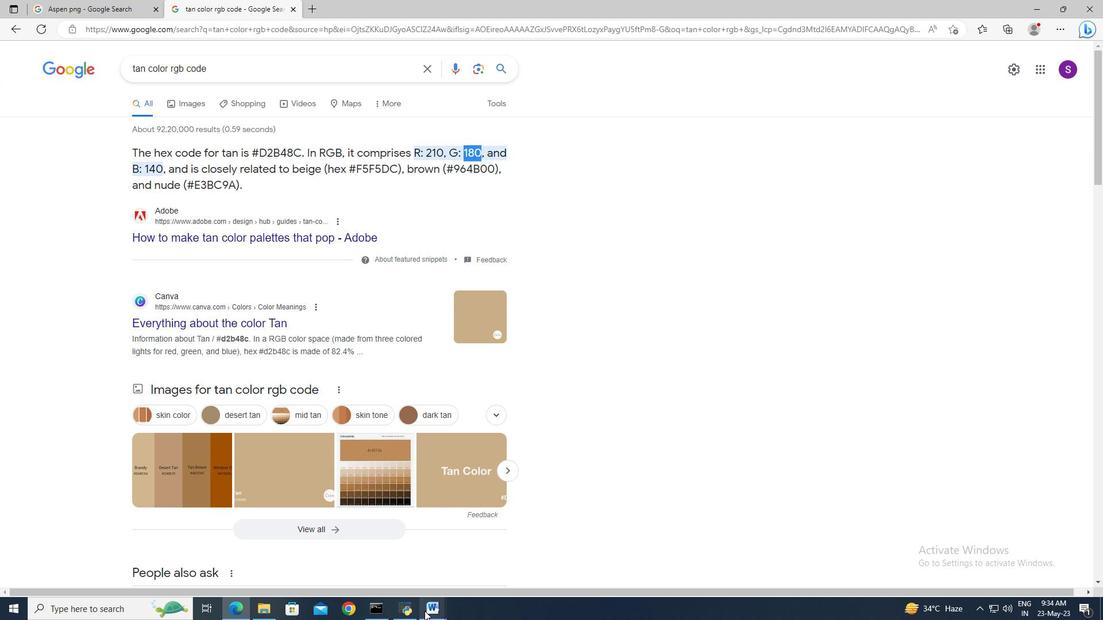 
Action: Mouse moved to (482, 586)
Screenshot: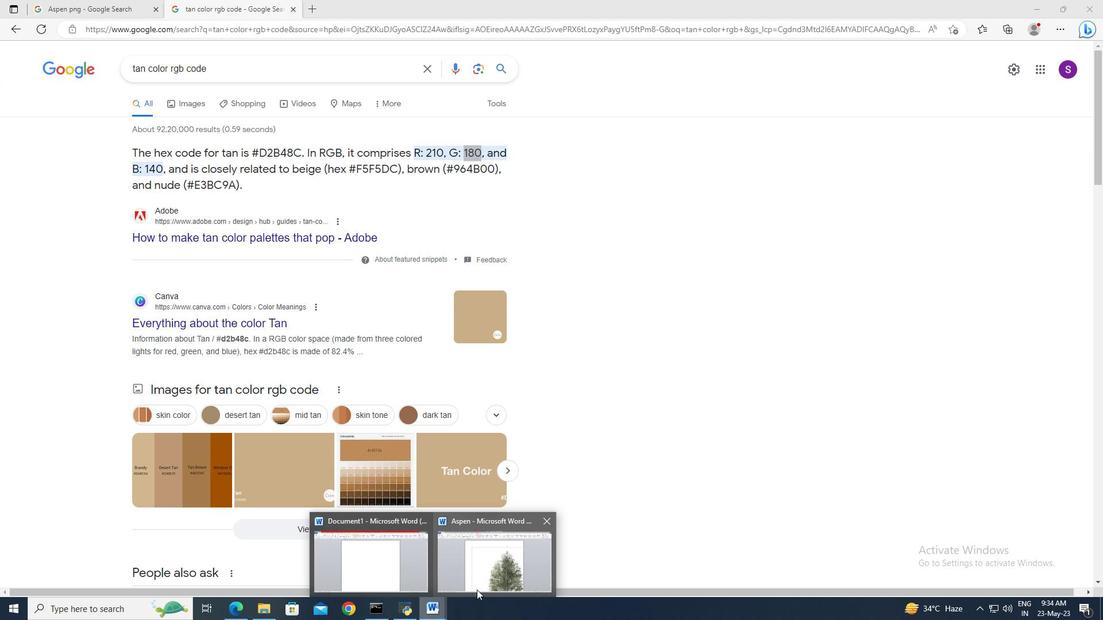 
Action: Mouse pressed left at (482, 586)
Screenshot: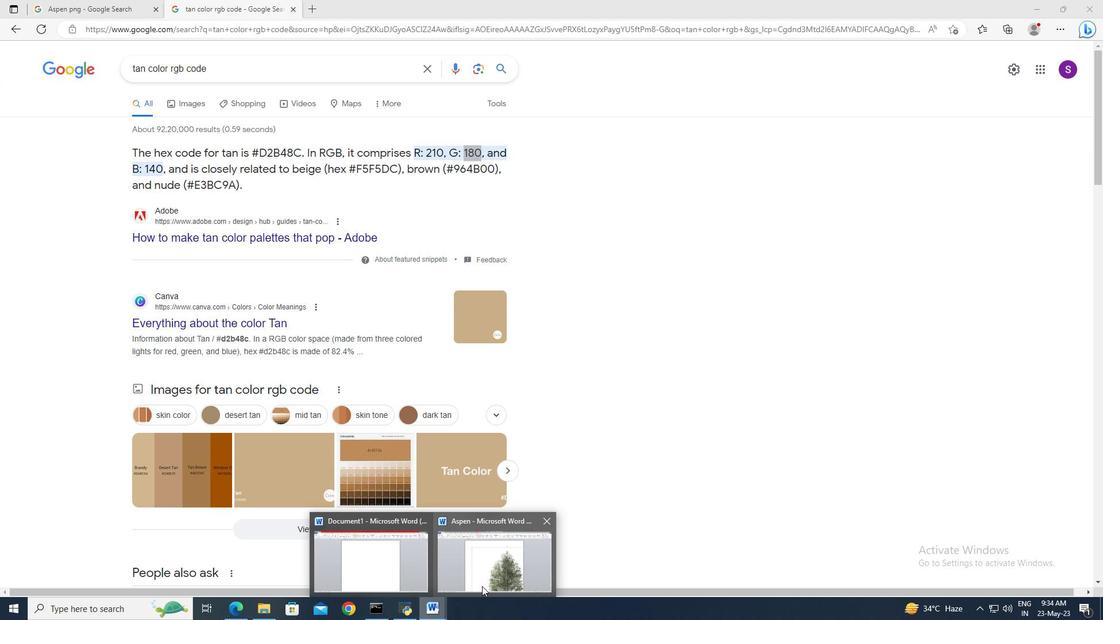 
Action: Mouse moved to (515, 355)
Screenshot: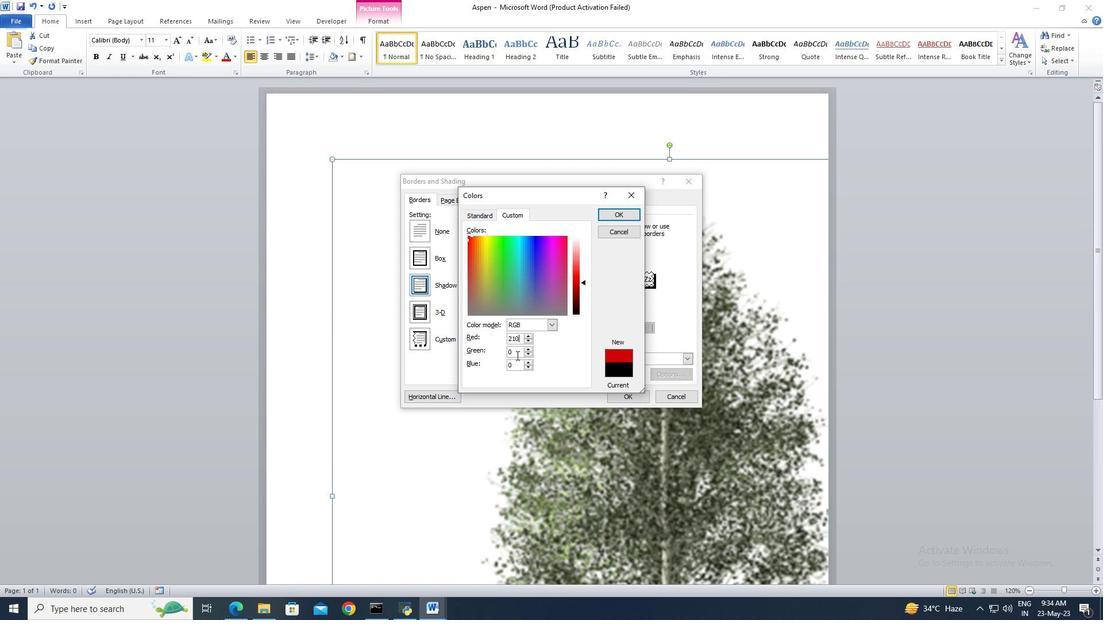 
Action: Mouse pressed left at (515, 355)
Screenshot: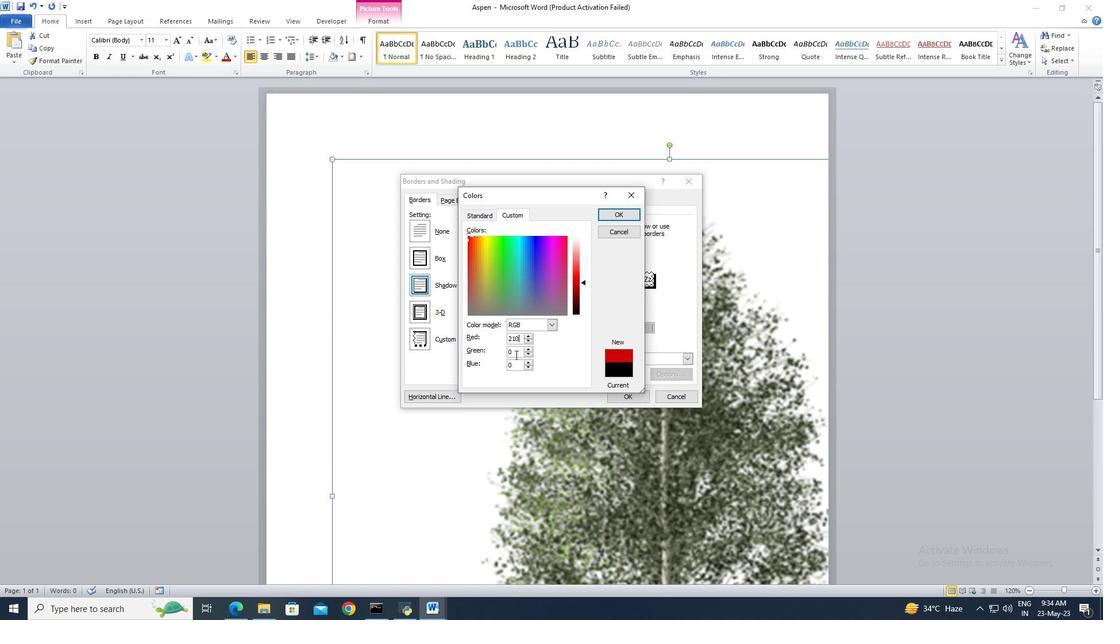 
Action: Mouse moved to (506, 353)
Screenshot: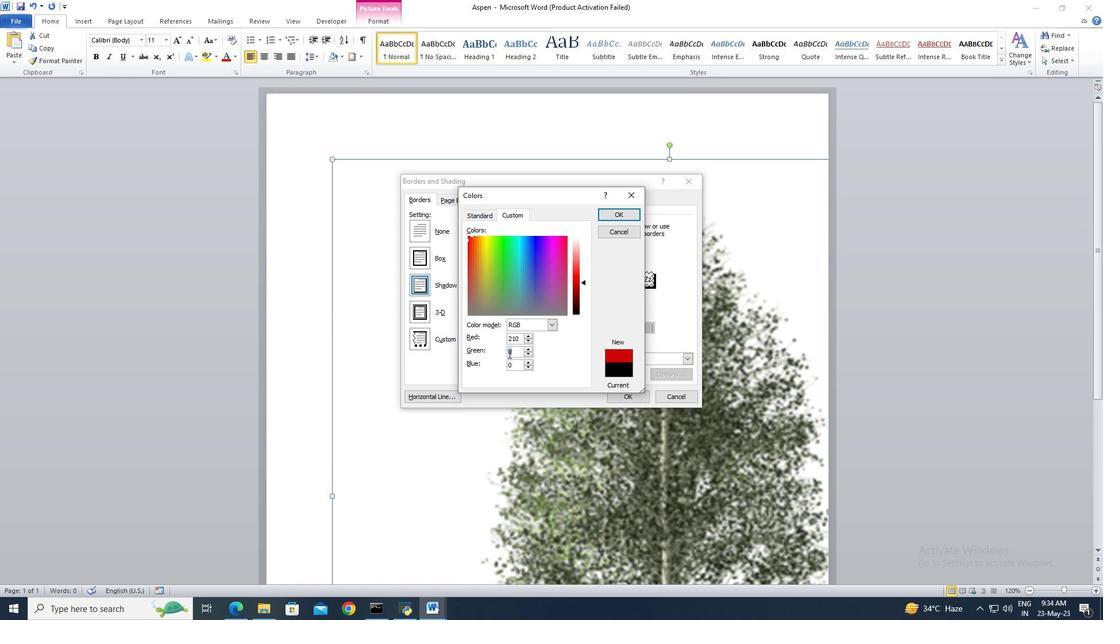 
Action: Key pressed ctrl+V
Screenshot: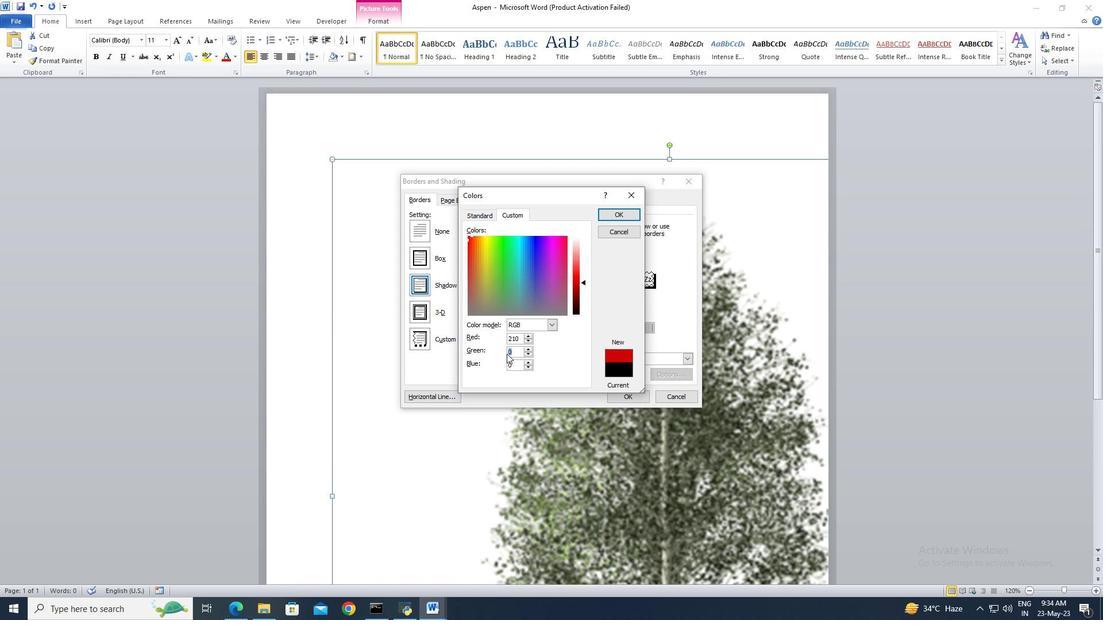 
Action: Mouse moved to (247, 612)
Screenshot: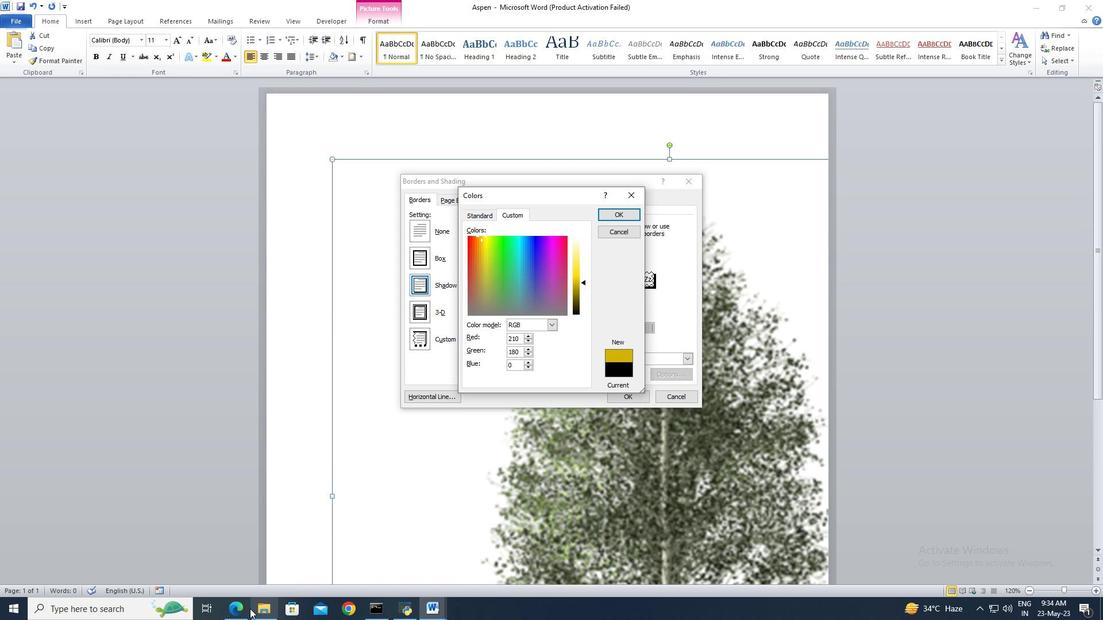 
Action: Mouse pressed left at (247, 612)
Screenshot: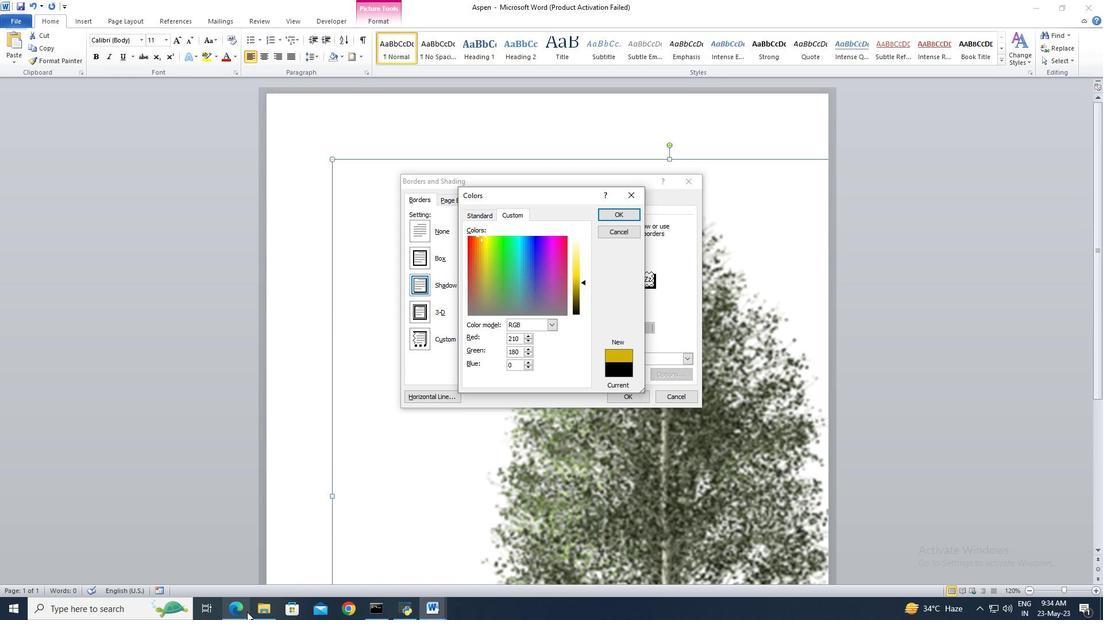
Action: Mouse moved to (153, 169)
Screenshot: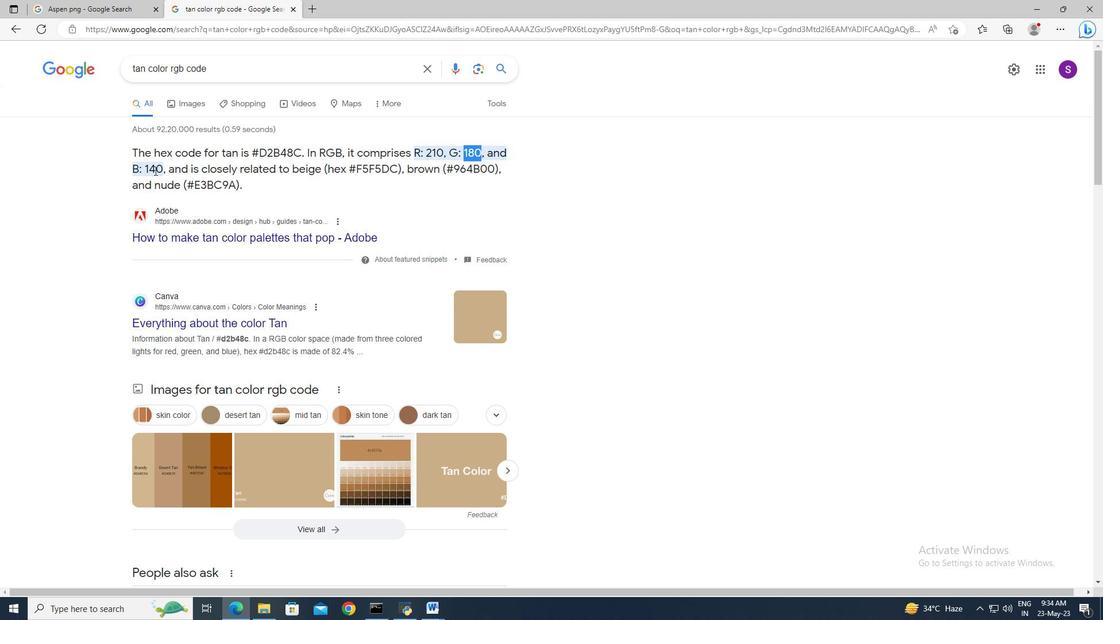 
Action: Mouse pressed left at (153, 169)
Screenshot: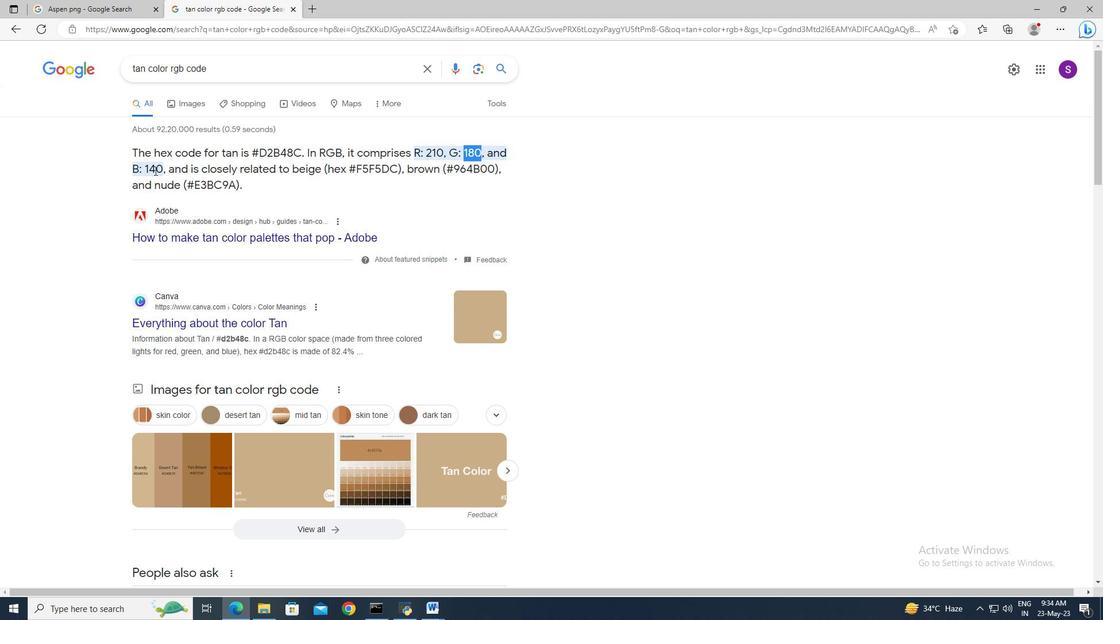 
Action: Mouse pressed left at (153, 169)
Screenshot: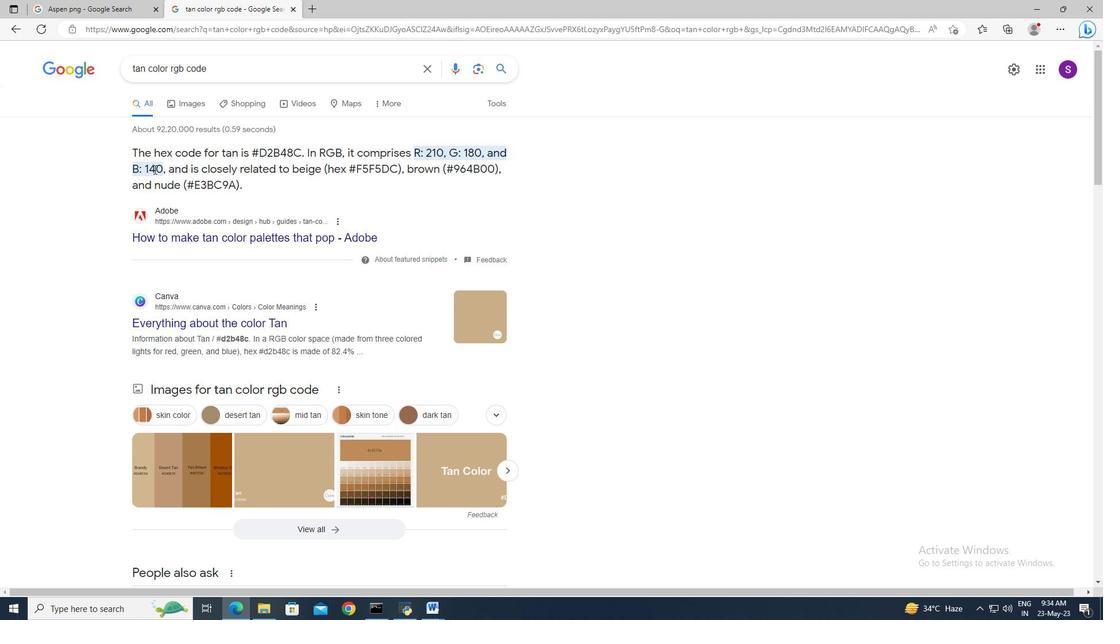 
Action: Key pressed ctrl+C
Screenshot: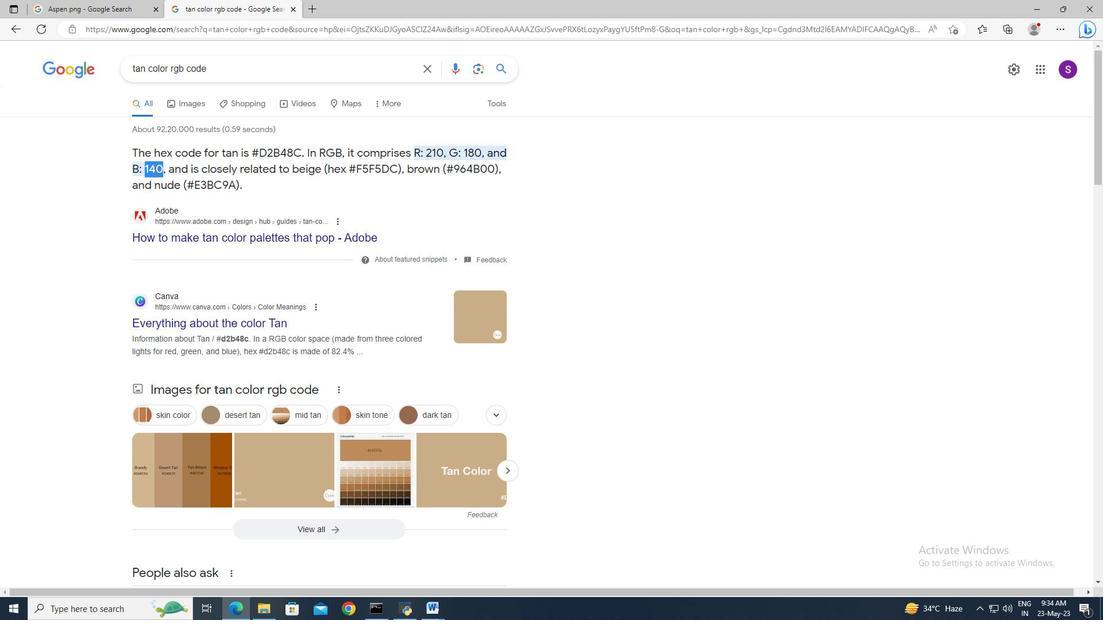 
Action: Mouse moved to (426, 620)
Screenshot: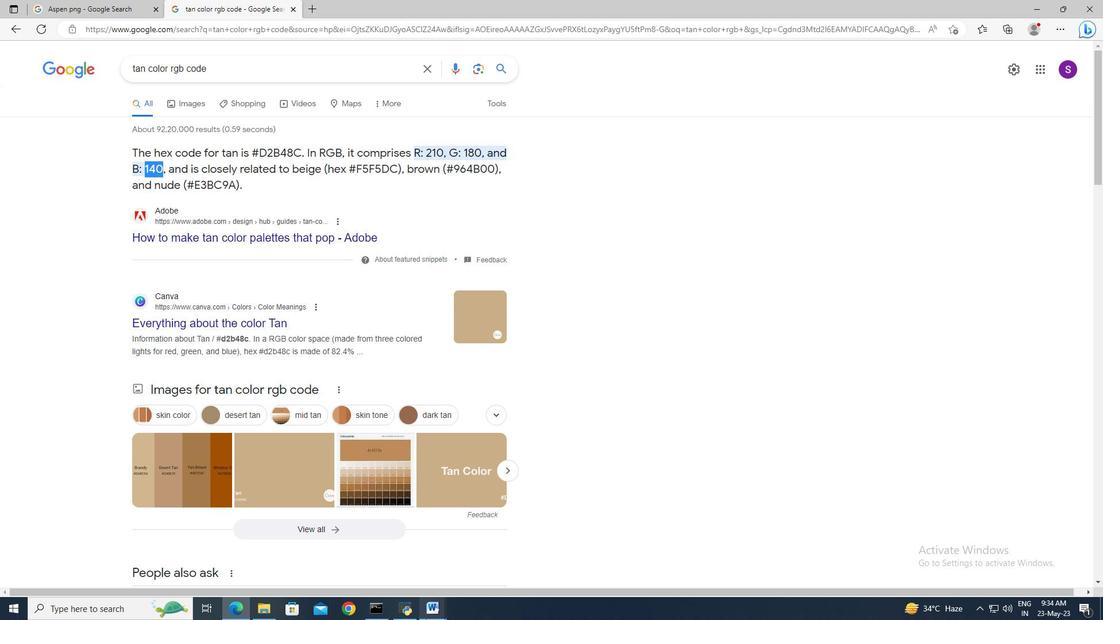 
Action: Mouse pressed left at (426, 619)
Screenshot: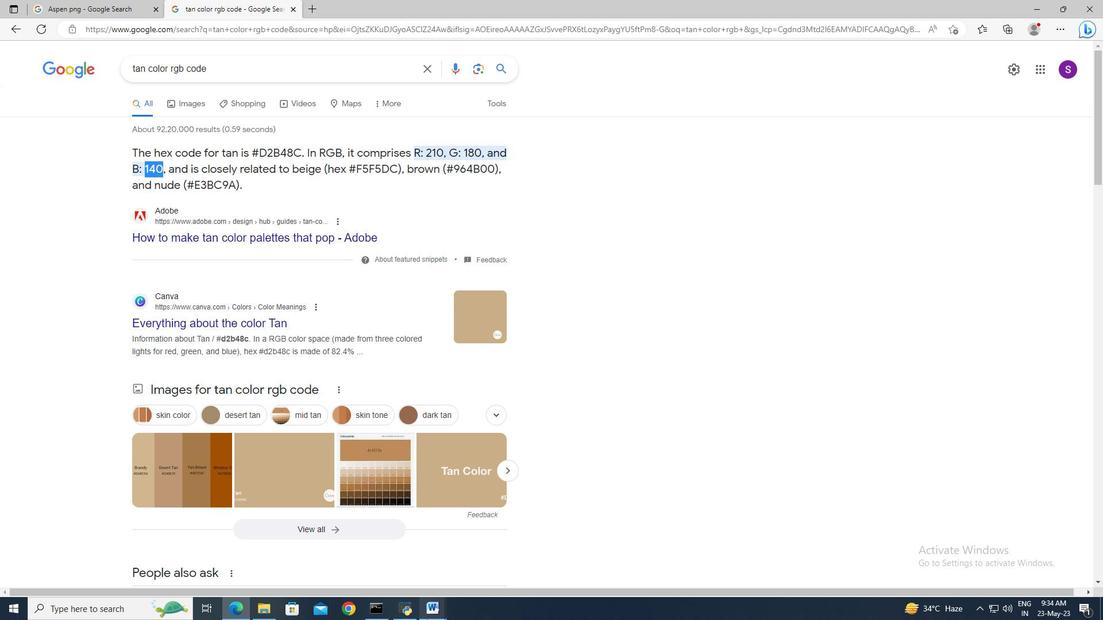 
Action: Mouse moved to (476, 582)
Screenshot: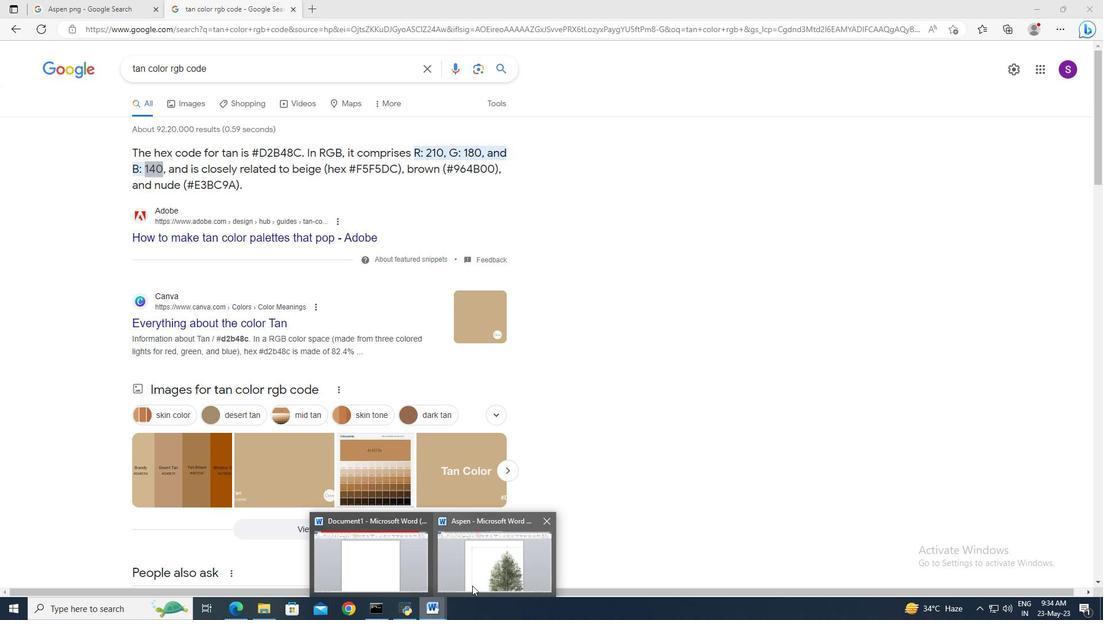 
Action: Mouse pressed left at (476, 582)
Screenshot: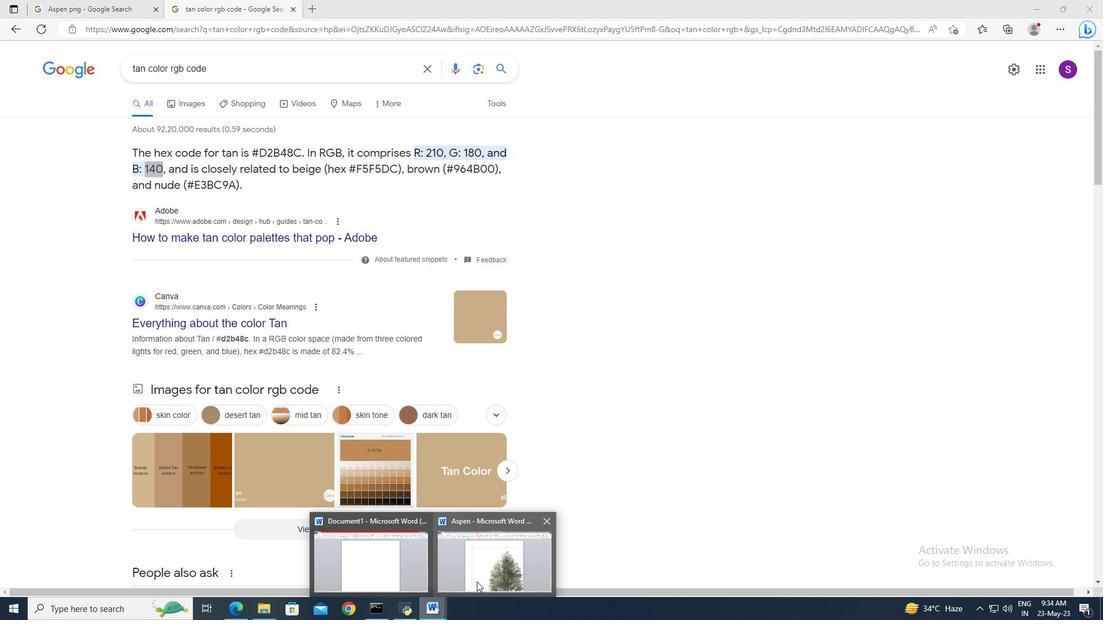 
Action: Mouse moved to (515, 366)
Screenshot: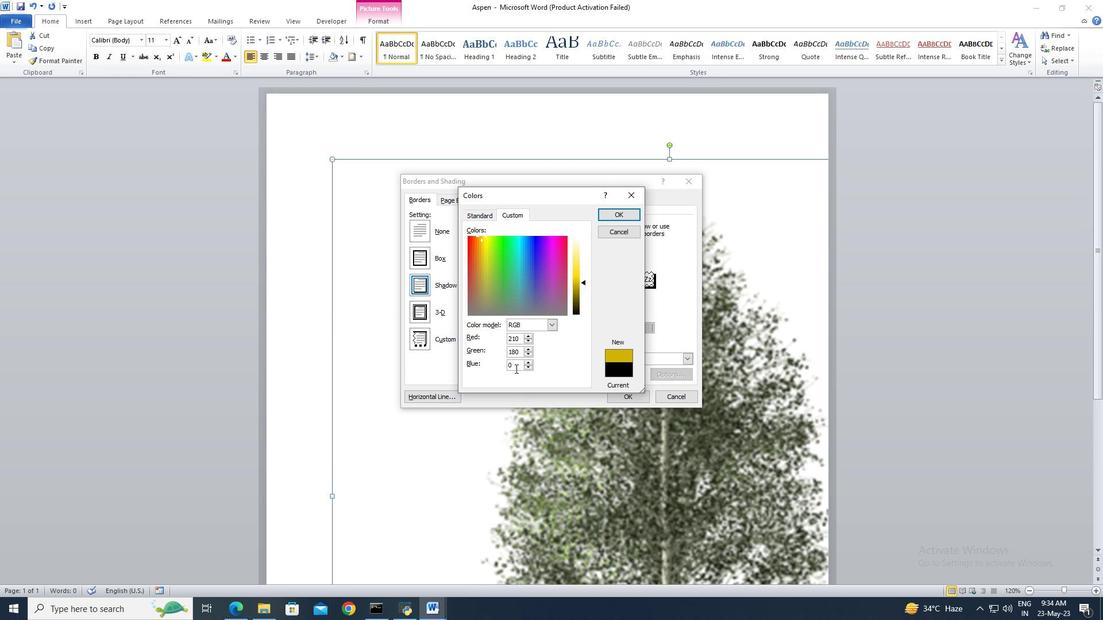 
Action: Mouse pressed left at (515, 366)
Screenshot: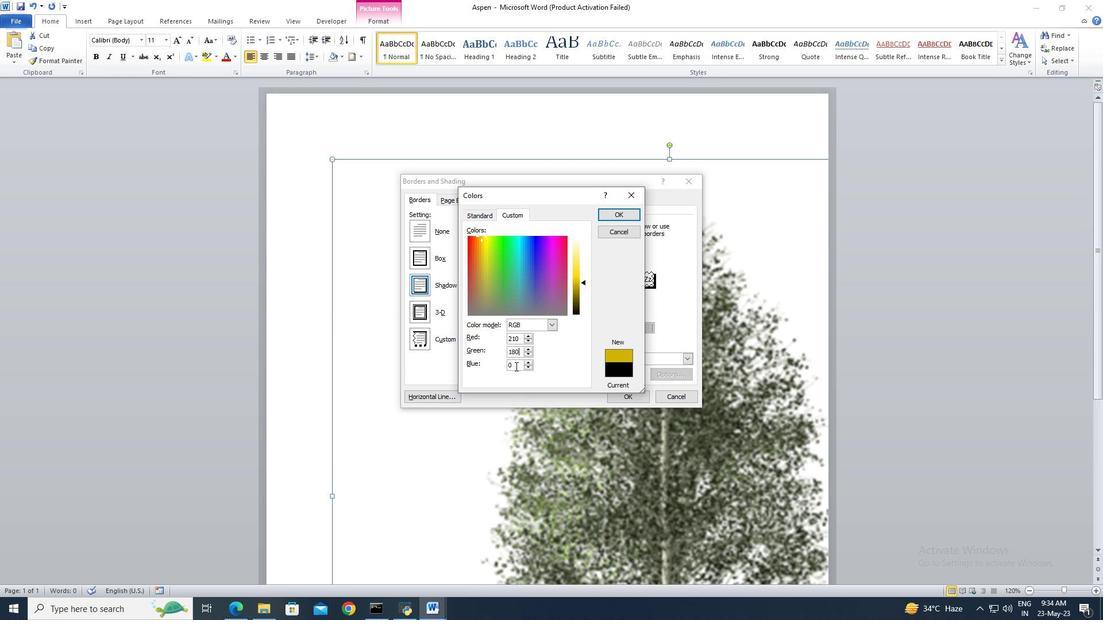 
Action: Mouse moved to (505, 366)
Screenshot: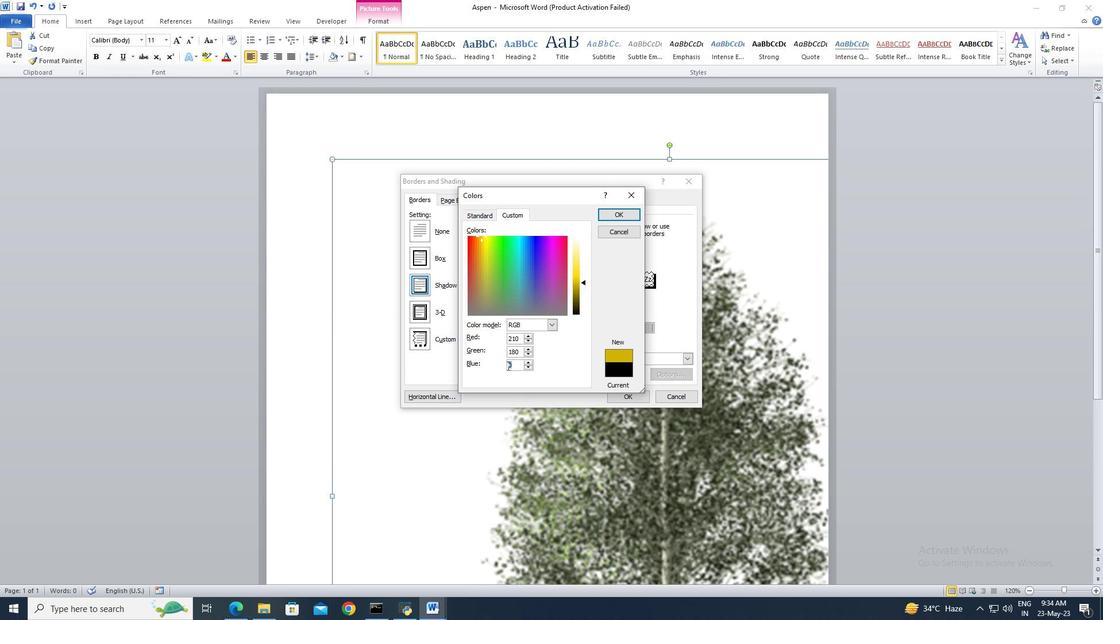 
Action: Key pressed ctrl+V
Screenshot: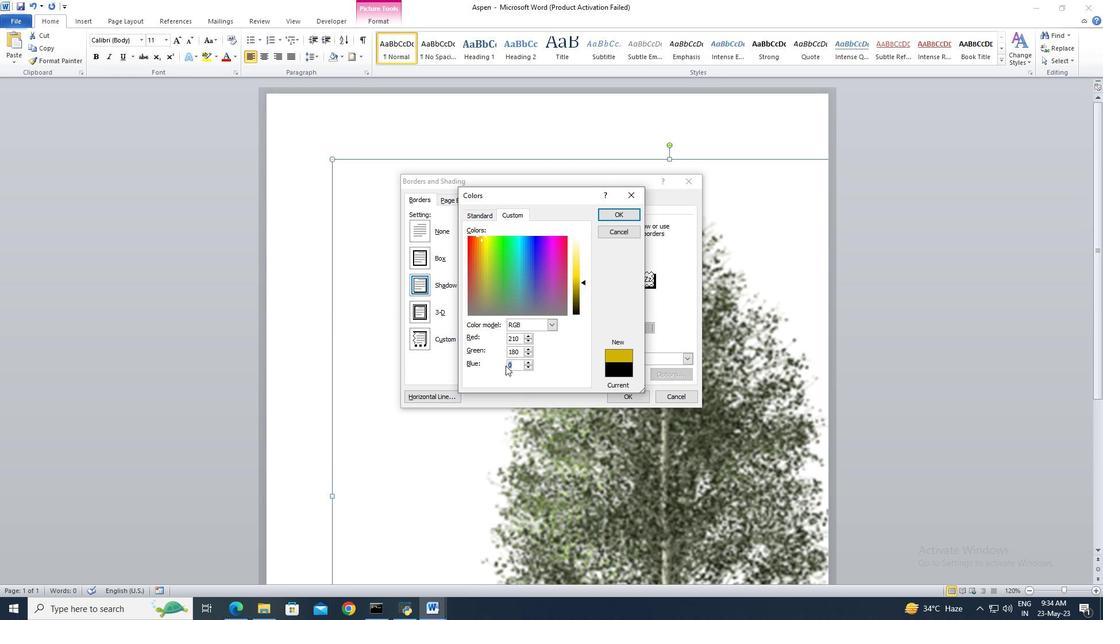 
Action: Mouse moved to (621, 214)
Screenshot: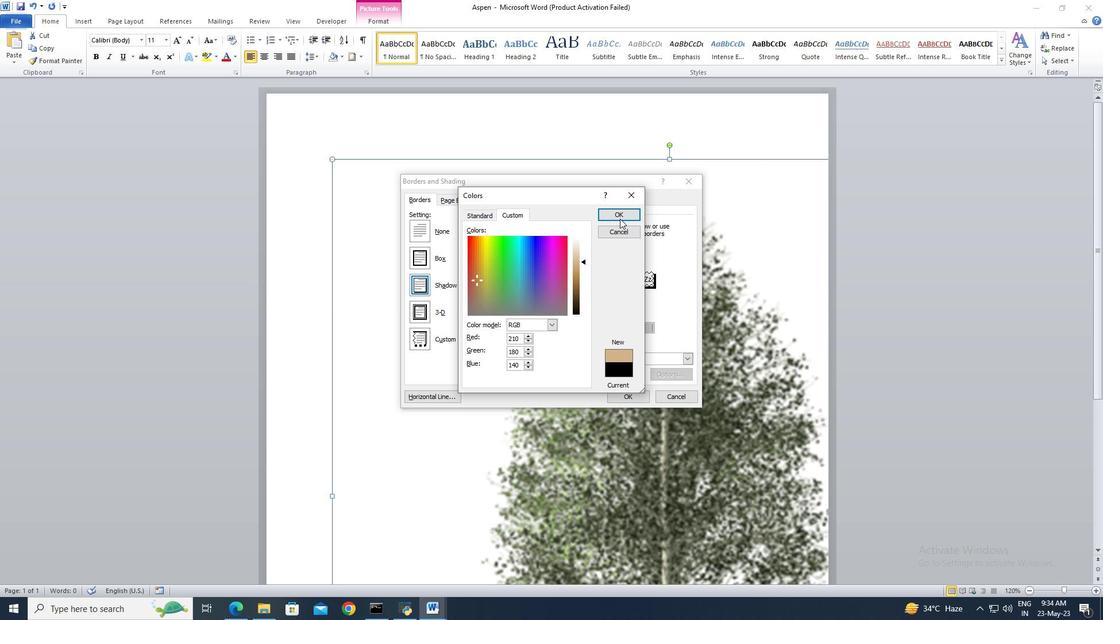 
Action: Mouse pressed left at (621, 214)
Screenshot: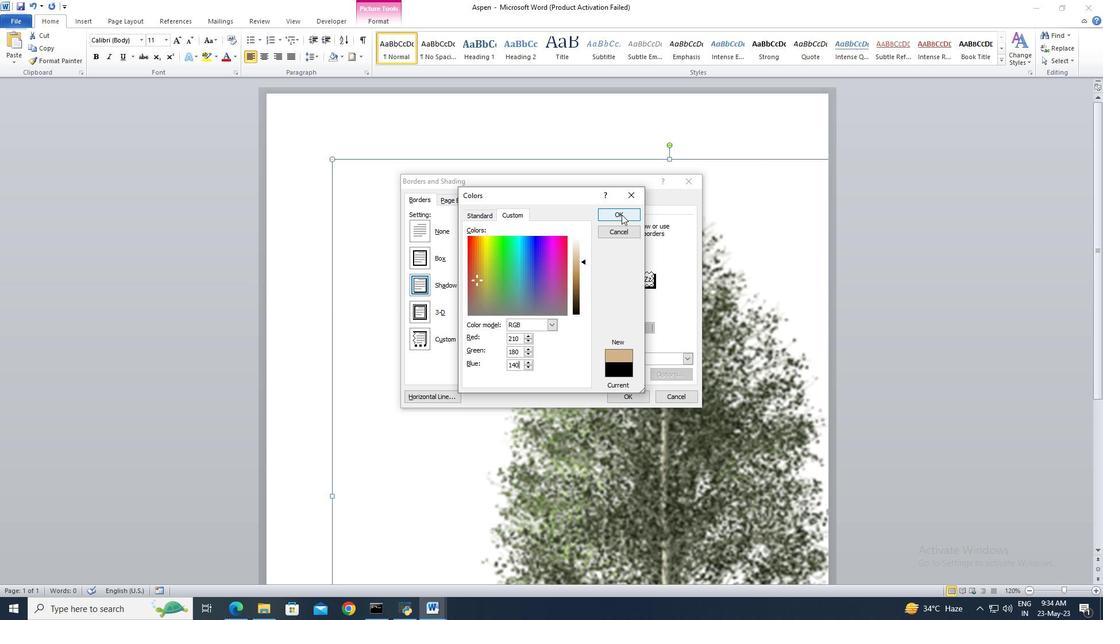 
Action: Mouse moved to (549, 337)
Screenshot: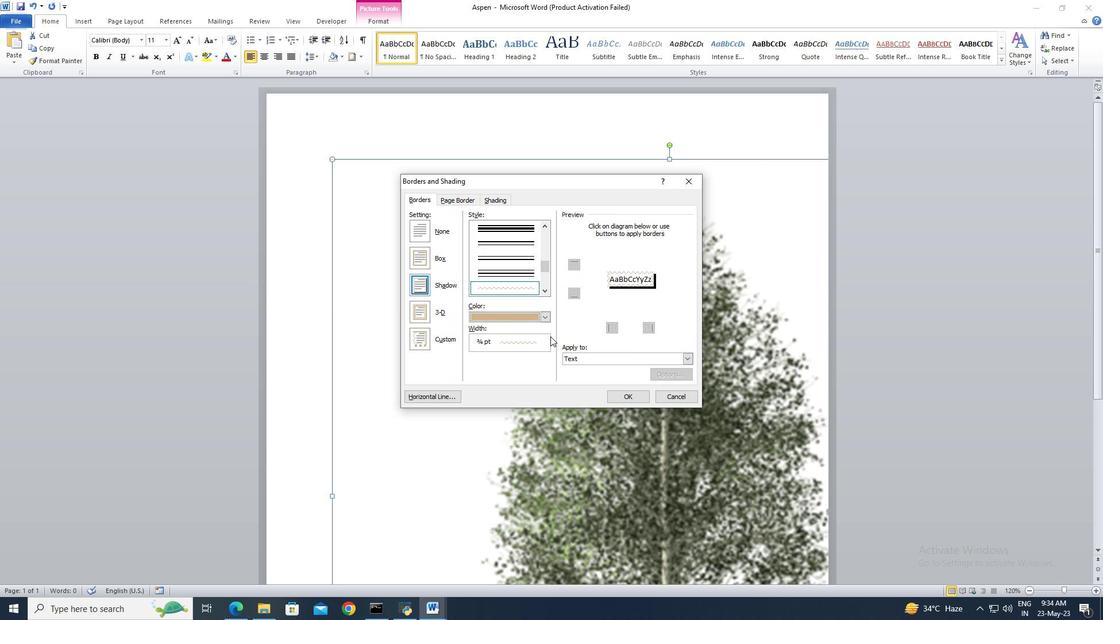 
Action: Mouse pressed left at (549, 337)
Screenshot: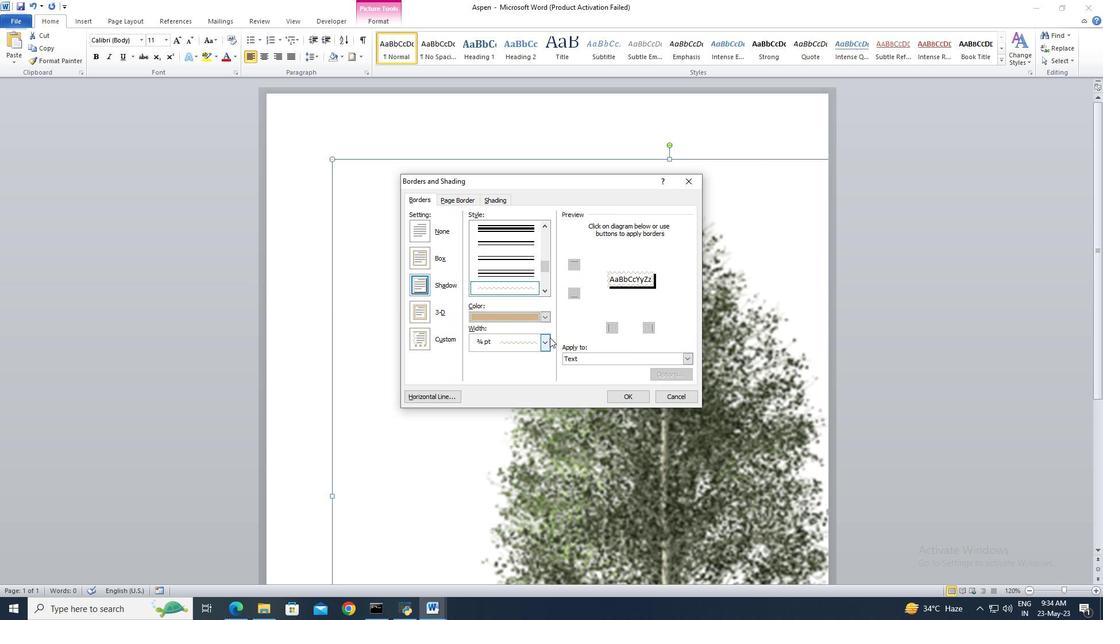 
Action: Mouse moved to (632, 397)
Screenshot: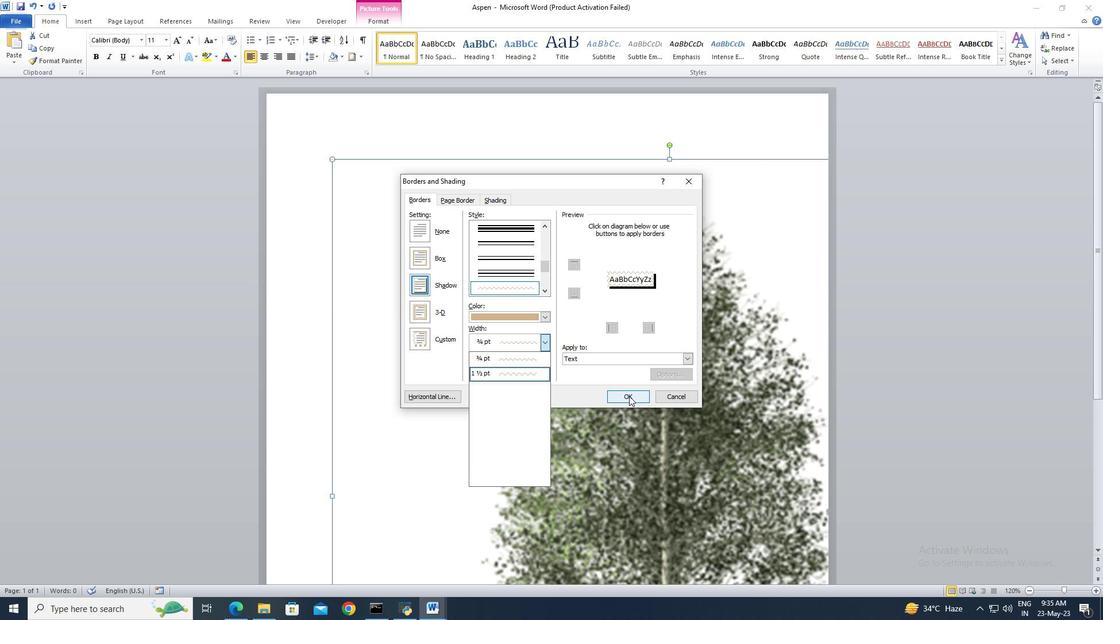
Action: Mouse pressed left at (632, 397)
Screenshot: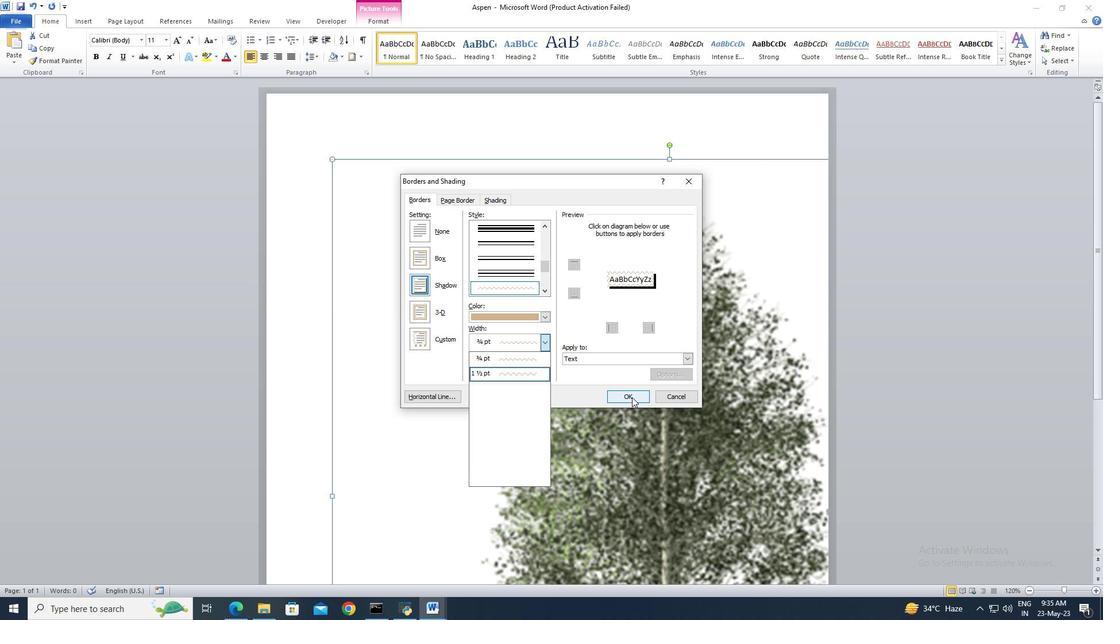
